 Task: Play online Dominion games in easy mode.
Action: Mouse moved to (110, 344)
Screenshot: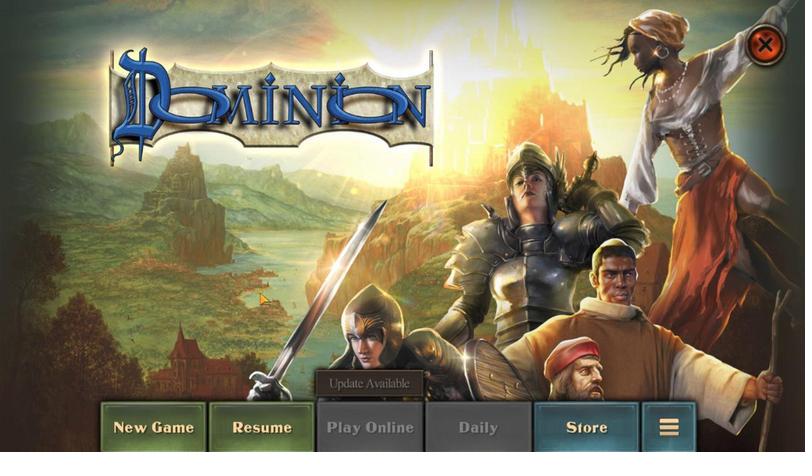 
Action: Mouse pressed left at (110, 344)
Screenshot: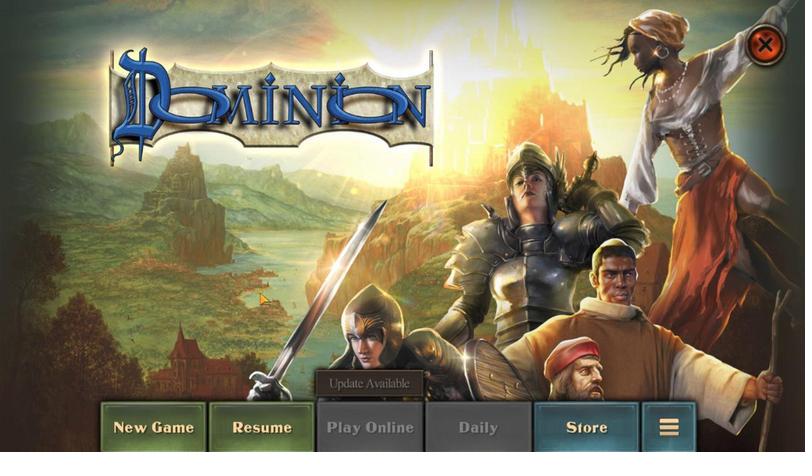 
Action: Mouse moved to (431, 336)
Screenshot: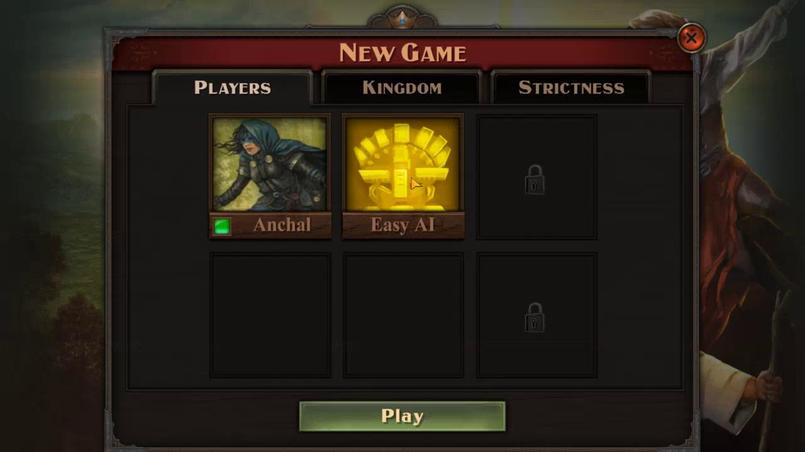 
Action: Mouse pressed left at (431, 336)
Screenshot: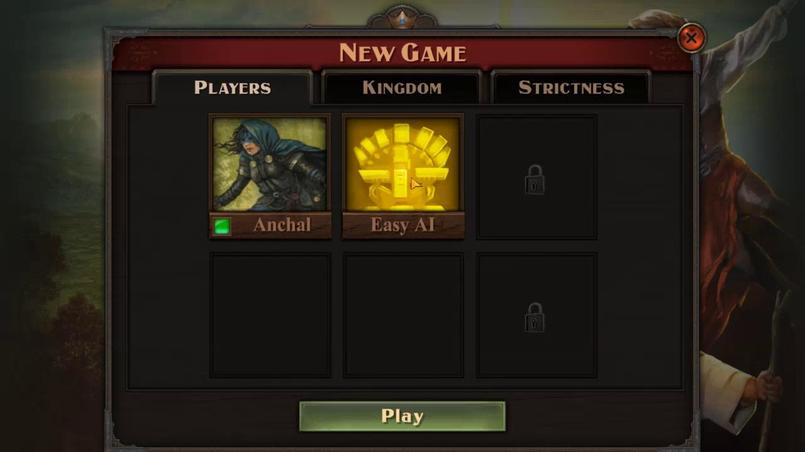 
Action: Mouse moved to (259, 339)
Screenshot: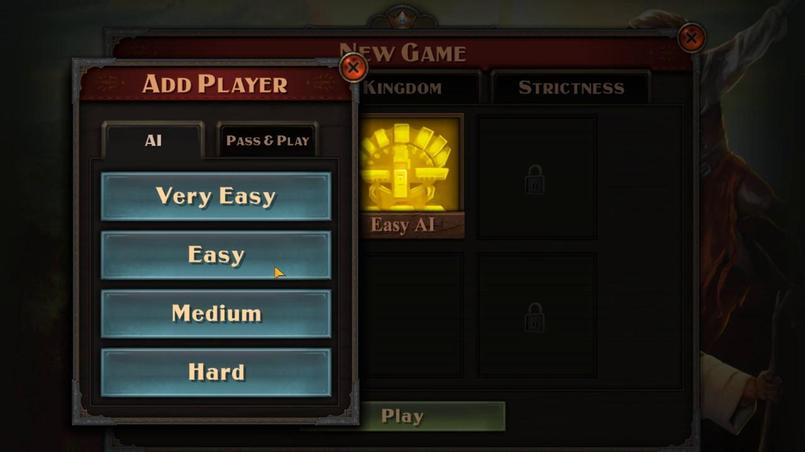 
Action: Mouse pressed left at (259, 339)
Screenshot: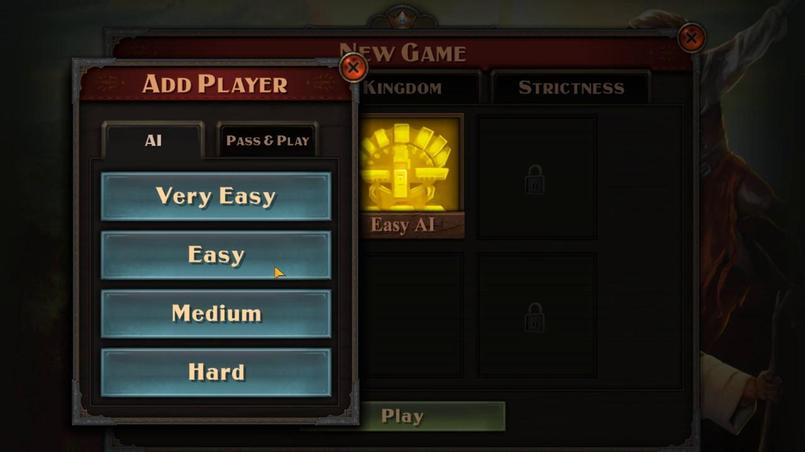 
Action: Mouse moved to (424, 343)
Screenshot: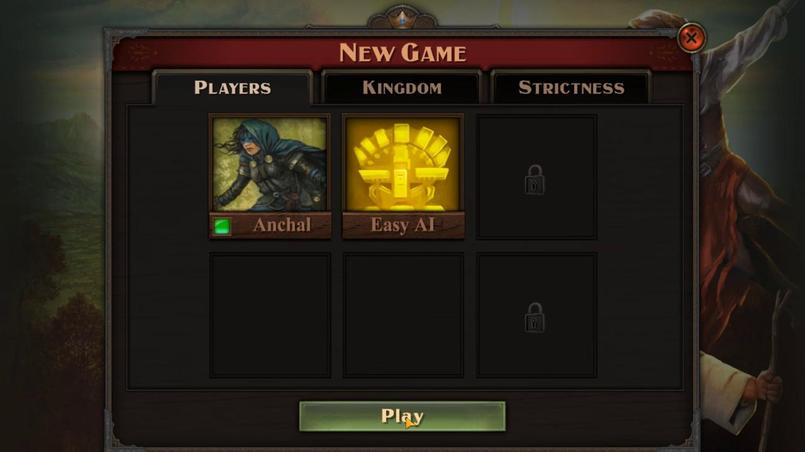 
Action: Mouse pressed left at (424, 343)
Screenshot: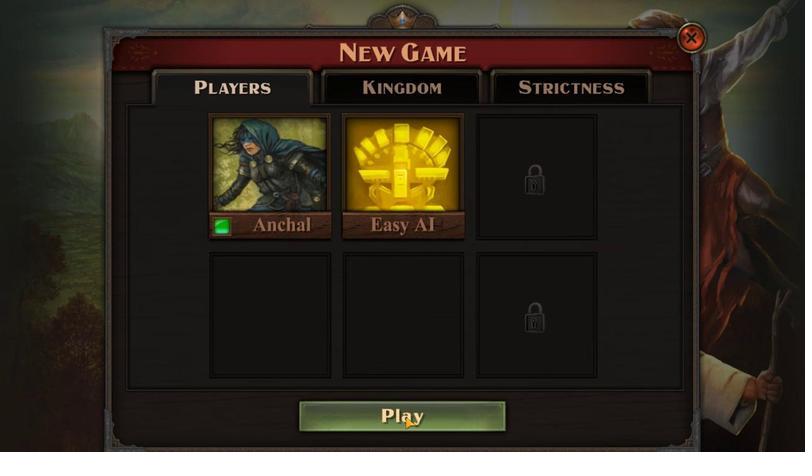 
Action: Mouse moved to (401, 342)
Screenshot: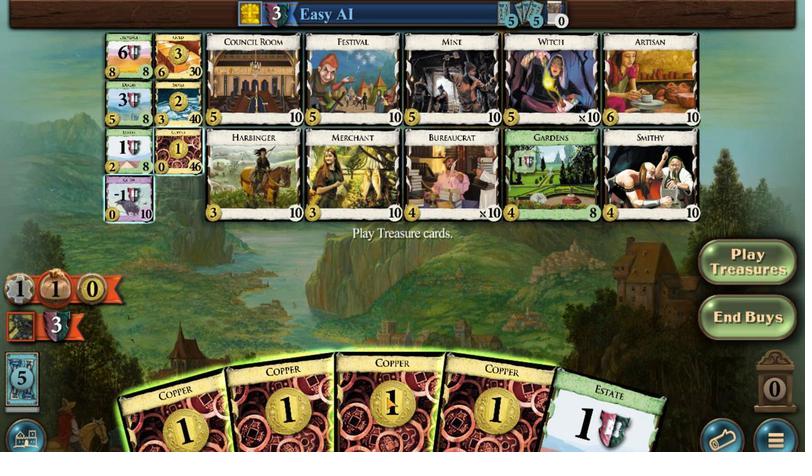 
Action: Mouse pressed left at (401, 342)
Screenshot: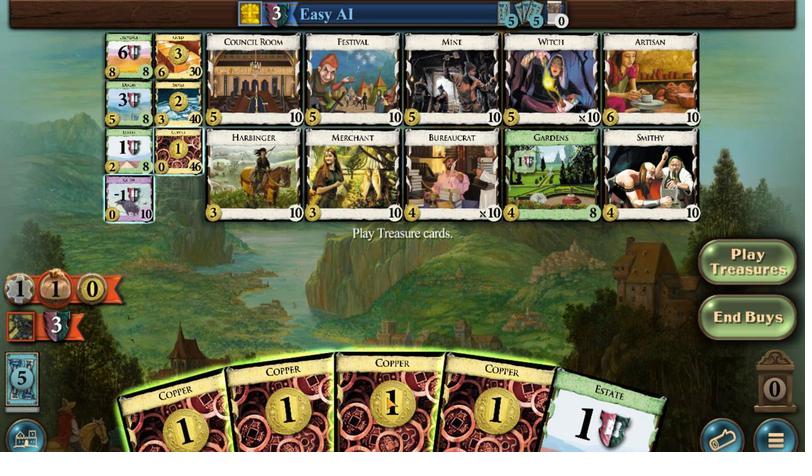 
Action: Mouse moved to (352, 342)
Screenshot: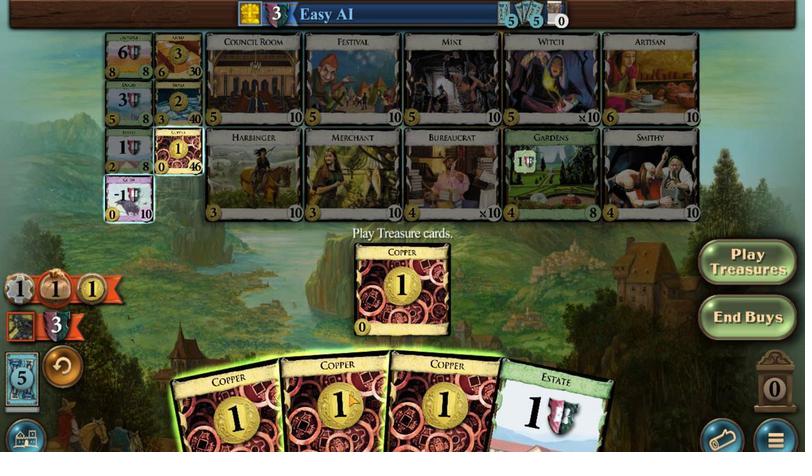 
Action: Mouse pressed left at (352, 342)
Screenshot: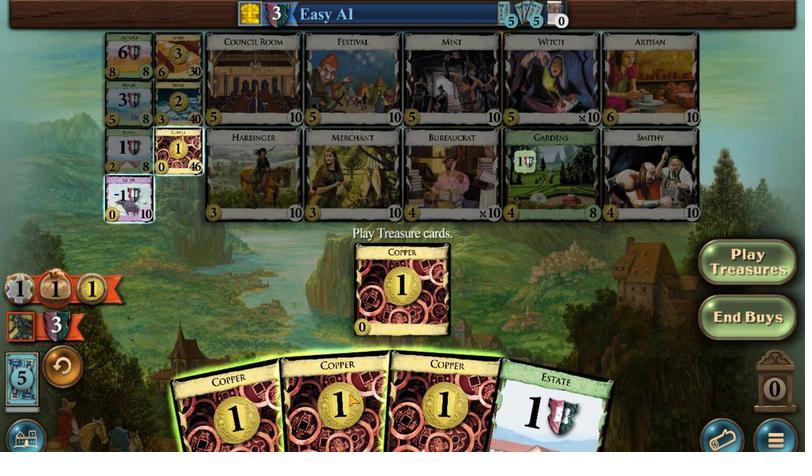 
Action: Mouse moved to (398, 342)
Screenshot: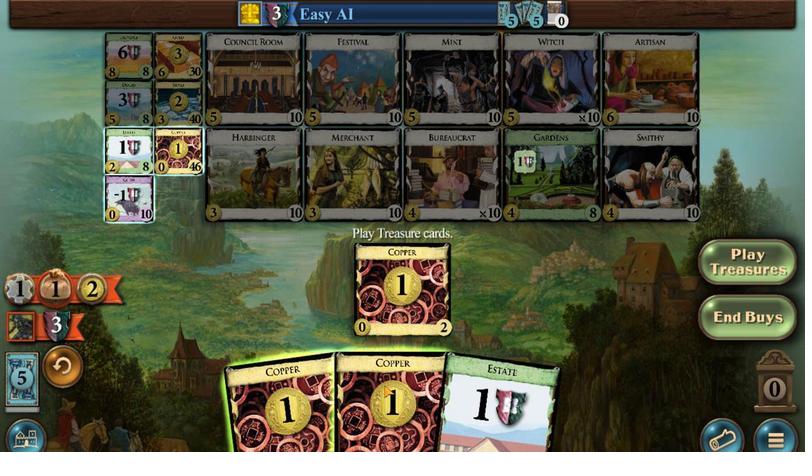 
Action: Mouse pressed left at (398, 342)
Screenshot: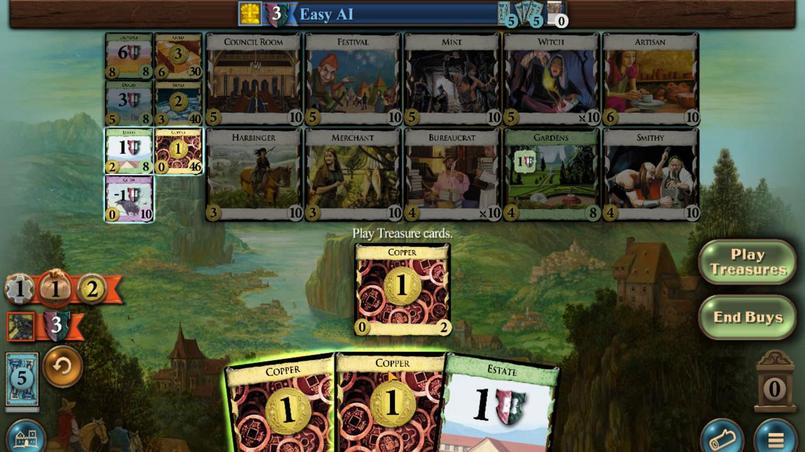 
Action: Mouse moved to (329, 344)
Screenshot: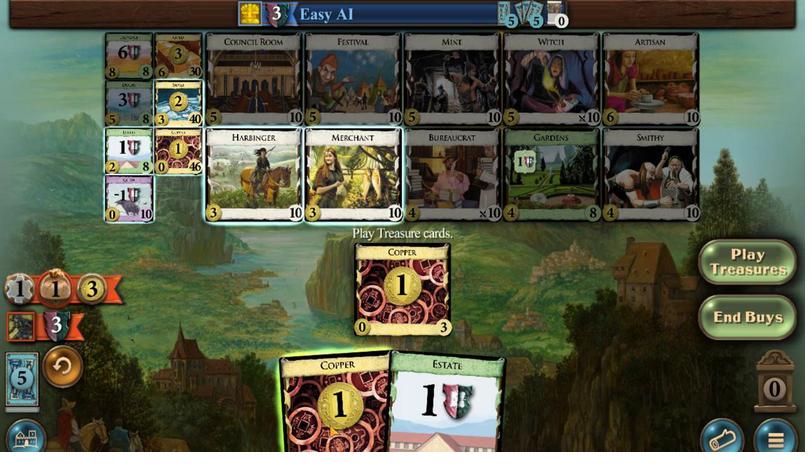 
Action: Mouse pressed left at (329, 344)
Screenshot: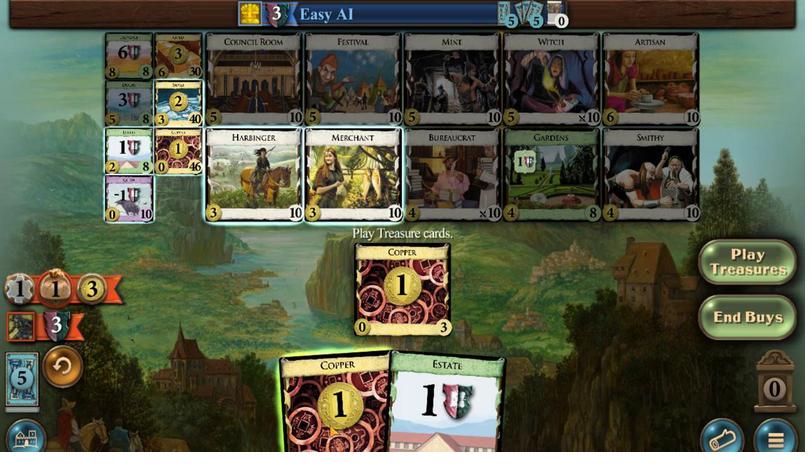
Action: Mouse moved to (137, 334)
Screenshot: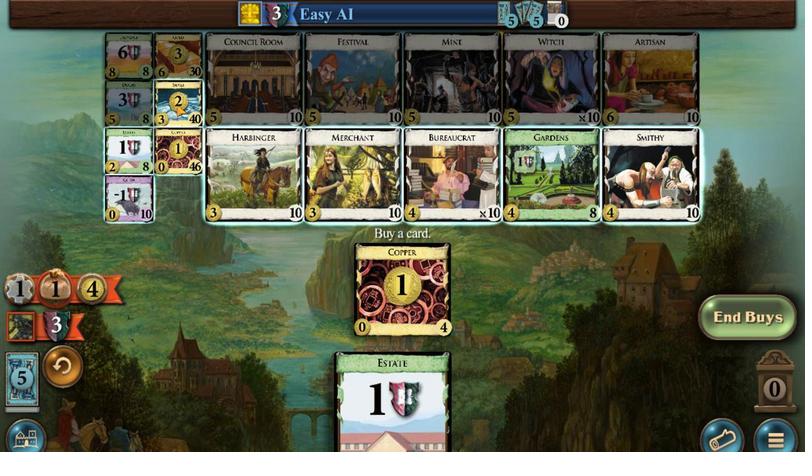 
Action: Mouse pressed left at (137, 334)
Screenshot: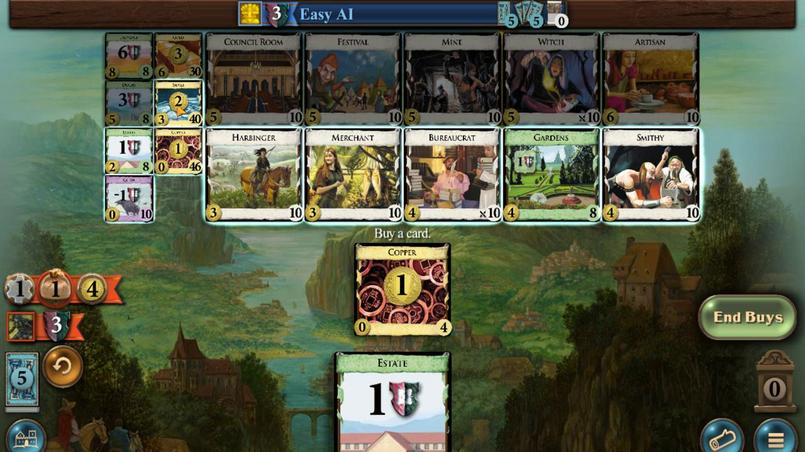
Action: Mouse moved to (390, 343)
Screenshot: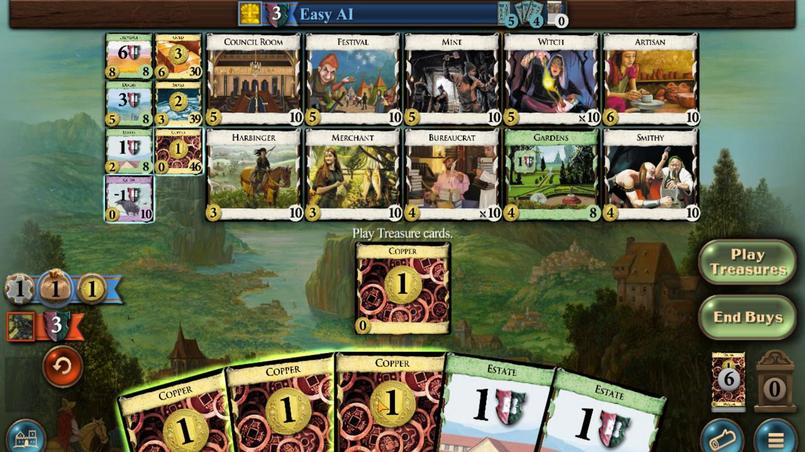 
Action: Mouse pressed left at (390, 343)
Screenshot: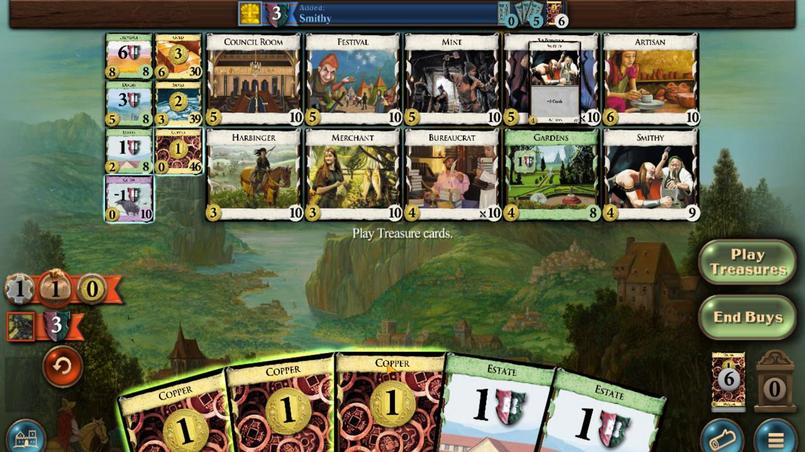 
Action: Mouse moved to (305, 343)
Screenshot: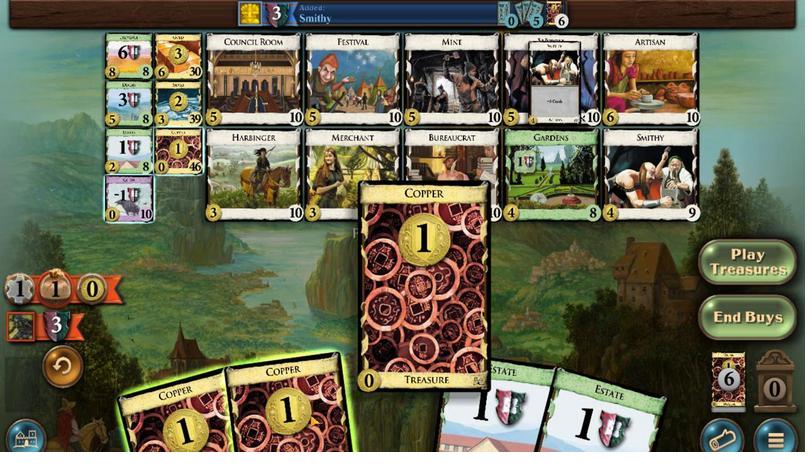
Action: Mouse pressed left at (305, 343)
Screenshot: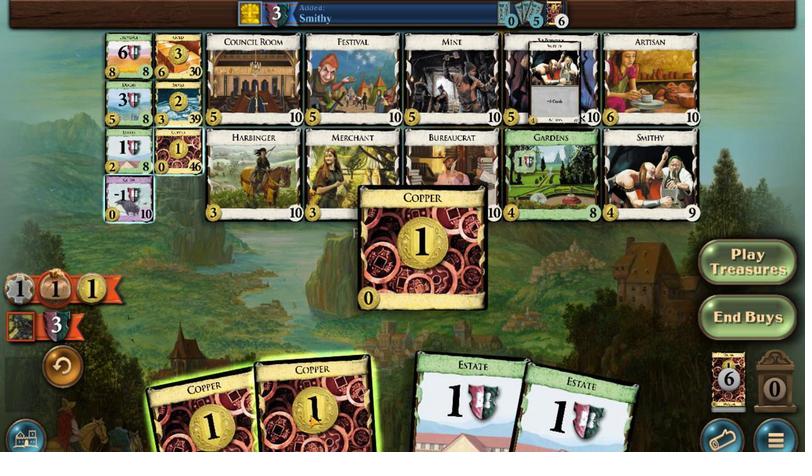 
Action: Mouse moved to (272, 344)
Screenshot: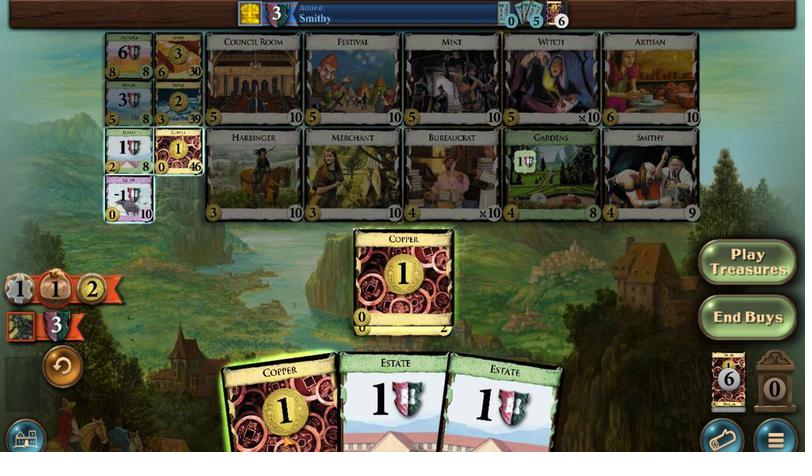 
Action: Mouse pressed left at (272, 344)
Screenshot: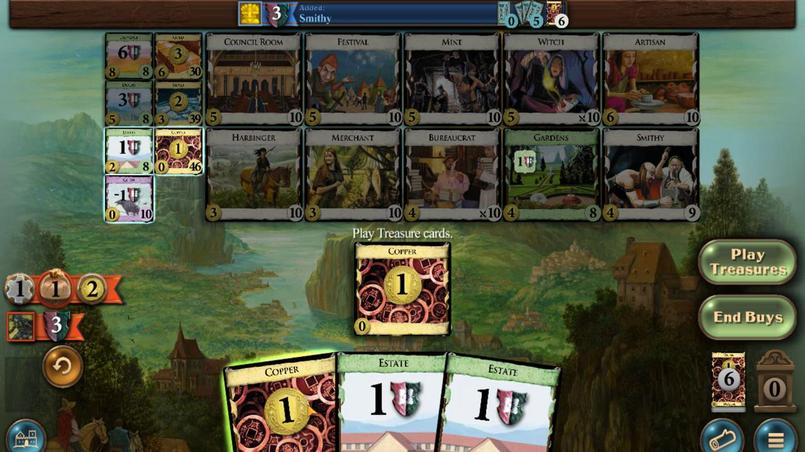
Action: Mouse moved to (138, 334)
Screenshot: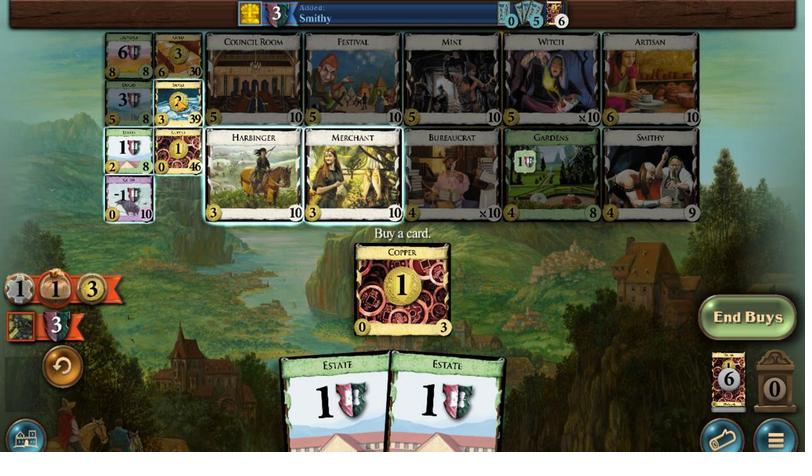 
Action: Mouse pressed left at (138, 334)
Screenshot: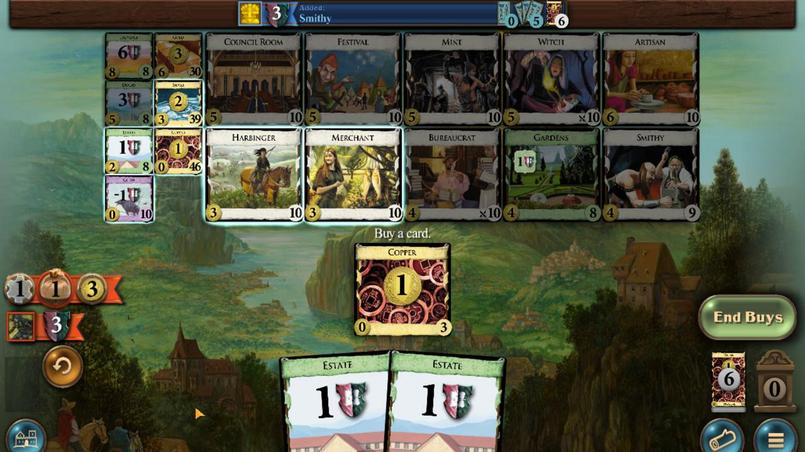 
Action: Mouse moved to (429, 343)
Screenshot: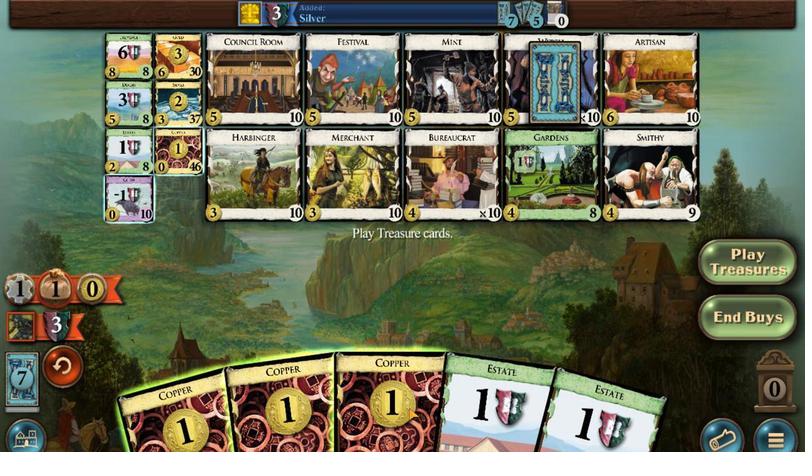 
Action: Mouse pressed left at (429, 343)
Screenshot: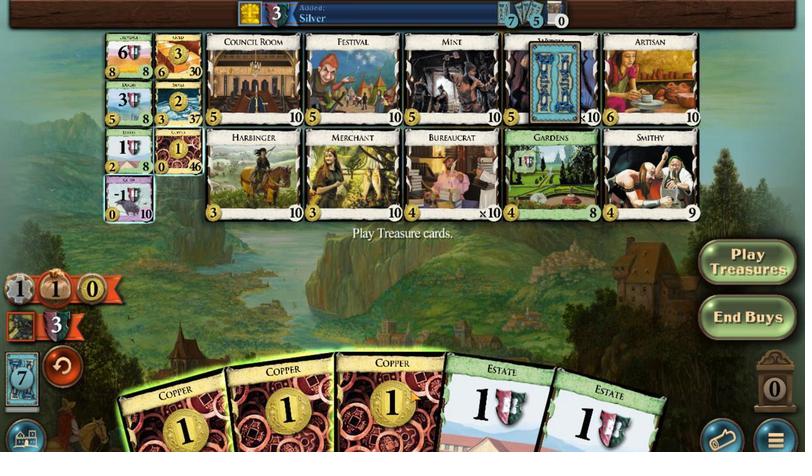 
Action: Mouse moved to (322, 343)
Screenshot: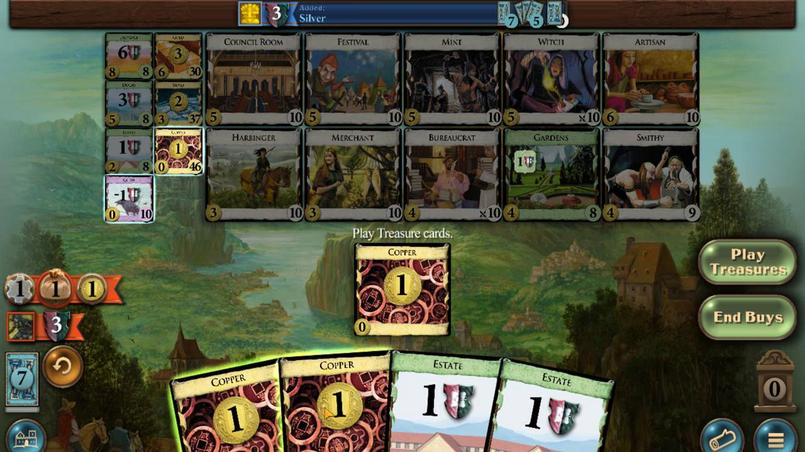 
Action: Mouse pressed left at (322, 343)
Screenshot: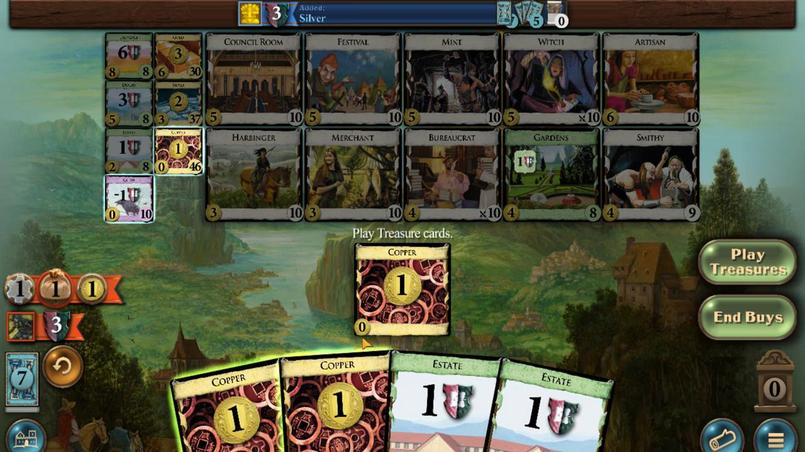 
Action: Mouse moved to (281, 343)
Screenshot: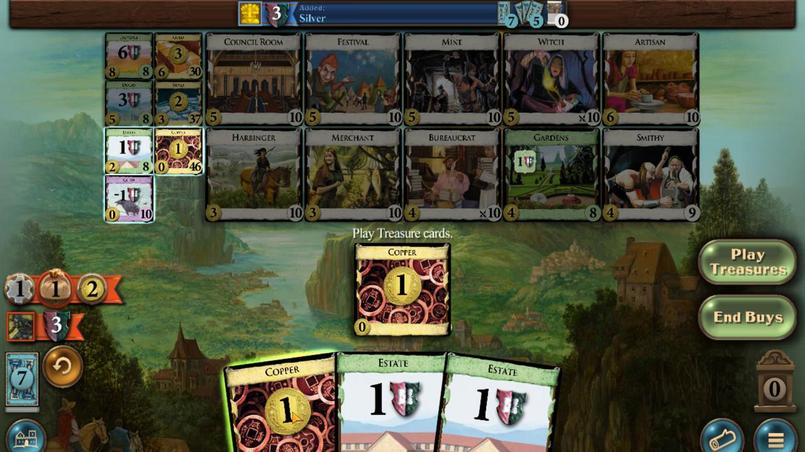 
Action: Mouse pressed left at (281, 343)
Screenshot: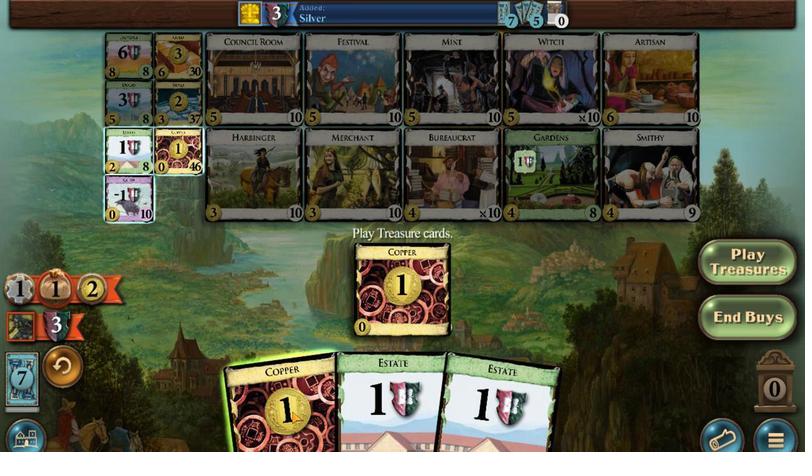 
Action: Mouse moved to (143, 333)
Screenshot: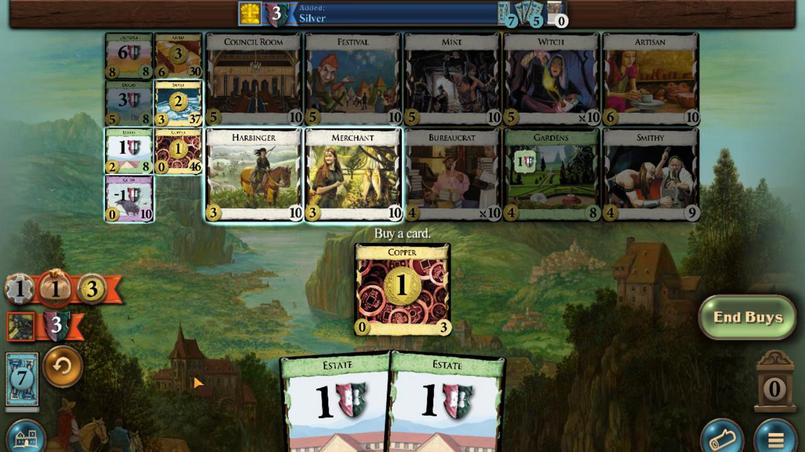 
Action: Mouse pressed left at (143, 333)
Screenshot: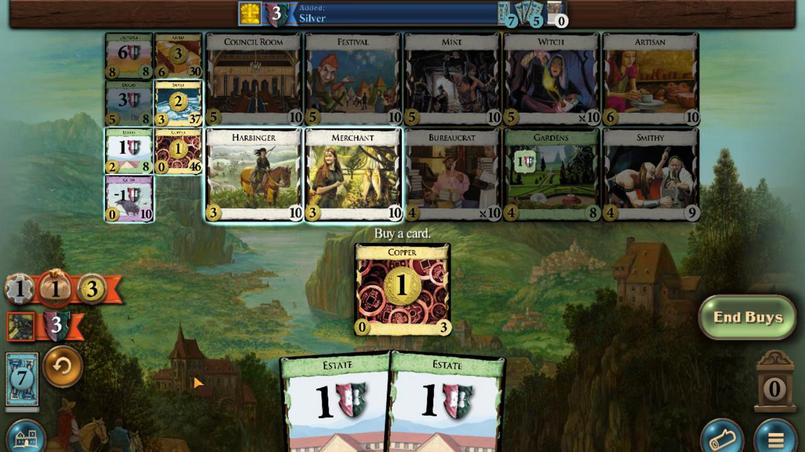 
Action: Mouse moved to (139, 334)
Screenshot: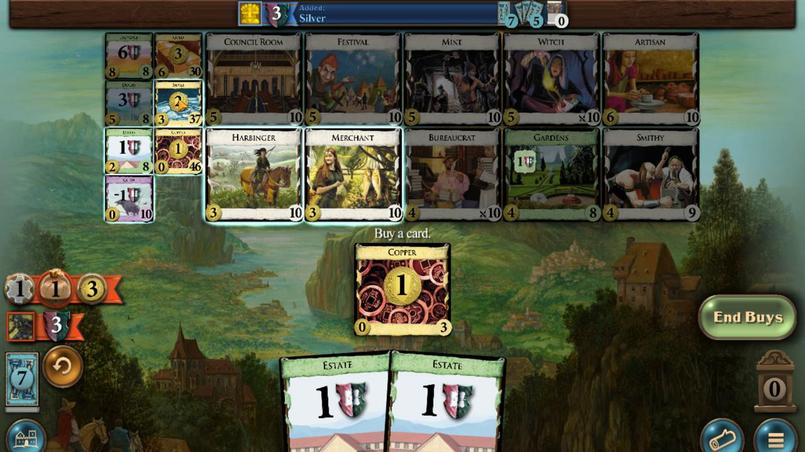 
Action: Mouse pressed left at (139, 334)
Screenshot: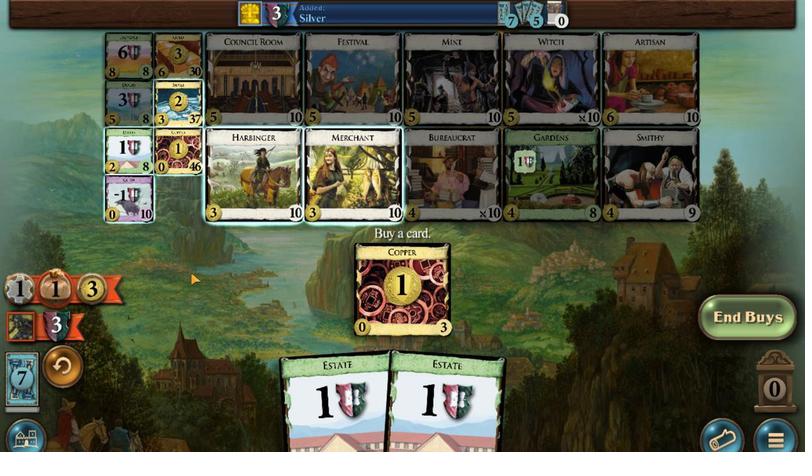 
Action: Mouse moved to (503, 344)
Screenshot: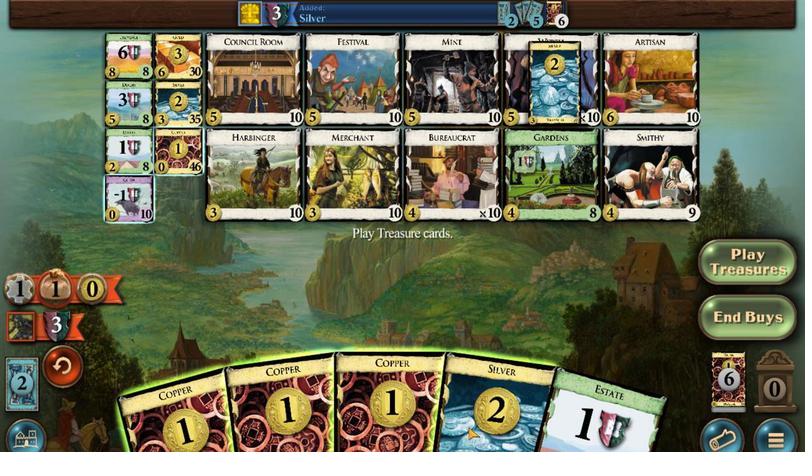
Action: Mouse pressed left at (503, 344)
Screenshot: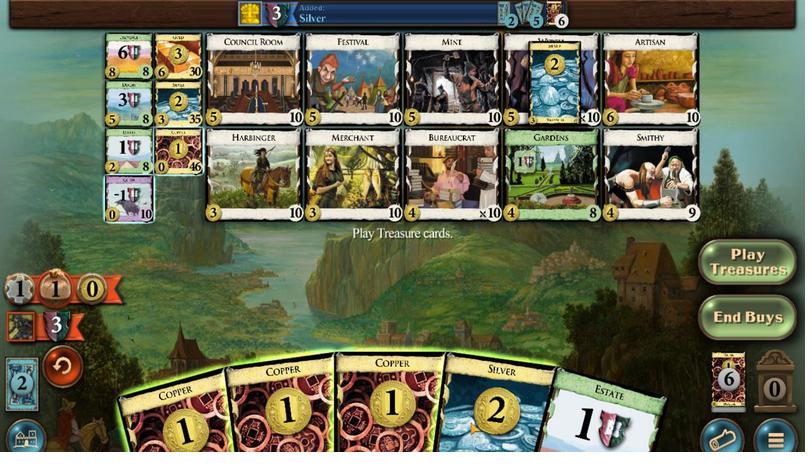 
Action: Mouse moved to (442, 344)
Screenshot: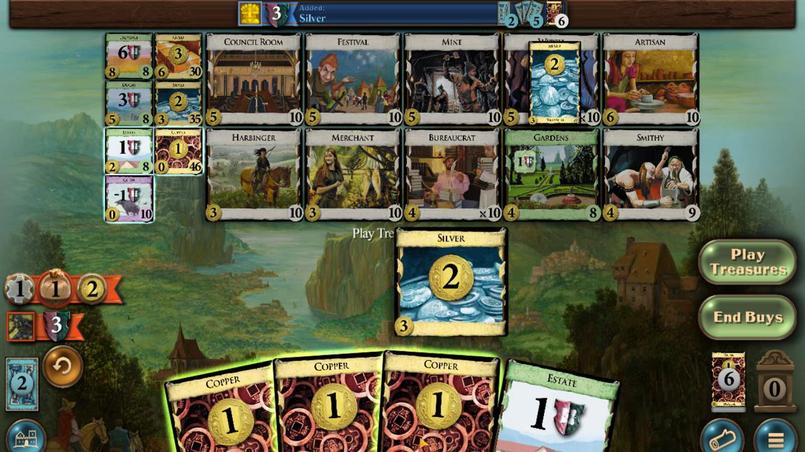 
Action: Mouse pressed left at (442, 344)
Screenshot: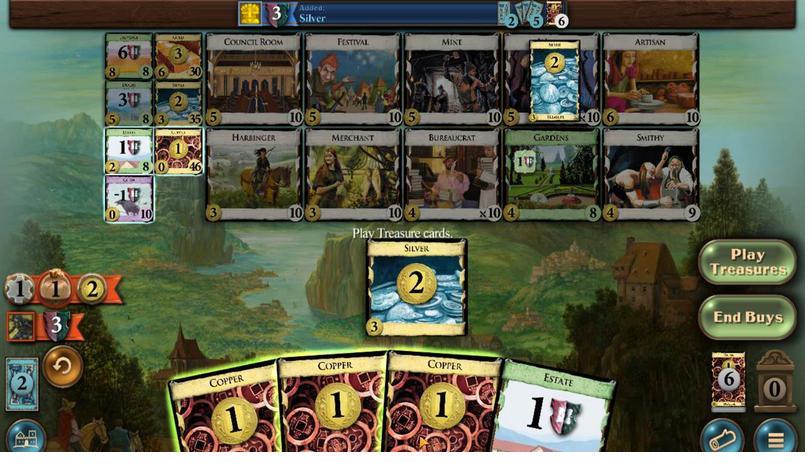 
Action: Mouse moved to (401, 344)
Screenshot: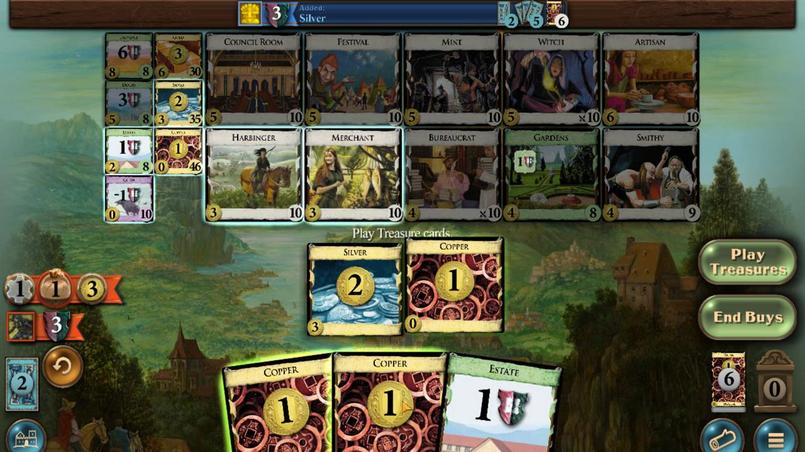 
Action: Mouse pressed left at (401, 344)
Screenshot: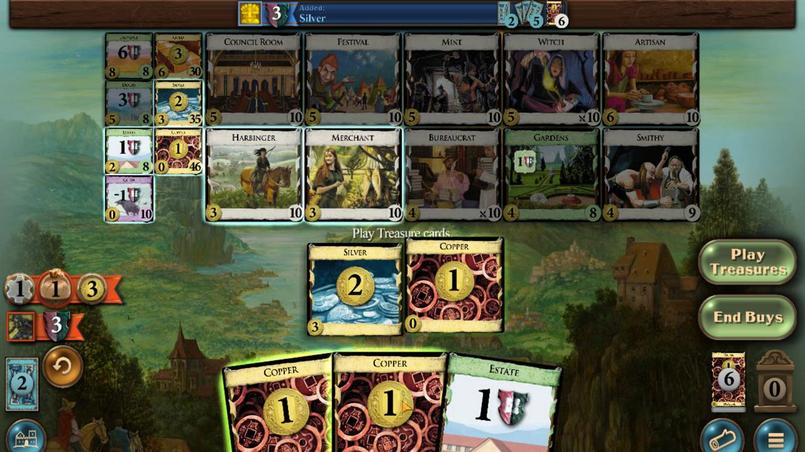 
Action: Mouse moved to (360, 344)
Screenshot: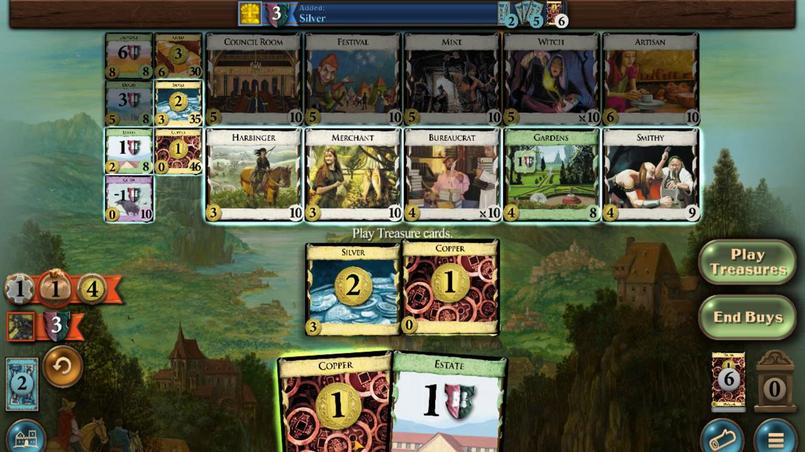 
Action: Mouse pressed left at (360, 344)
Screenshot: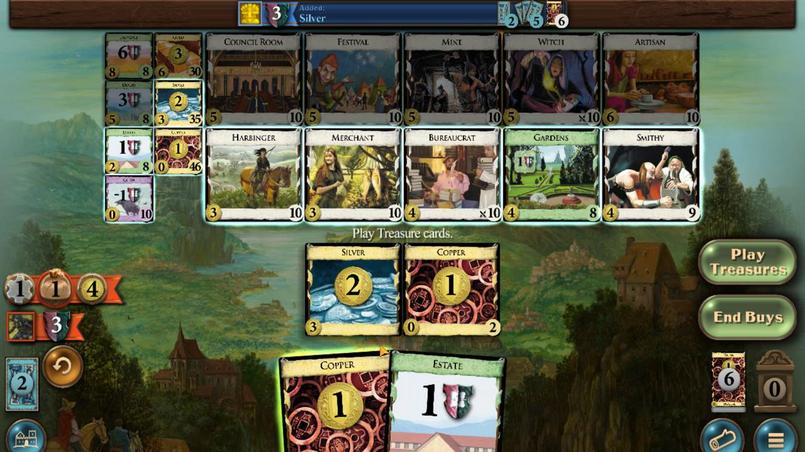 
Action: Mouse moved to (347, 332)
Screenshot: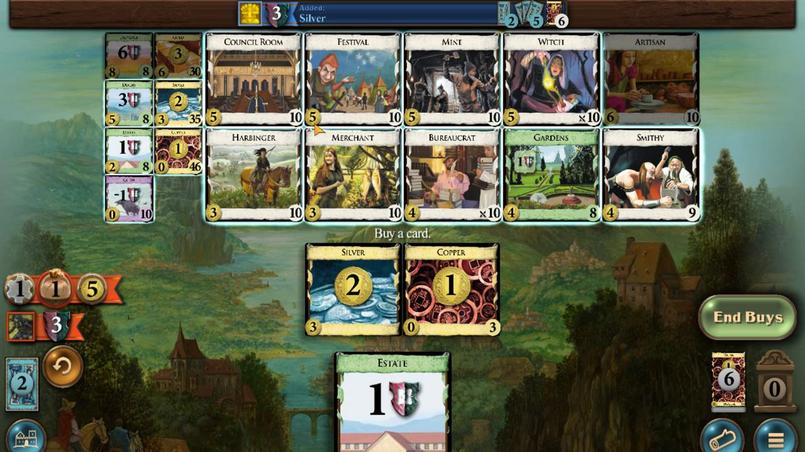 
Action: Mouse pressed left at (347, 332)
Screenshot: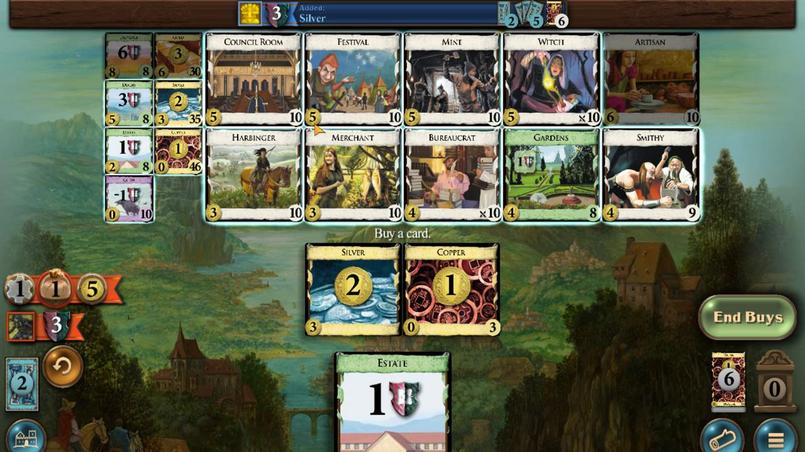 
Action: Mouse moved to (165, 344)
Screenshot: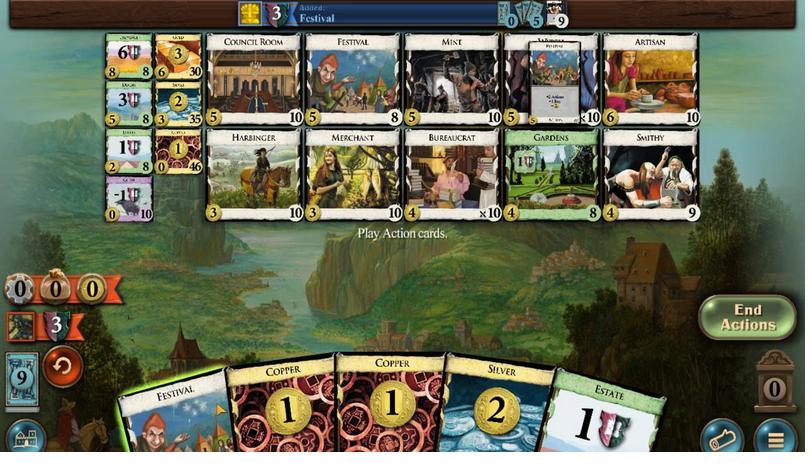 
Action: Mouse pressed left at (165, 344)
Screenshot: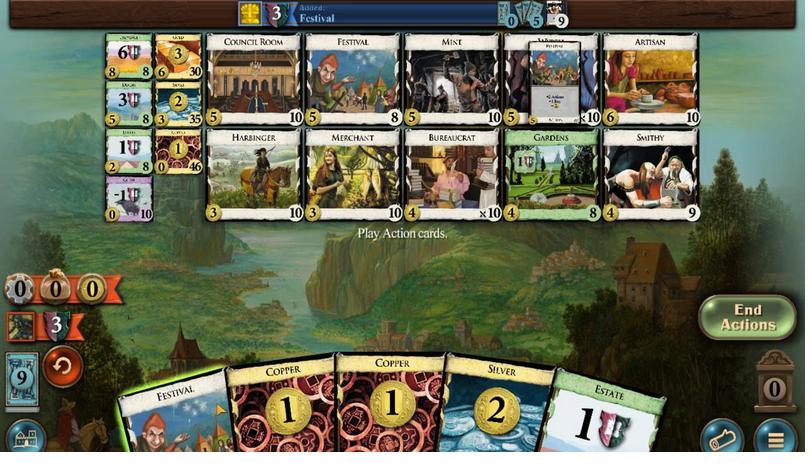 
Action: Mouse moved to (435, 343)
Screenshot: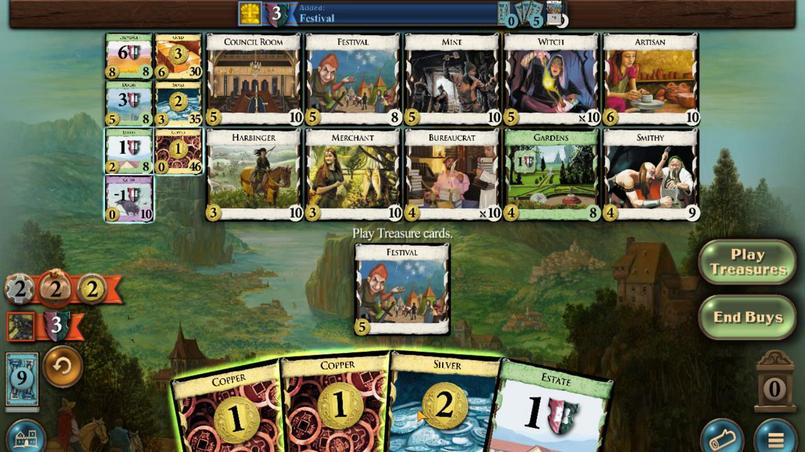 
Action: Mouse pressed left at (435, 343)
Screenshot: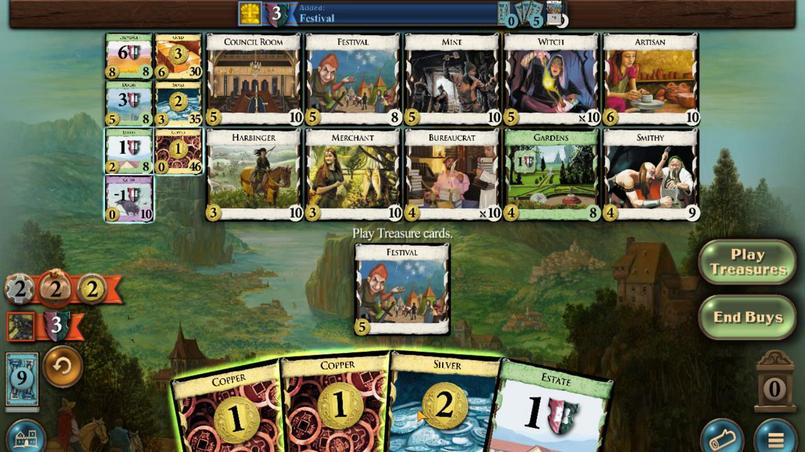 
Action: Mouse moved to (400, 343)
Screenshot: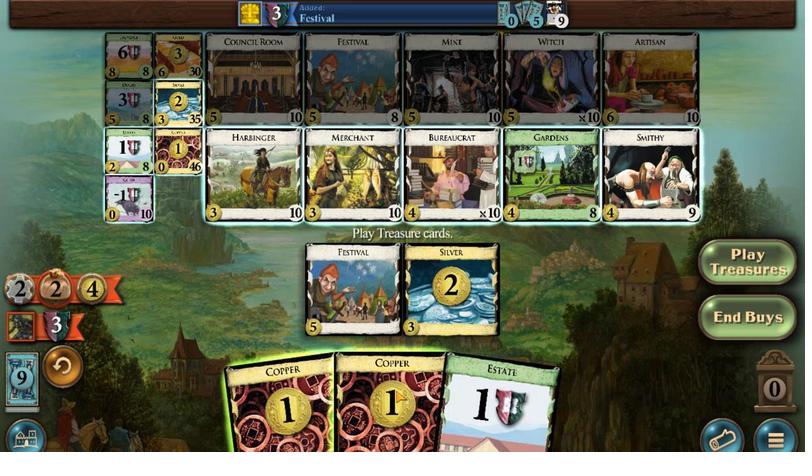 
Action: Mouse pressed left at (400, 343)
Screenshot: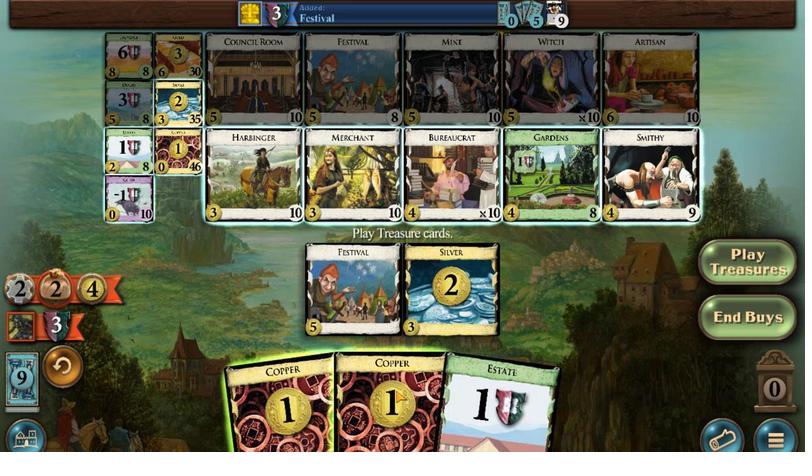 
Action: Mouse moved to (307, 344)
Screenshot: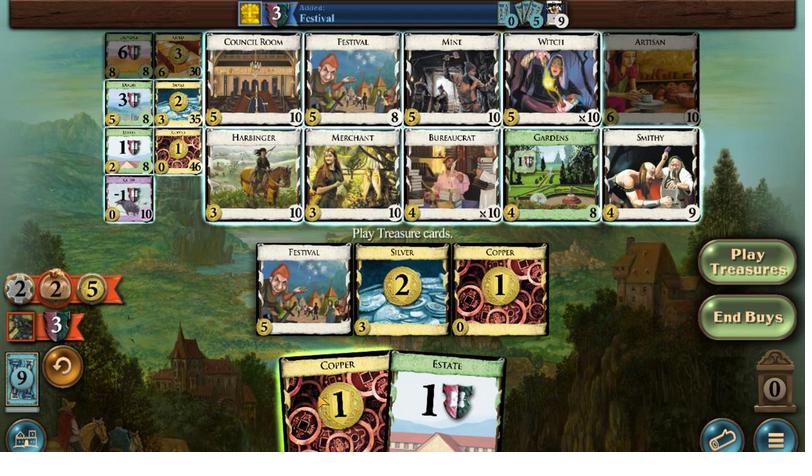 
Action: Mouse pressed left at (307, 344)
Screenshot: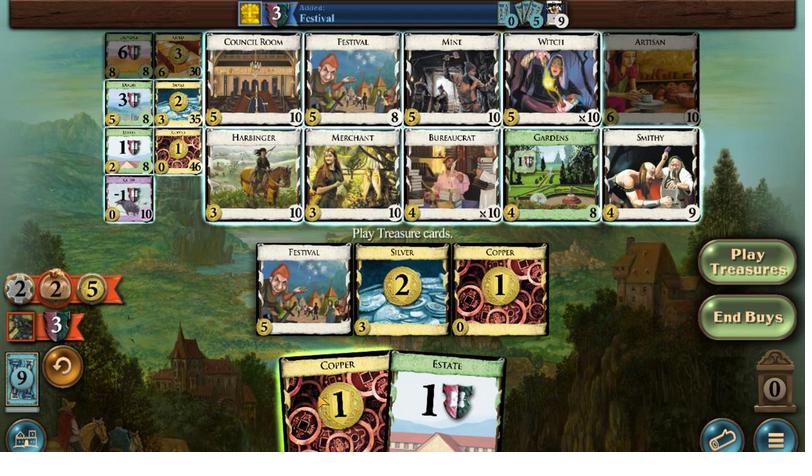 
Action: Mouse moved to (133, 332)
Screenshot: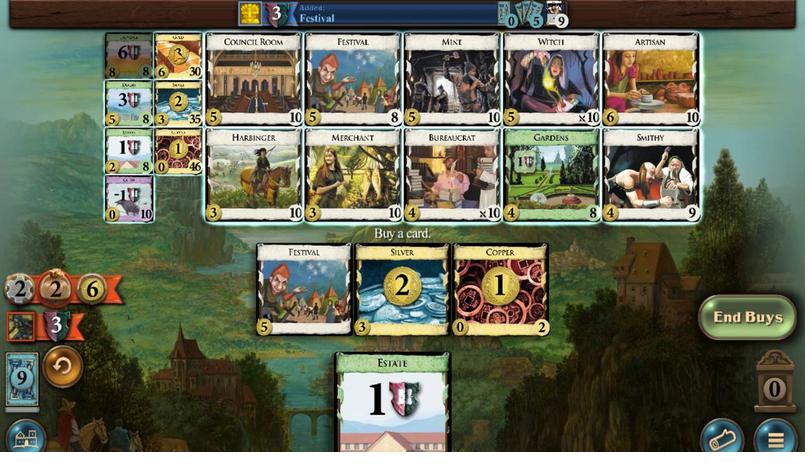 
Action: Mouse pressed left at (133, 332)
Screenshot: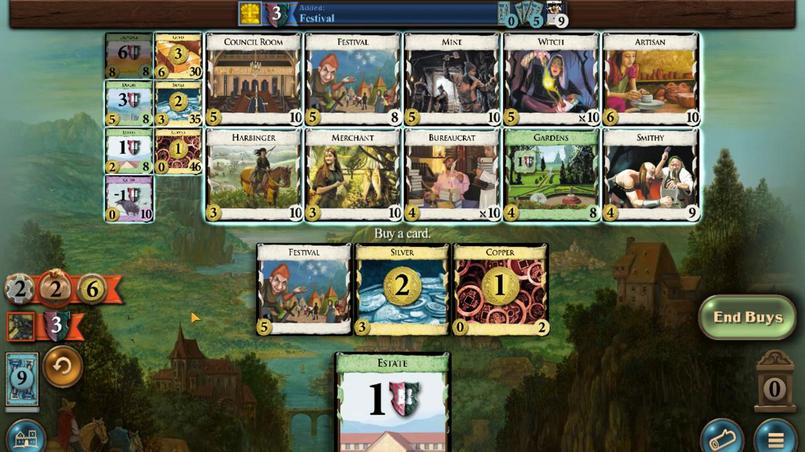 
Action: Mouse moved to (135, 333)
Screenshot: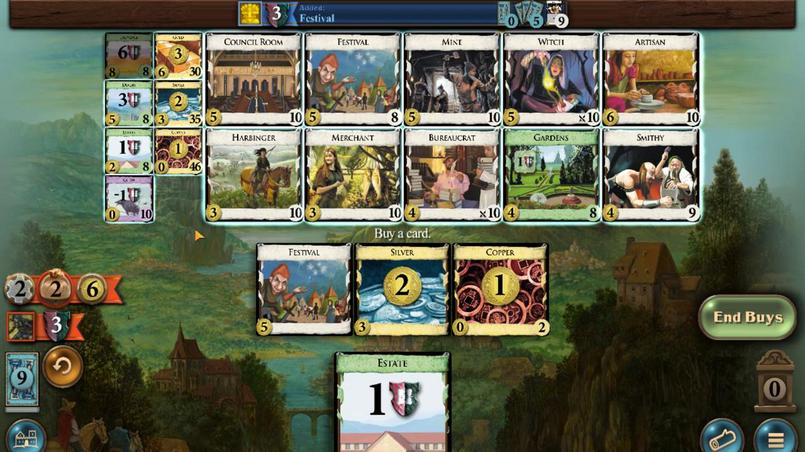 
Action: Mouse pressed left at (135, 333)
Screenshot: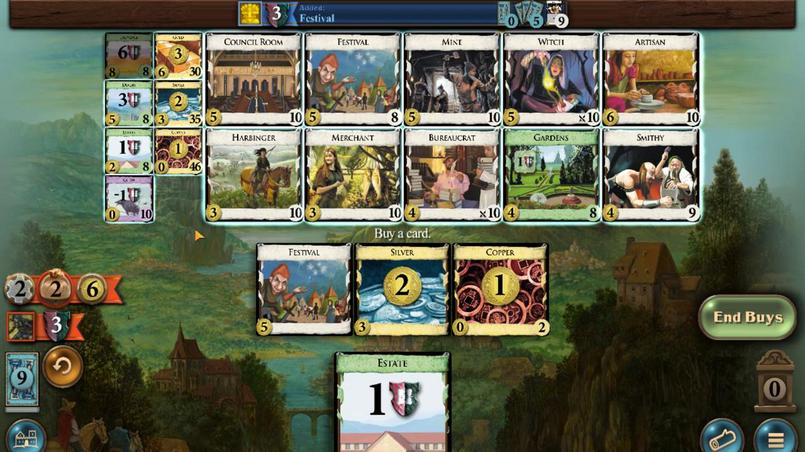 
Action: Mouse moved to (81, 335)
Screenshot: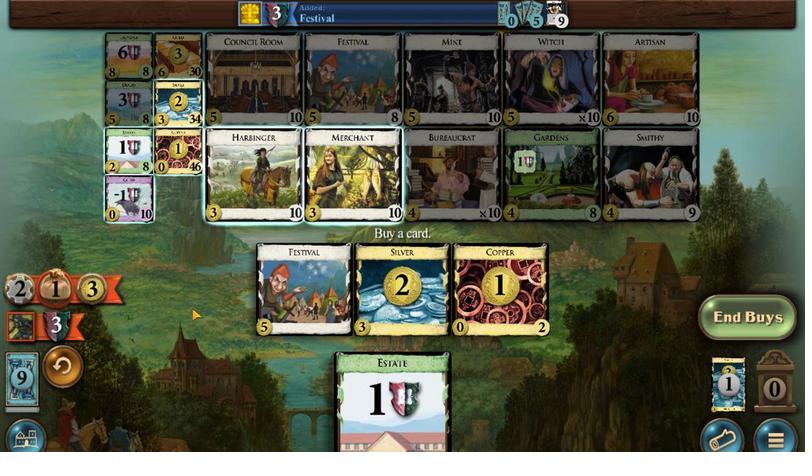 
Action: Mouse pressed left at (81, 335)
Screenshot: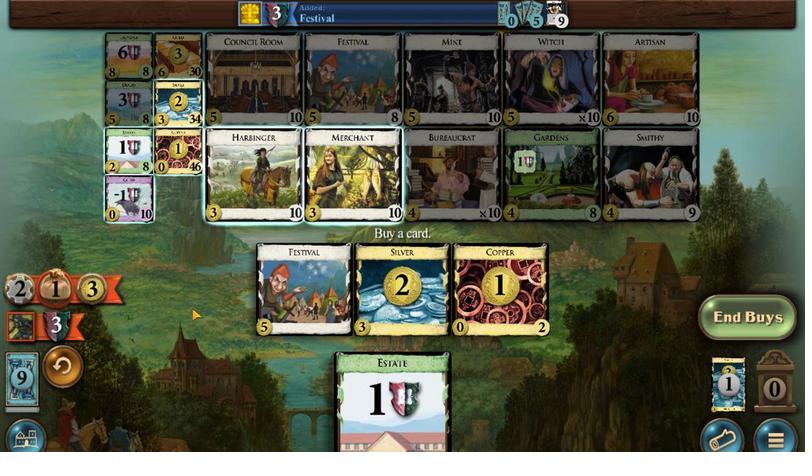 
Action: Mouse moved to (518, 344)
Screenshot: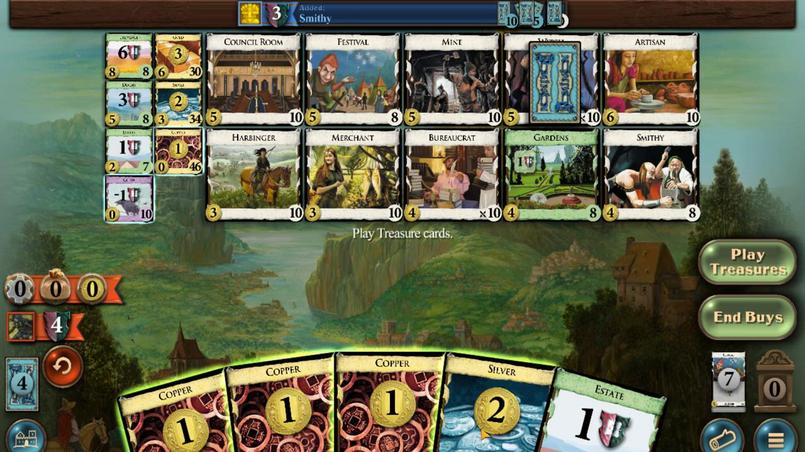 
Action: Mouse pressed left at (518, 344)
Screenshot: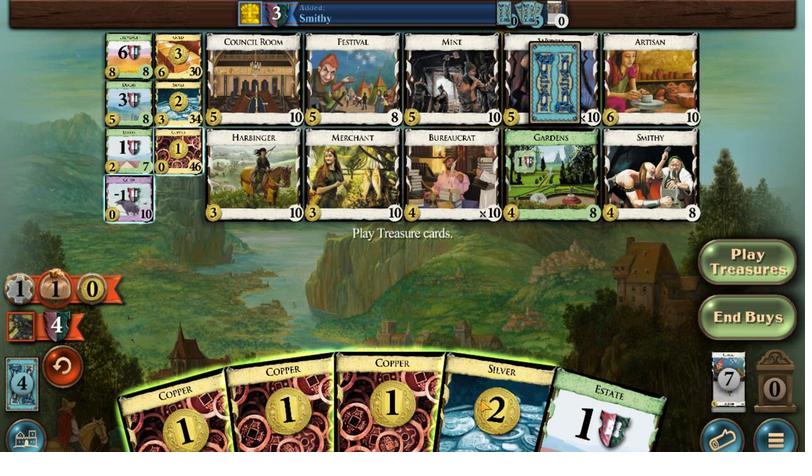 
Action: Mouse moved to (439, 344)
Screenshot: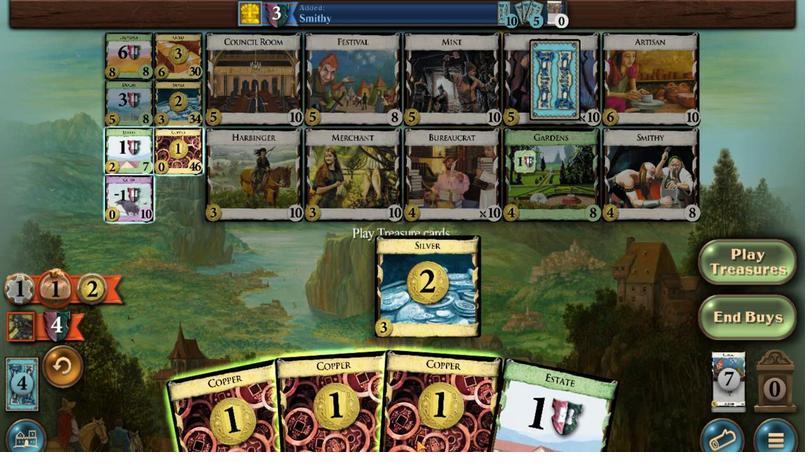 
Action: Mouse pressed left at (439, 344)
Screenshot: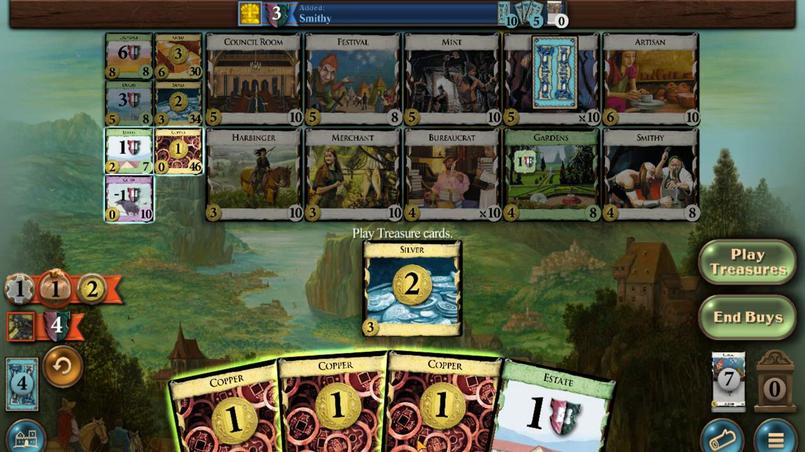
Action: Mouse moved to (388, 343)
Screenshot: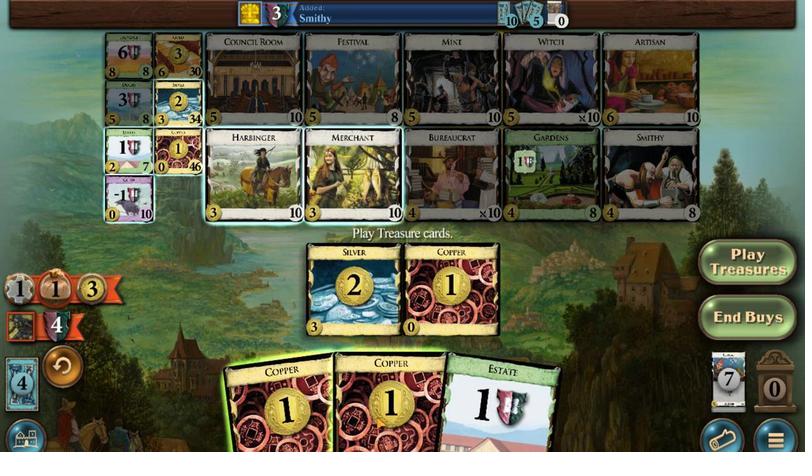 
Action: Mouse pressed left at (388, 343)
Screenshot: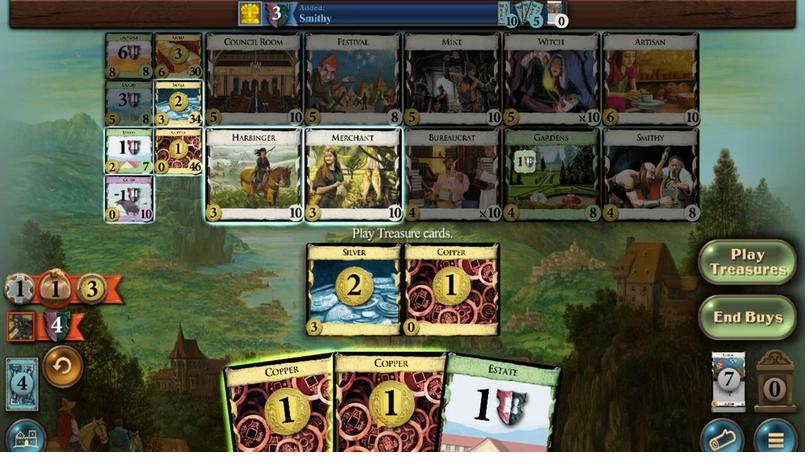 
Action: Mouse moved to (328, 344)
Screenshot: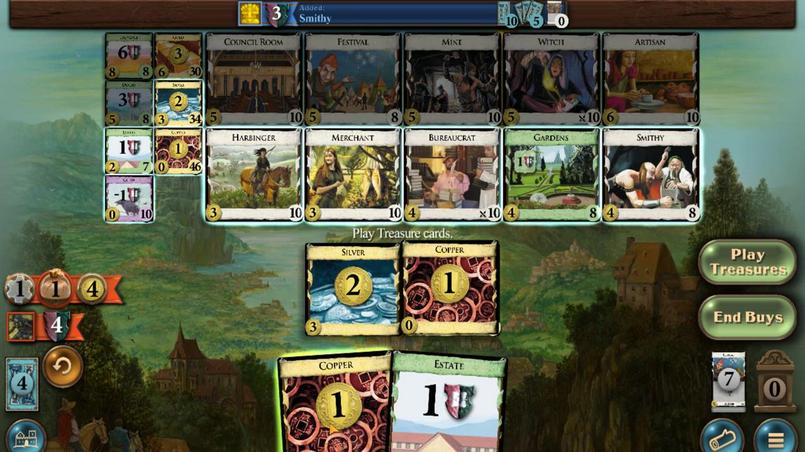 
Action: Mouse pressed left at (328, 344)
Screenshot: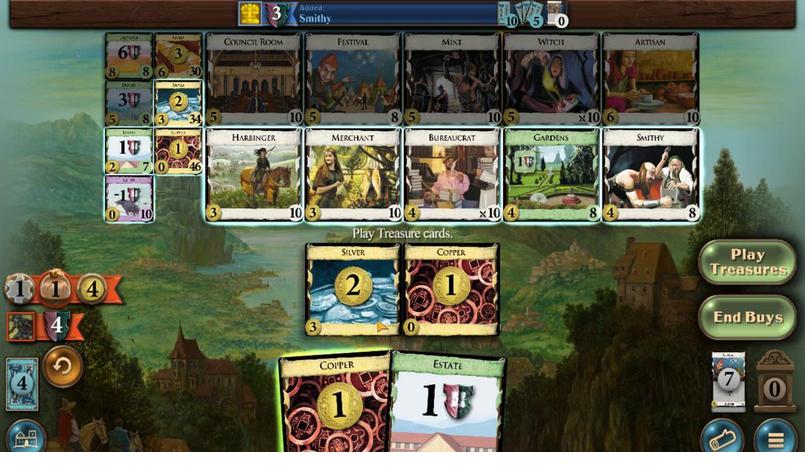 
Action: Mouse moved to (349, 332)
Screenshot: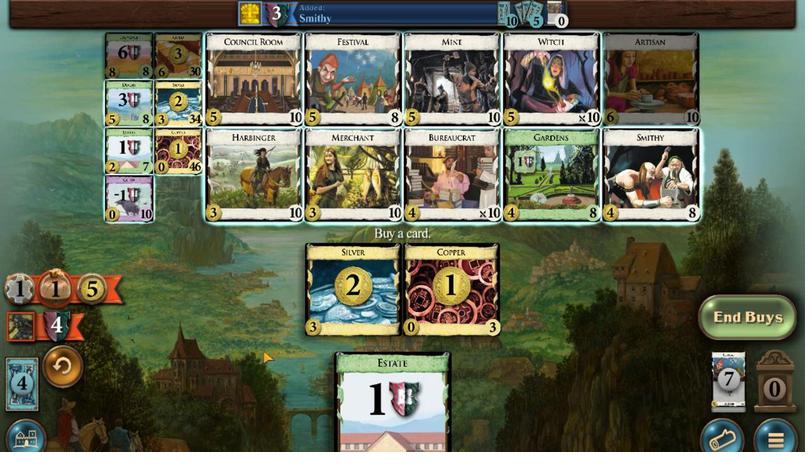 
Action: Mouse pressed left at (349, 332)
Screenshot: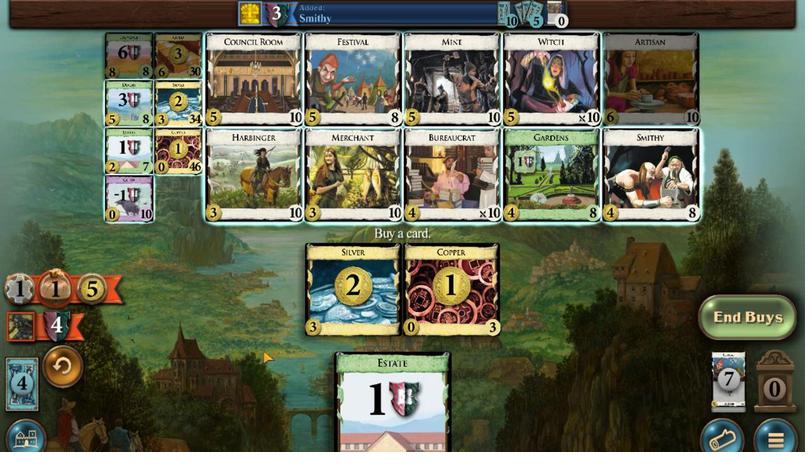 
Action: Mouse moved to (156, 344)
Screenshot: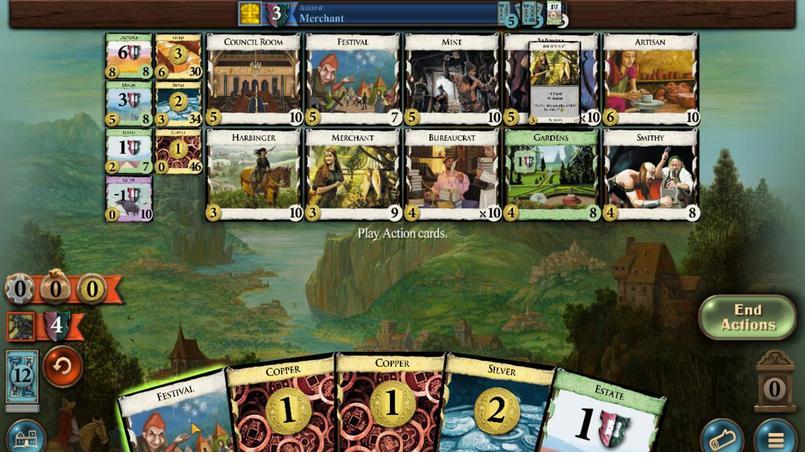 
Action: Mouse pressed left at (156, 344)
Screenshot: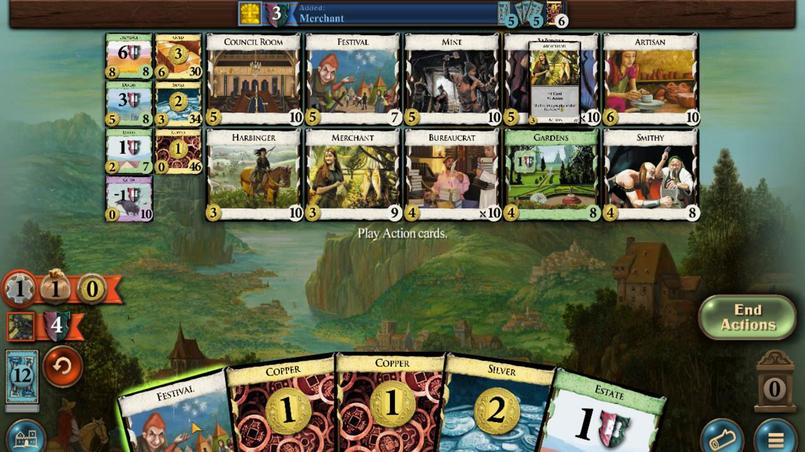 
Action: Mouse moved to (327, 344)
Screenshot: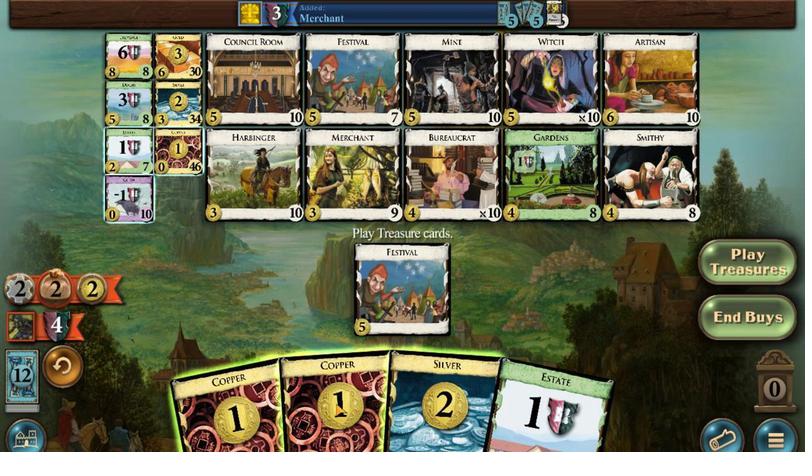 
Action: Mouse pressed left at (327, 344)
Screenshot: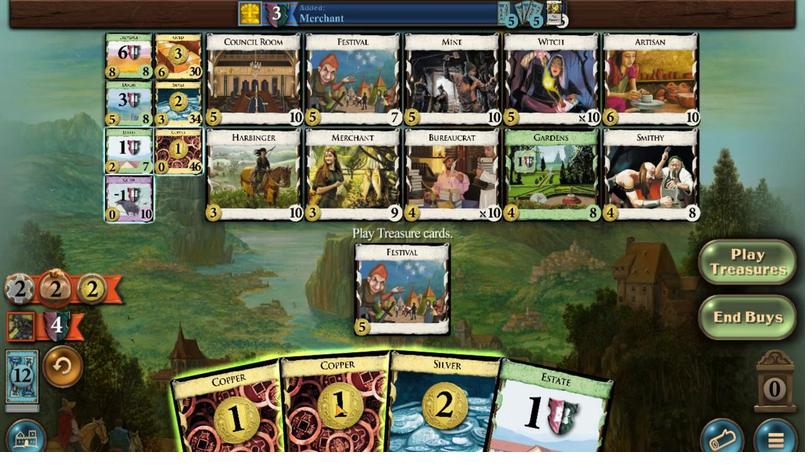 
Action: Mouse moved to (351, 343)
Screenshot: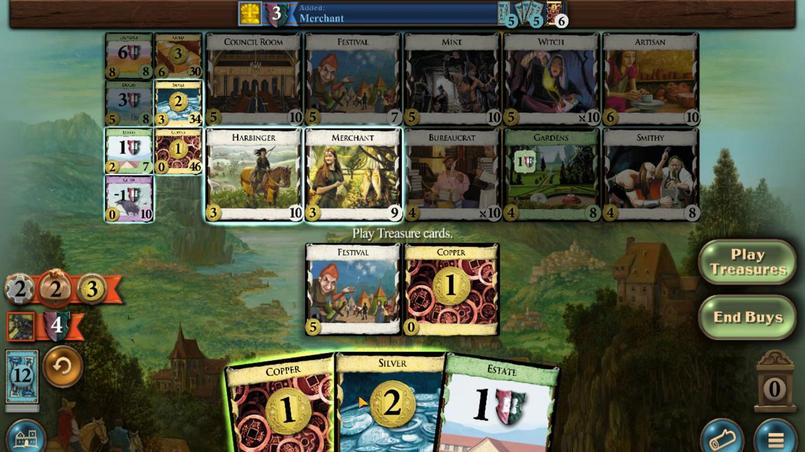 
Action: Mouse pressed left at (351, 343)
Screenshot: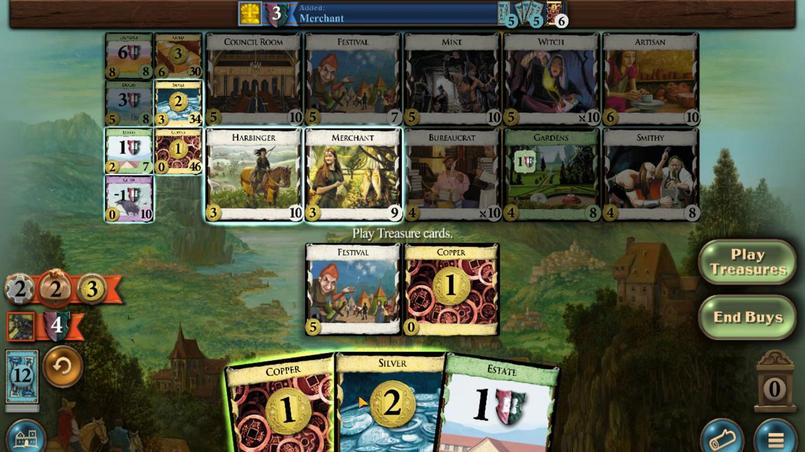
Action: Mouse moved to (239, 333)
Screenshot: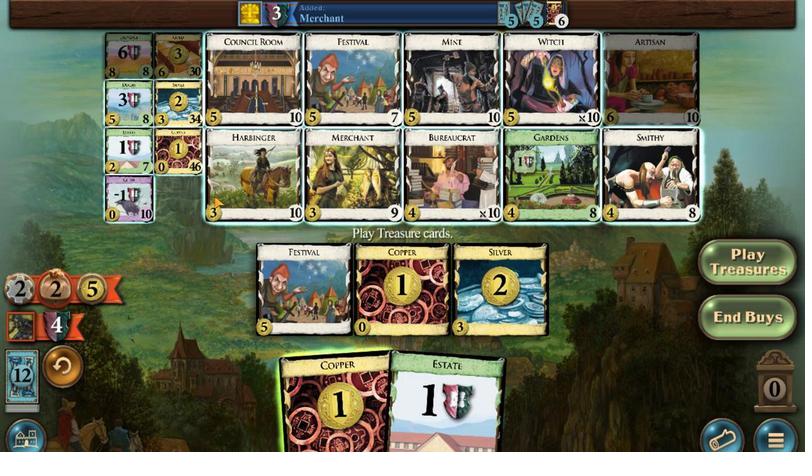 
Action: Mouse pressed left at (239, 333)
Screenshot: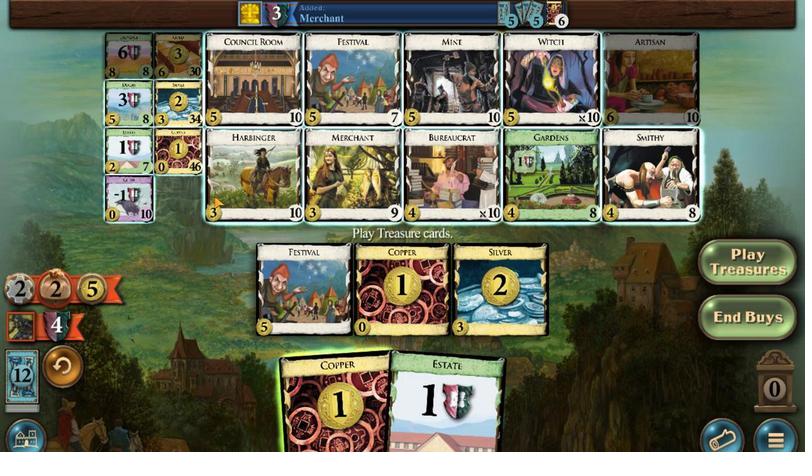 
Action: Mouse moved to (132, 335)
Screenshot: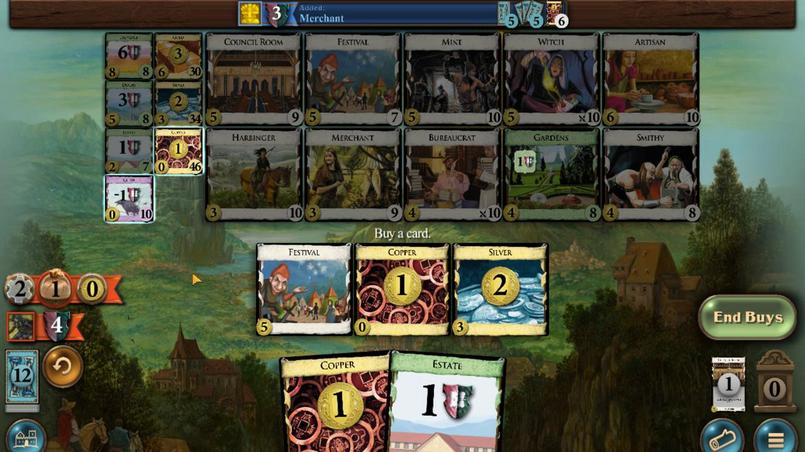 
Action: Mouse pressed left at (132, 335)
Screenshot: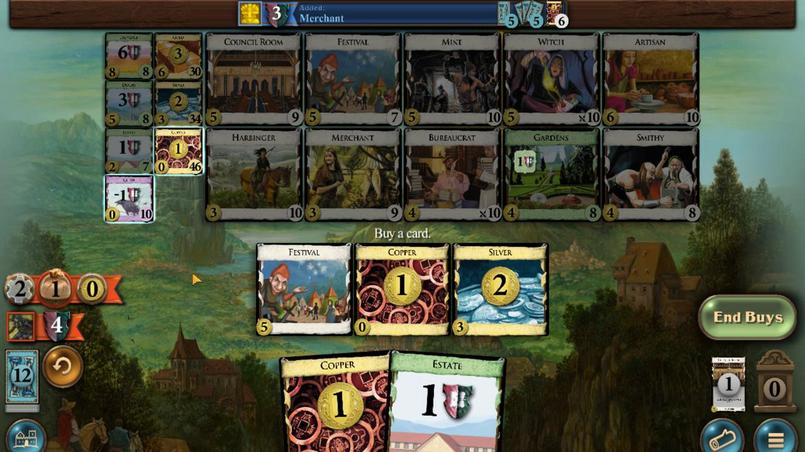 
Action: Mouse moved to (503, 343)
Screenshot: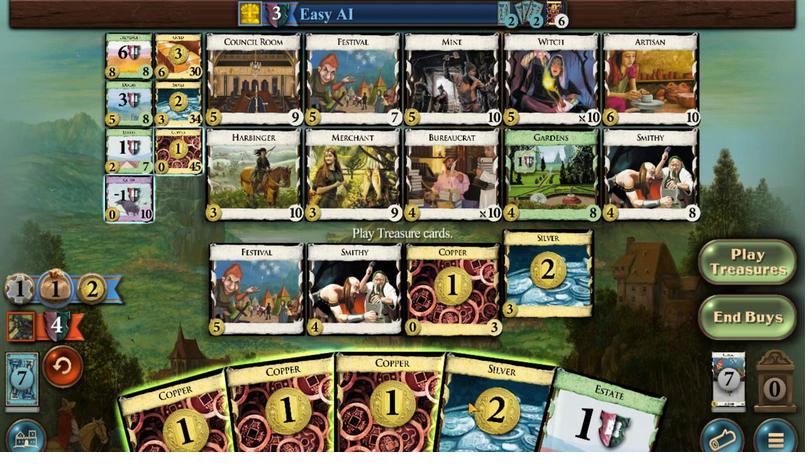 
Action: Mouse pressed left at (503, 343)
Screenshot: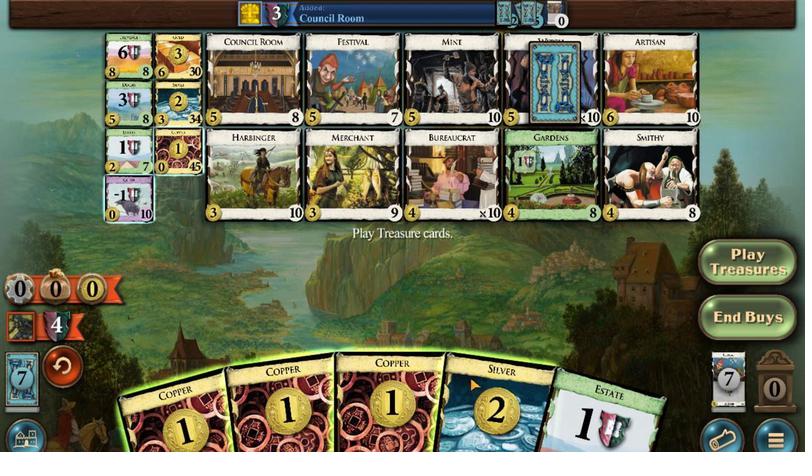 
Action: Mouse moved to (448, 344)
Screenshot: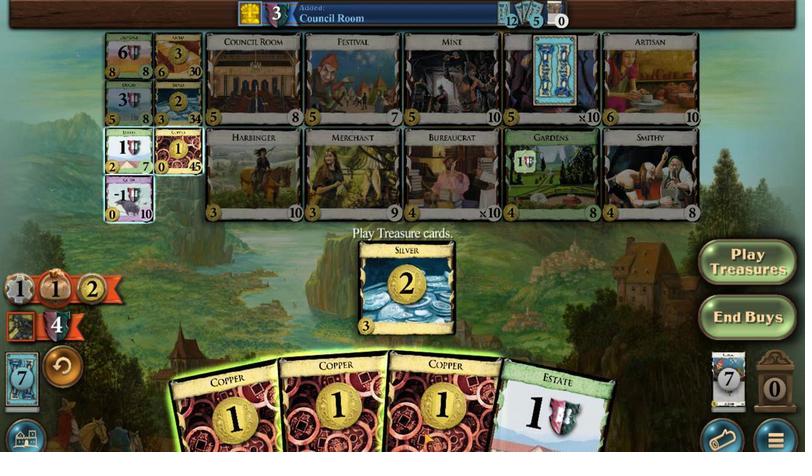 
Action: Mouse pressed left at (448, 344)
Screenshot: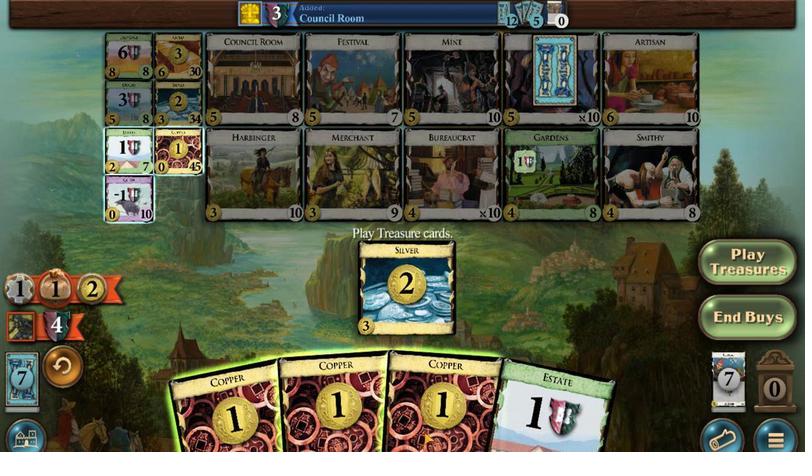 
Action: Mouse moved to (398, 344)
Screenshot: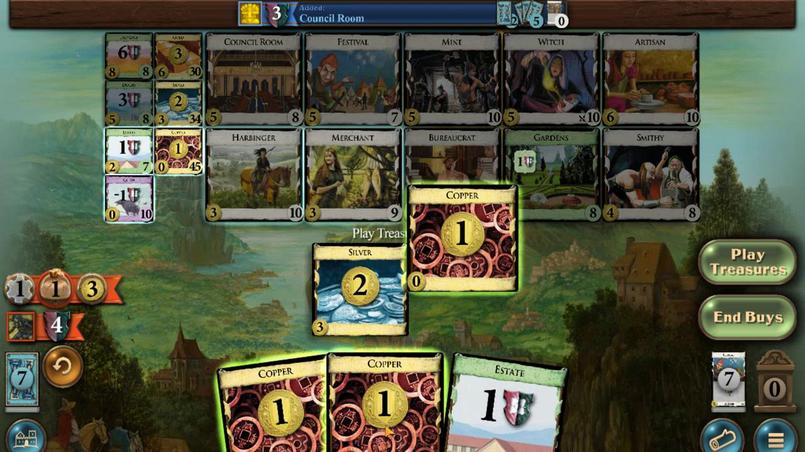 
Action: Mouse pressed left at (398, 344)
Screenshot: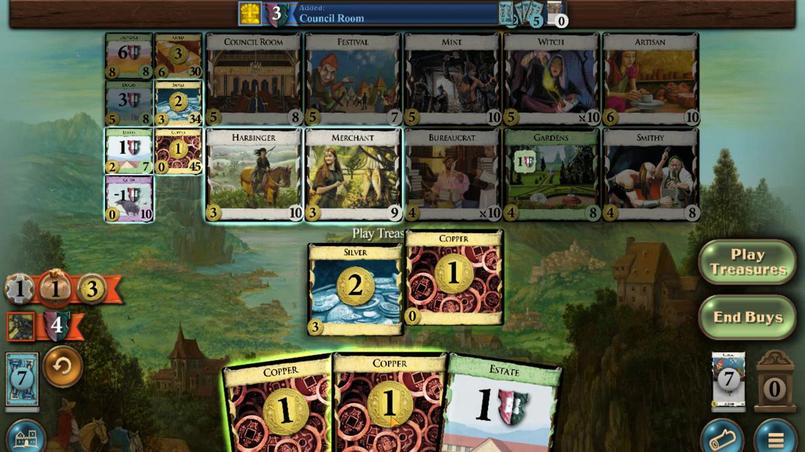 
Action: Mouse moved to (337, 344)
Screenshot: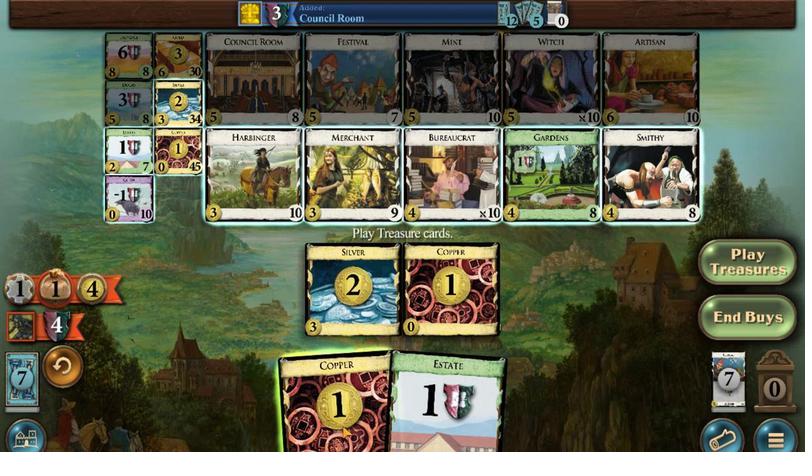 
Action: Mouse pressed left at (337, 344)
Screenshot: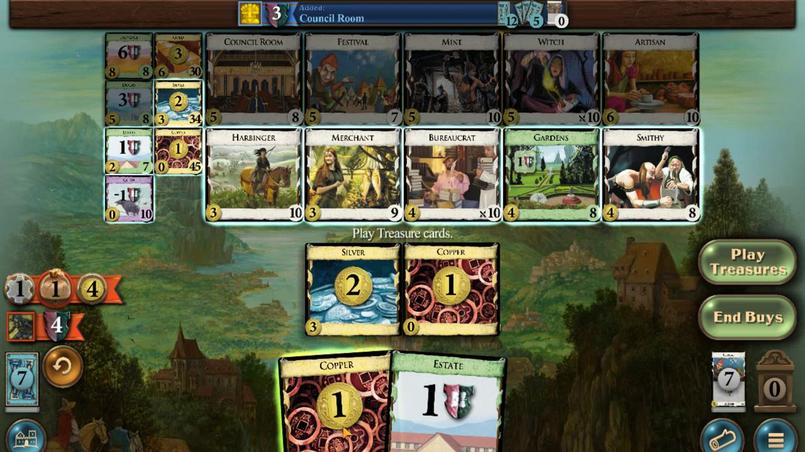 
Action: Mouse moved to (250, 333)
Screenshot: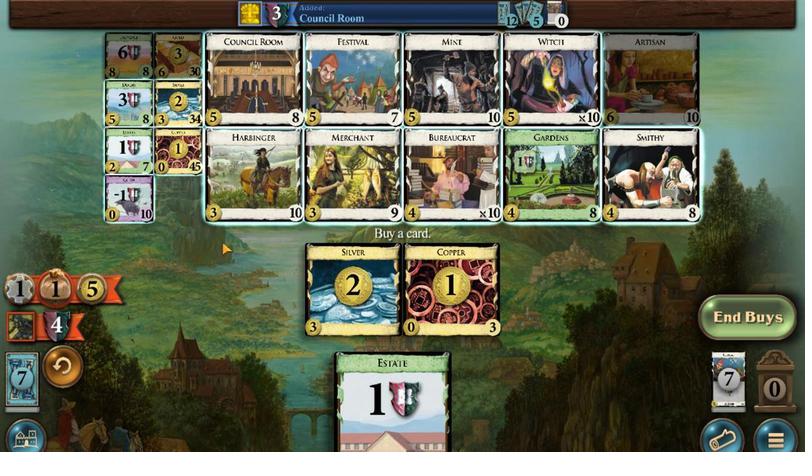 
Action: Mouse pressed left at (250, 333)
Screenshot: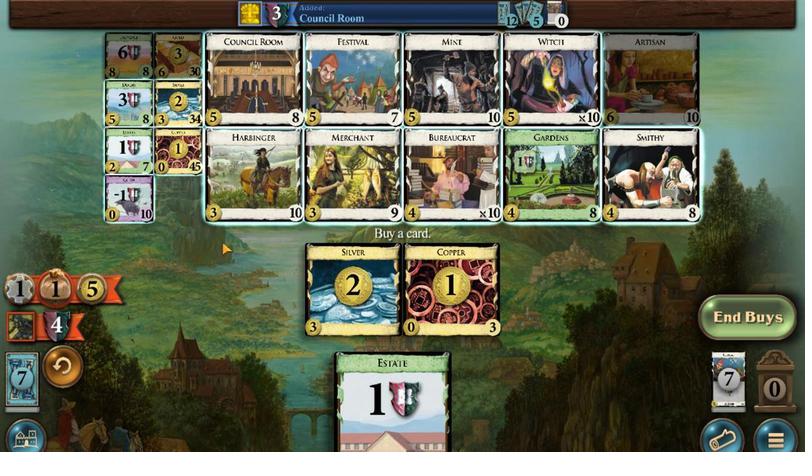 
Action: Mouse moved to (85, 343)
Screenshot: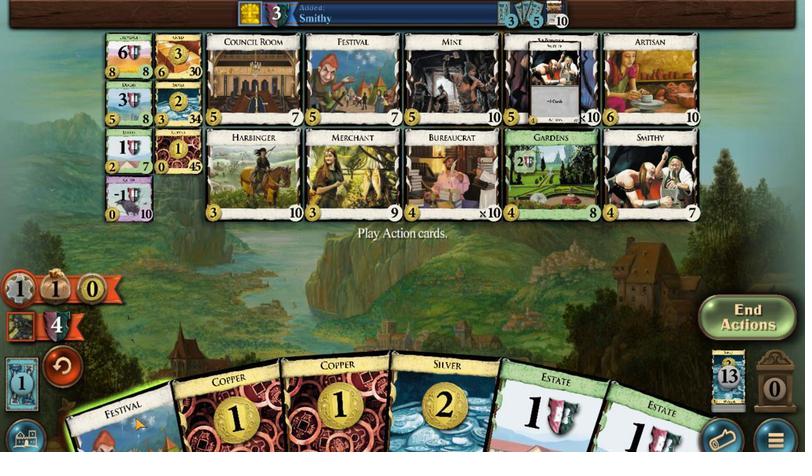 
Action: Mouse pressed left at (85, 343)
Screenshot: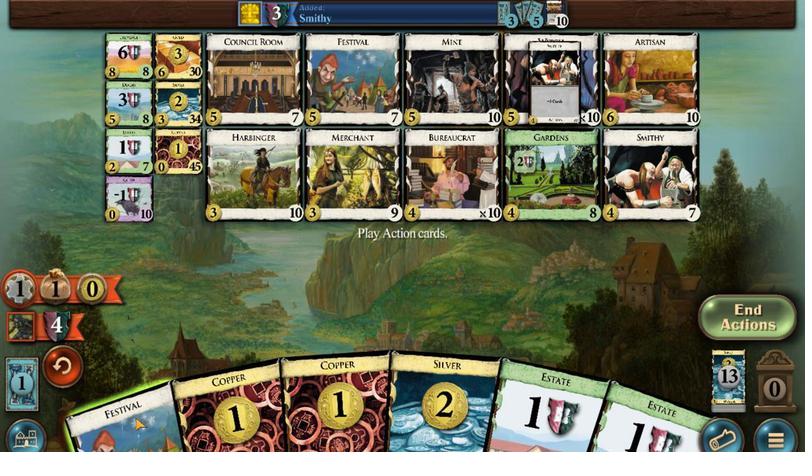 
Action: Mouse moved to (377, 342)
Screenshot: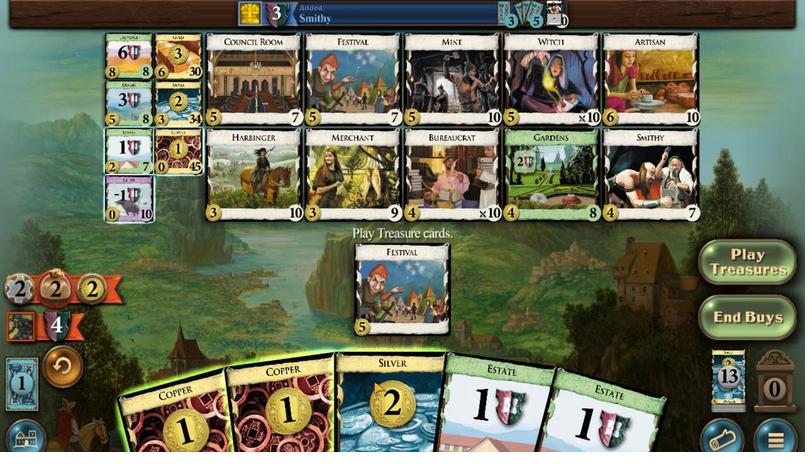 
Action: Mouse pressed left at (377, 342)
Screenshot: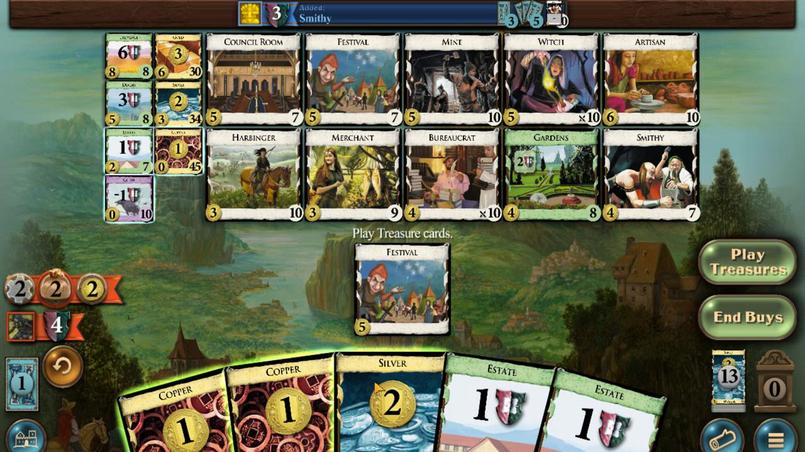 
Action: Mouse moved to (340, 342)
Screenshot: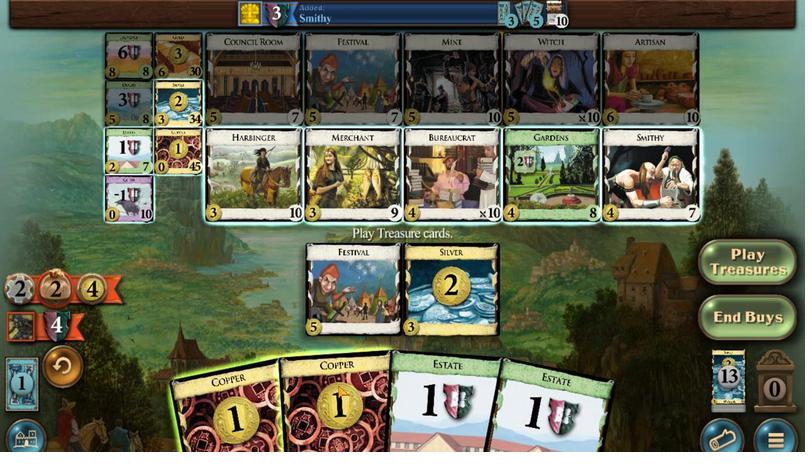 
Action: Mouse pressed left at (340, 342)
Screenshot: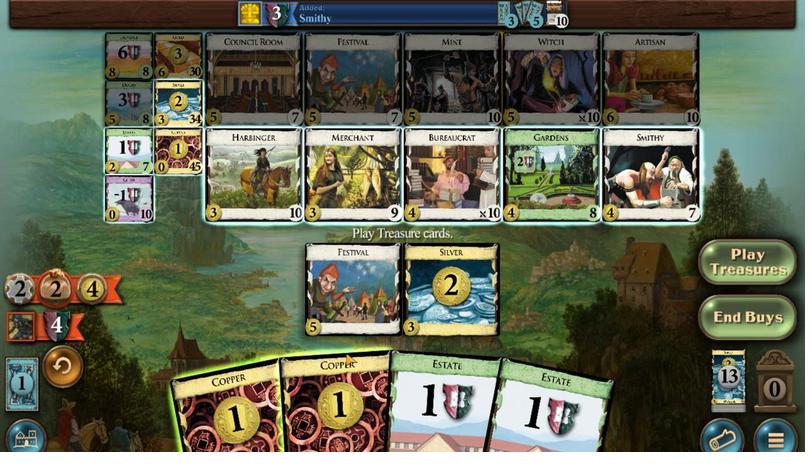 
Action: Mouse moved to (242, 332)
Screenshot: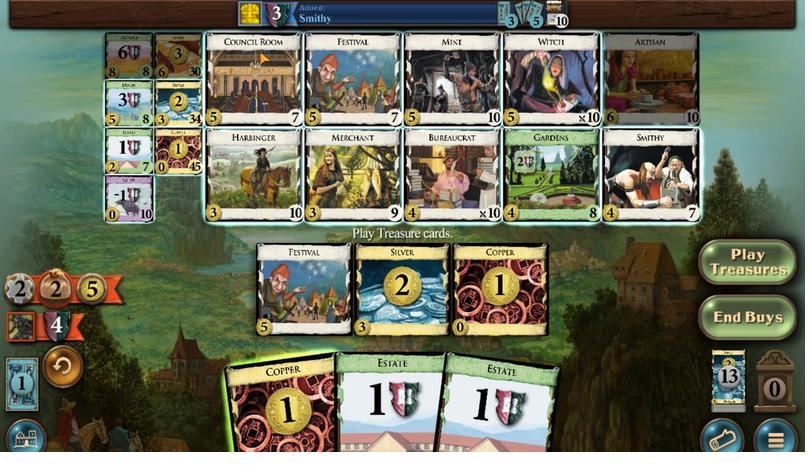 
Action: Mouse pressed left at (242, 332)
Screenshot: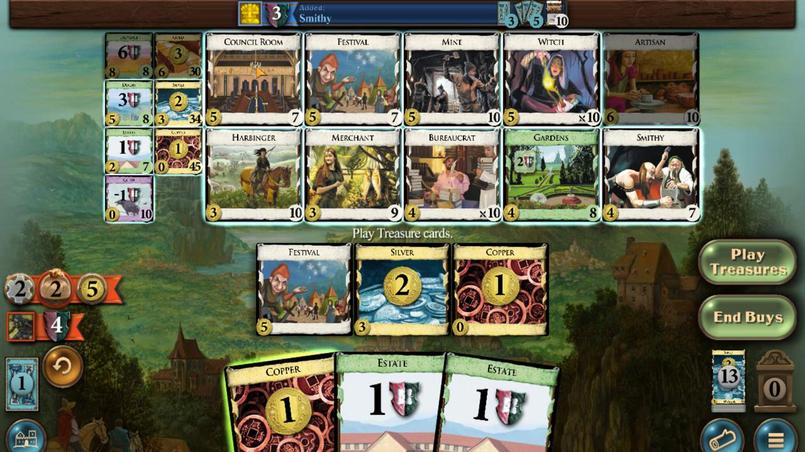 
Action: Mouse moved to (120, 335)
Screenshot: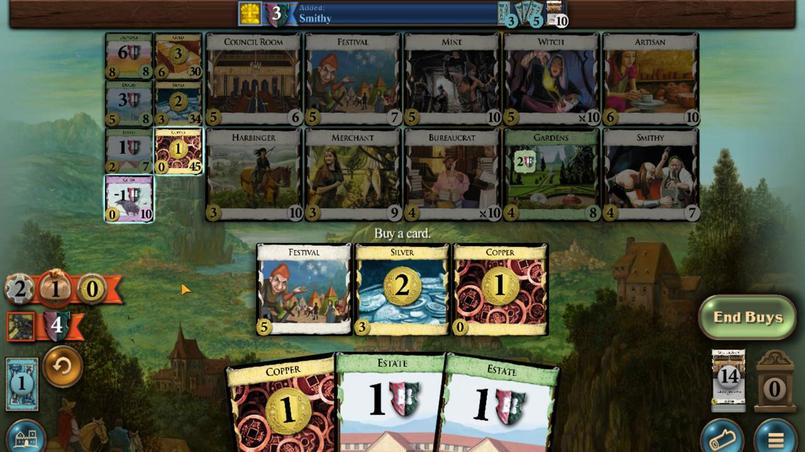 
Action: Mouse pressed left at (120, 335)
Screenshot: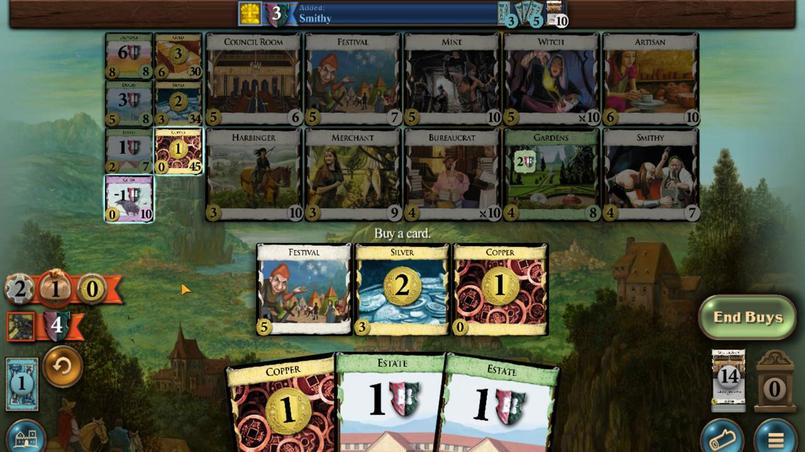 
Action: Mouse moved to (391, 342)
Screenshot: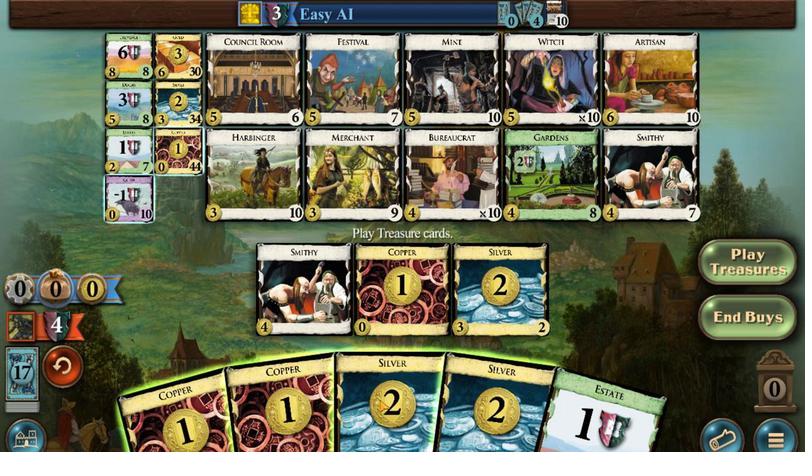 
Action: Mouse pressed left at (391, 342)
Screenshot: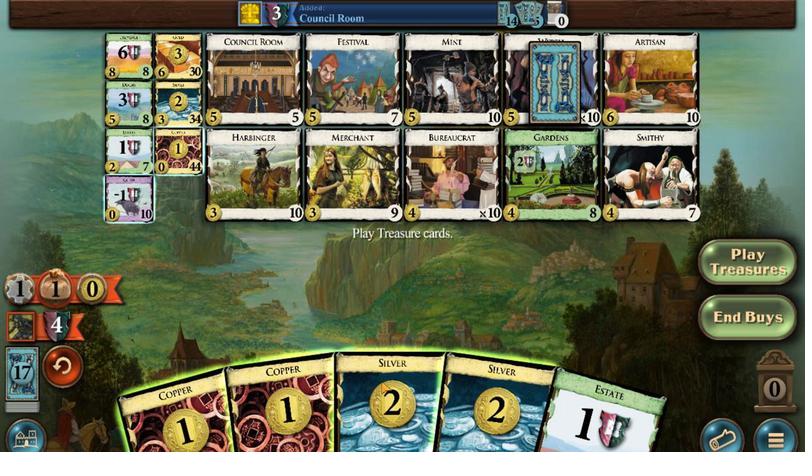 
Action: Mouse moved to (473, 344)
Screenshot: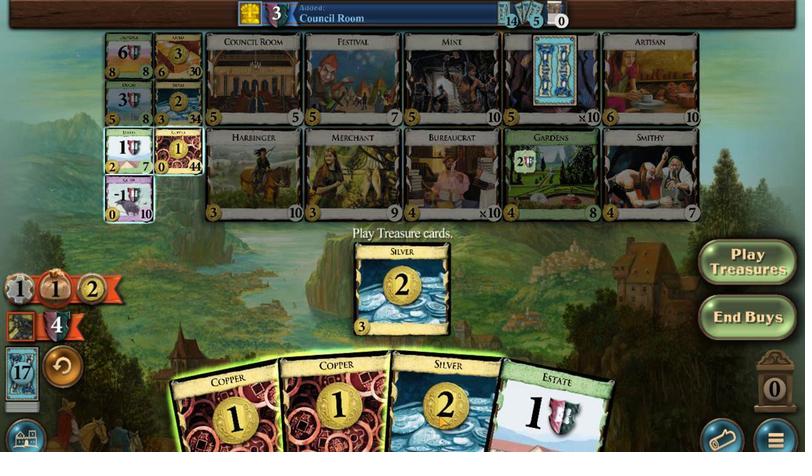 
Action: Mouse pressed left at (473, 344)
Screenshot: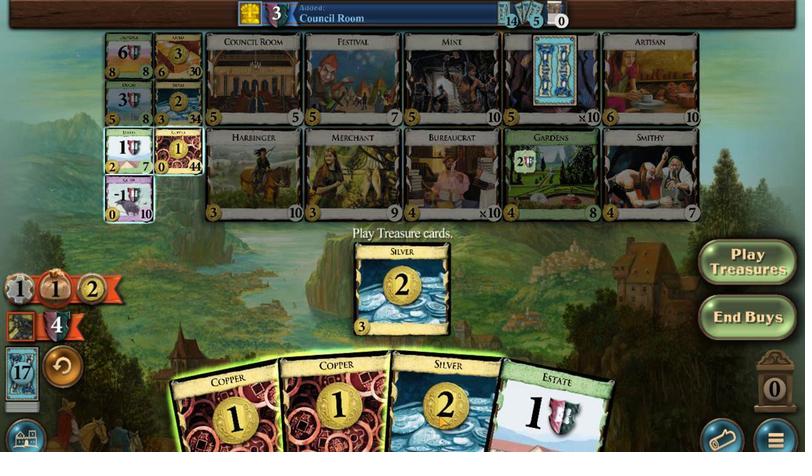 
Action: Mouse moved to (369, 344)
Screenshot: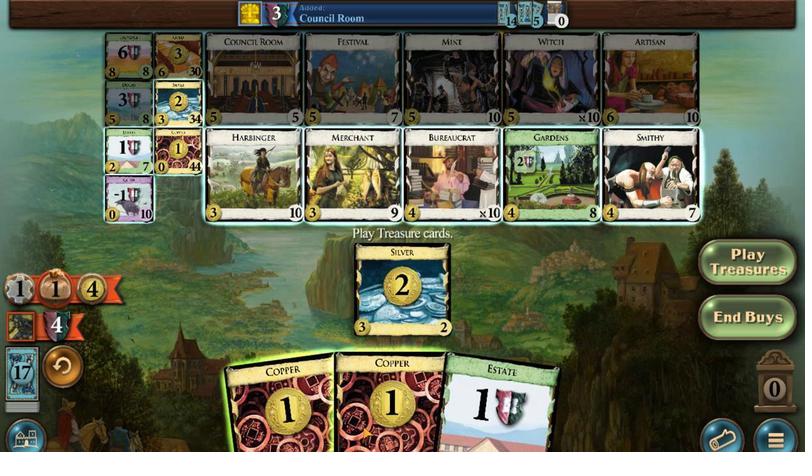 
Action: Mouse pressed left at (369, 344)
Screenshot: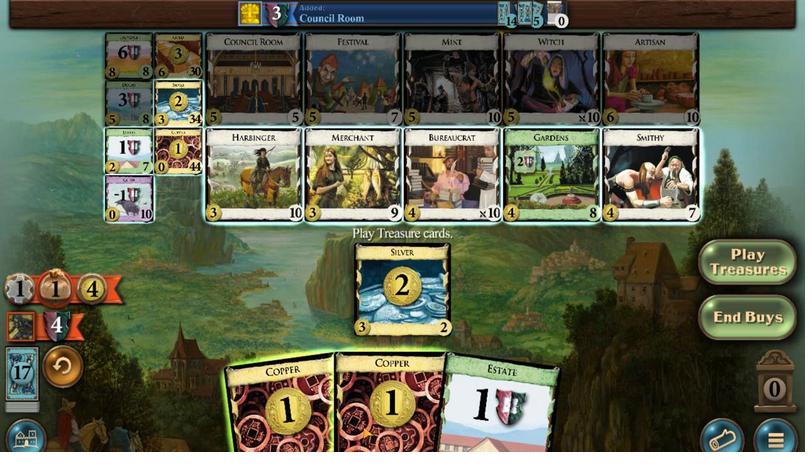 
Action: Mouse moved to (247, 332)
Screenshot: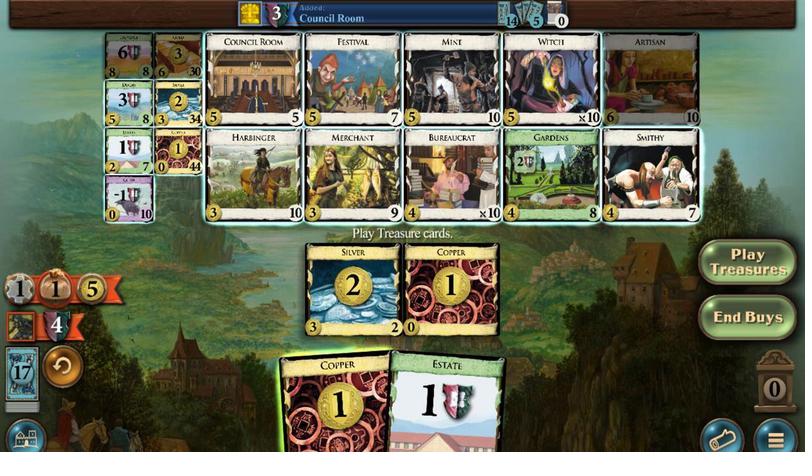 
Action: Mouse pressed left at (247, 332)
Screenshot: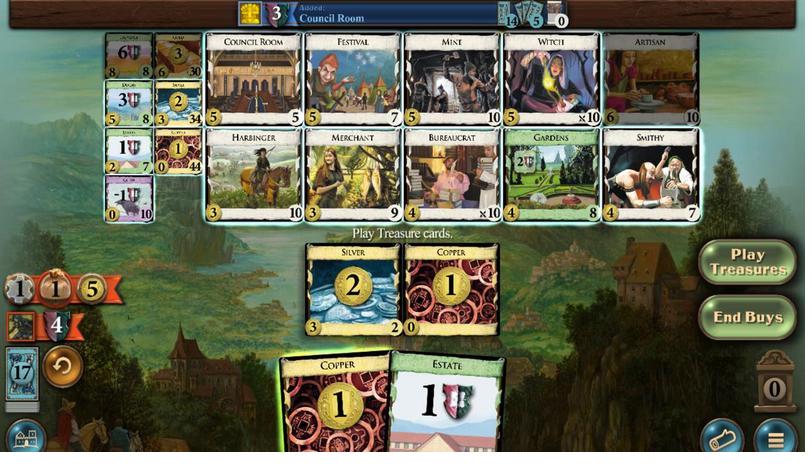 
Action: Mouse moved to (128, 343)
Screenshot: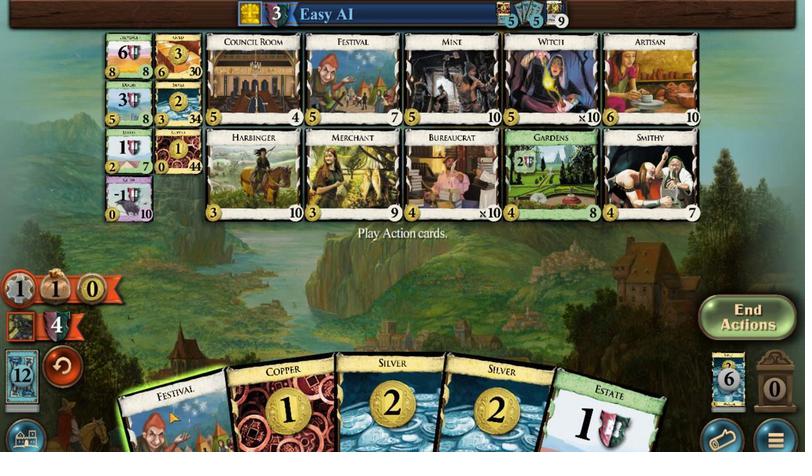 
Action: Mouse pressed left at (128, 343)
Screenshot: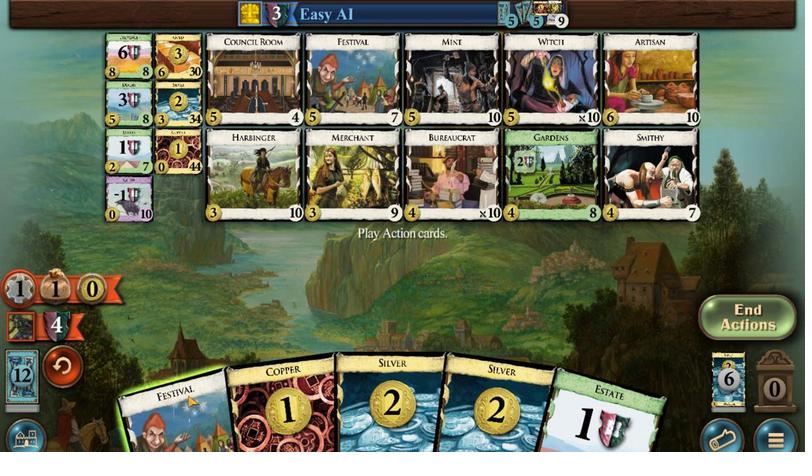 
Action: Mouse moved to (333, 342)
Screenshot: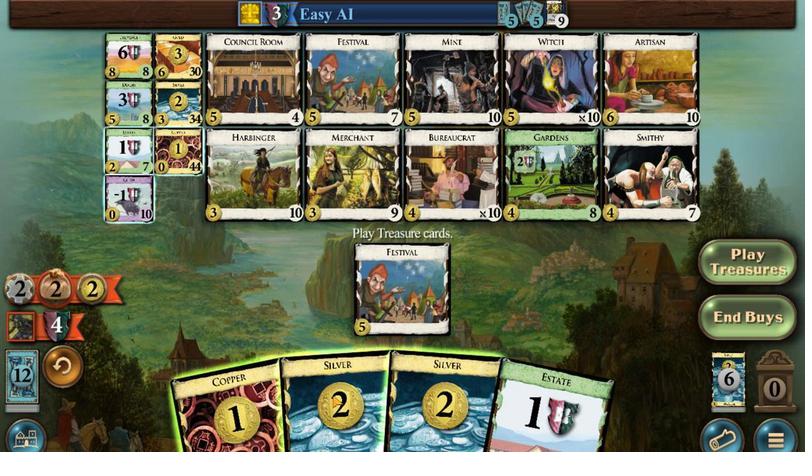 
Action: Mouse pressed left at (333, 342)
Screenshot: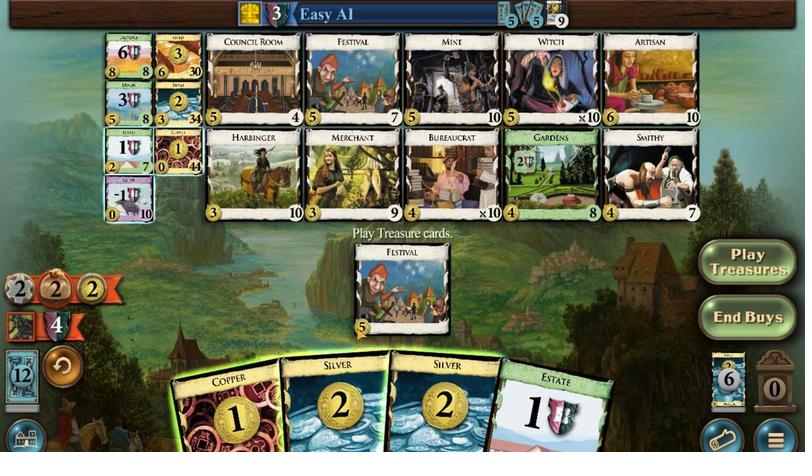 
Action: Mouse moved to (420, 343)
Screenshot: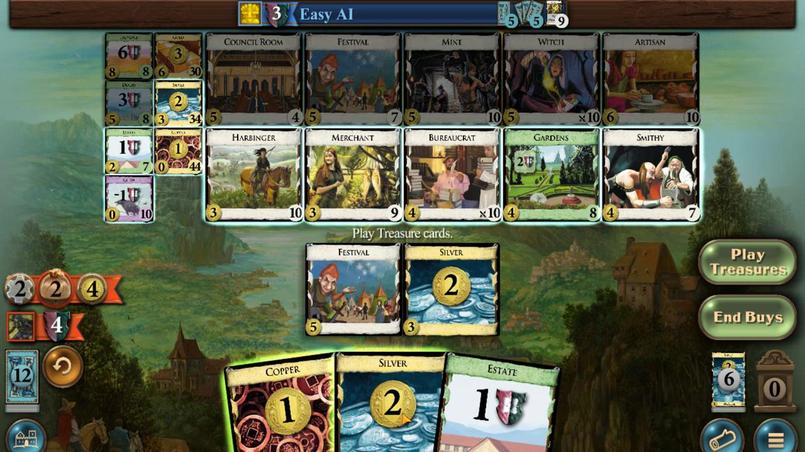 
Action: Mouse pressed left at (420, 343)
Screenshot: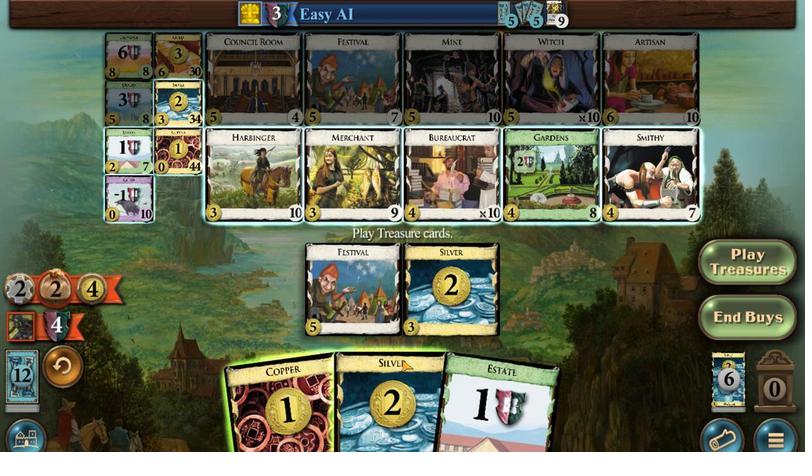
Action: Mouse moved to (362, 332)
Screenshot: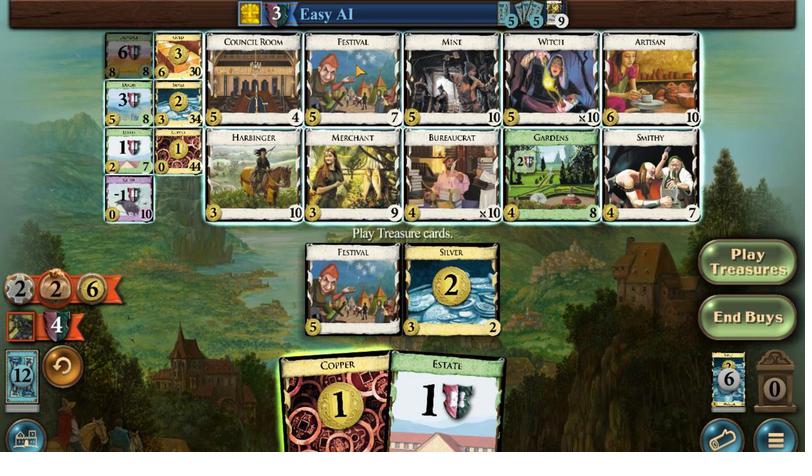 
Action: Mouse pressed left at (362, 332)
Screenshot: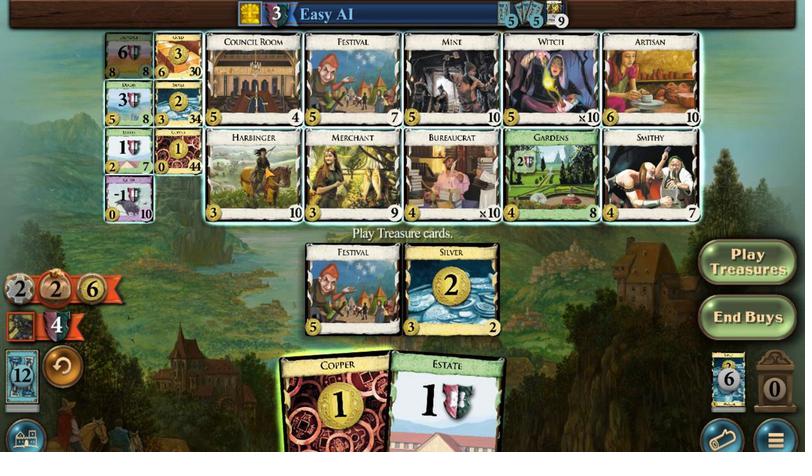 
Action: Mouse moved to (146, 335)
Screenshot: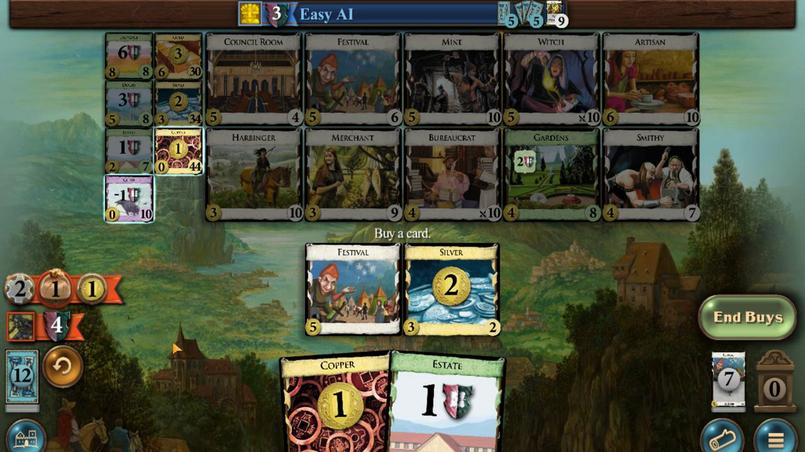 
Action: Mouse pressed left at (146, 335)
Screenshot: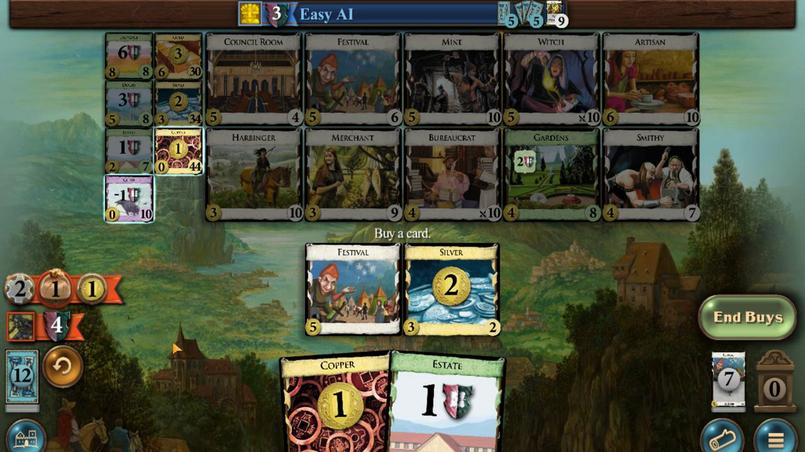 
Action: Mouse moved to (412, 343)
Screenshot: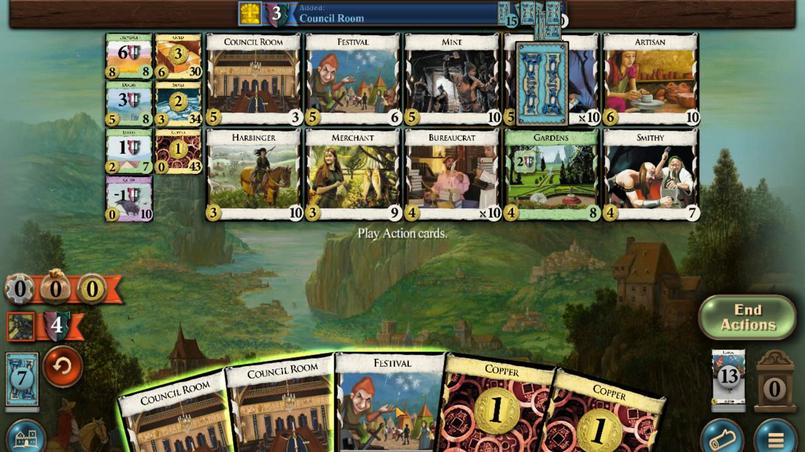 
Action: Mouse pressed left at (412, 343)
Screenshot: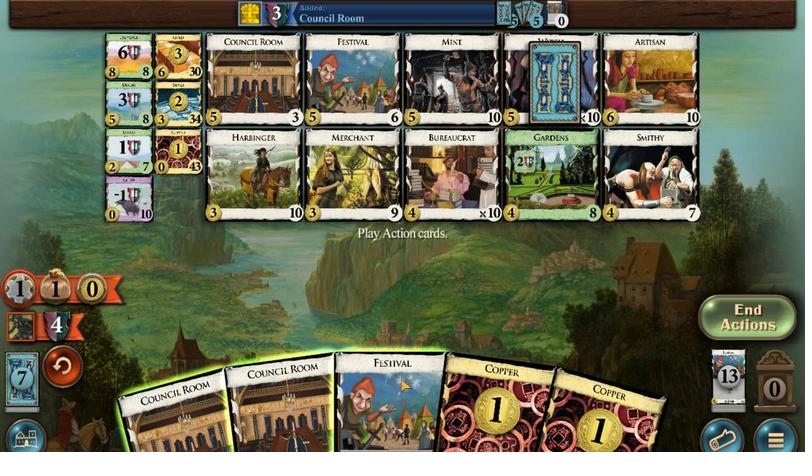 
Action: Mouse moved to (295, 344)
Screenshot: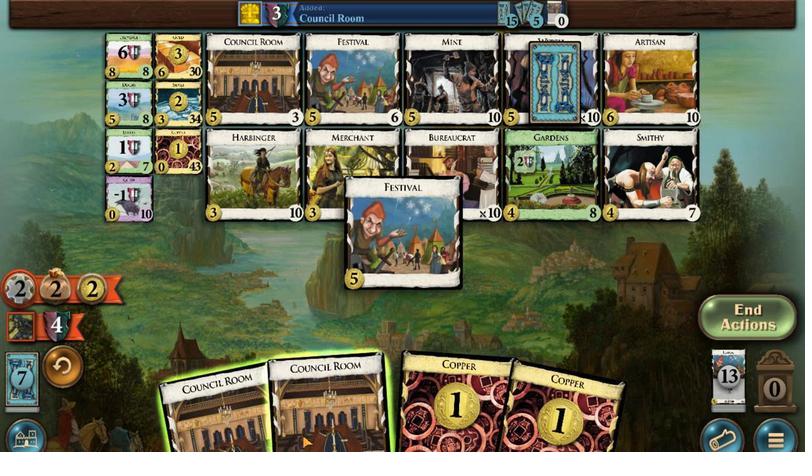 
Action: Mouse pressed left at (295, 344)
Screenshot: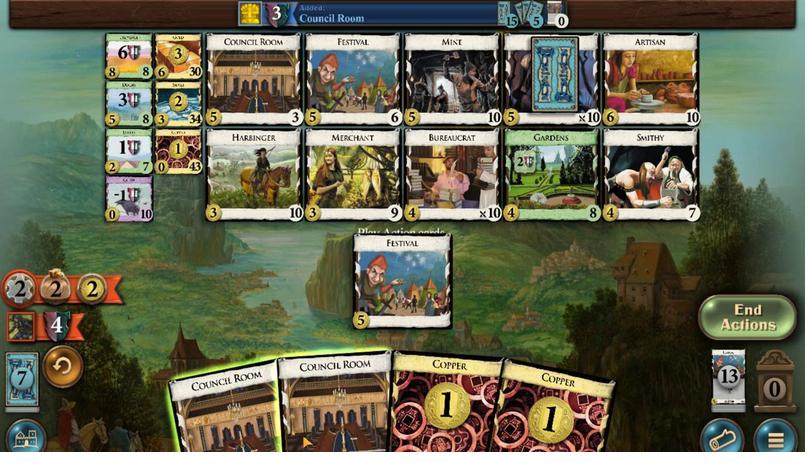 
Action: Mouse moved to (71, 344)
Screenshot: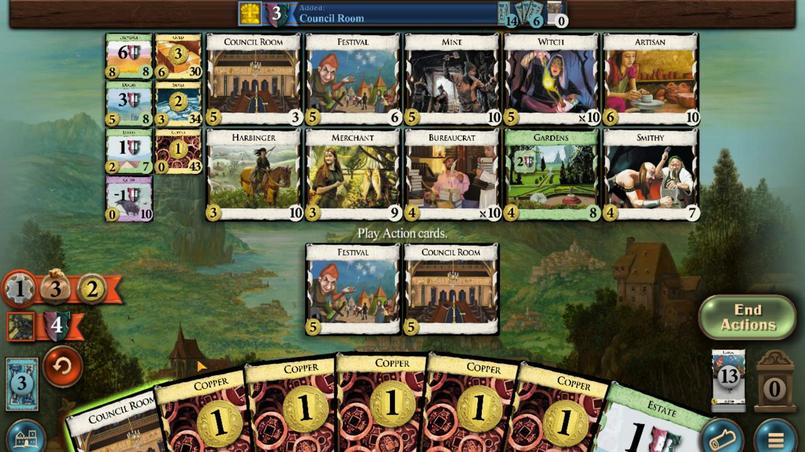 
Action: Mouse pressed left at (71, 344)
Screenshot: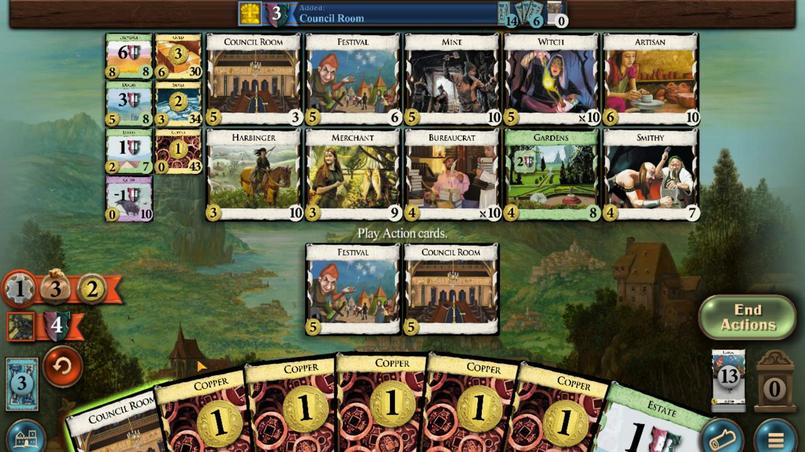 
Action: Mouse moved to (340, 342)
Screenshot: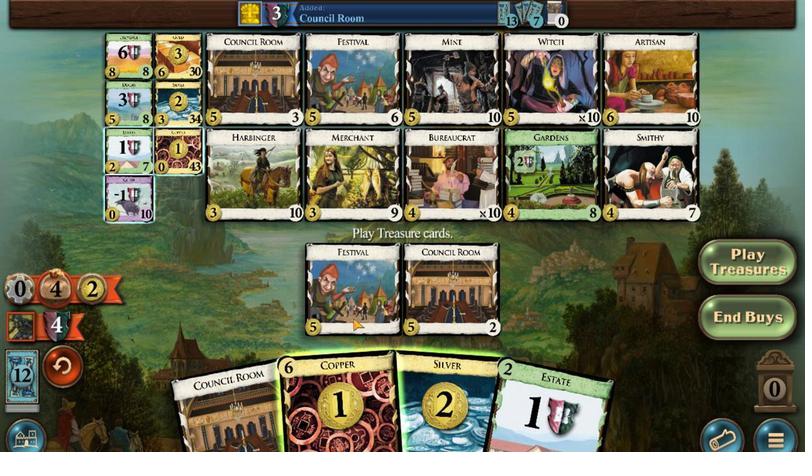 
Action: Mouse pressed left at (340, 342)
Screenshot: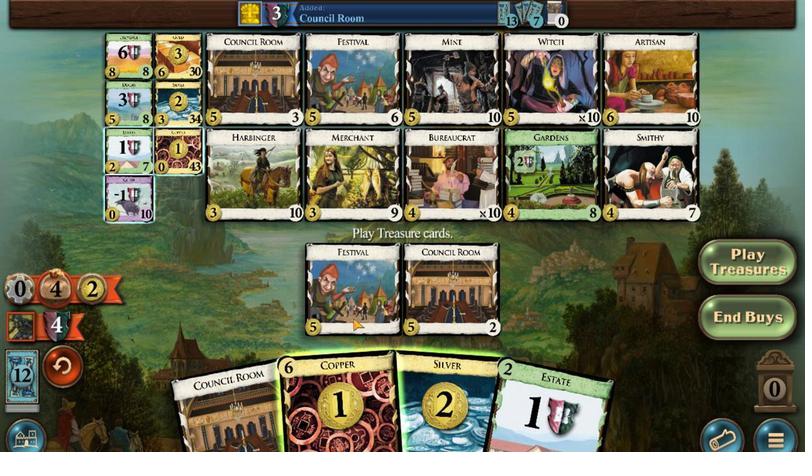 
Action: Mouse moved to (341, 342)
Screenshot: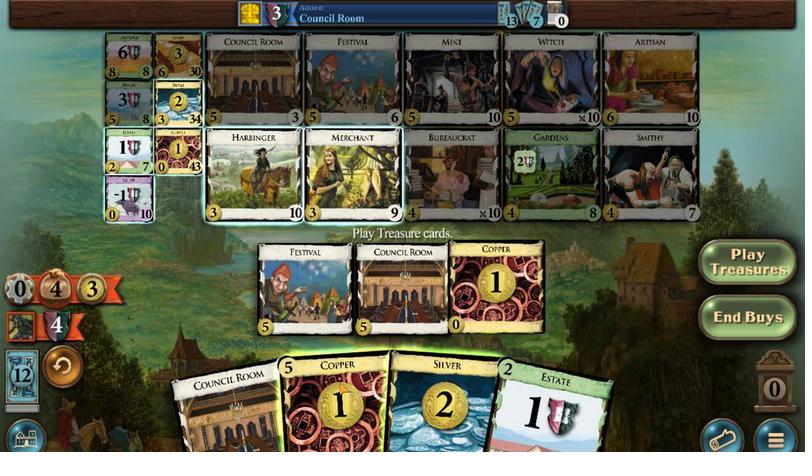 
Action: Mouse pressed left at (341, 342)
Screenshot: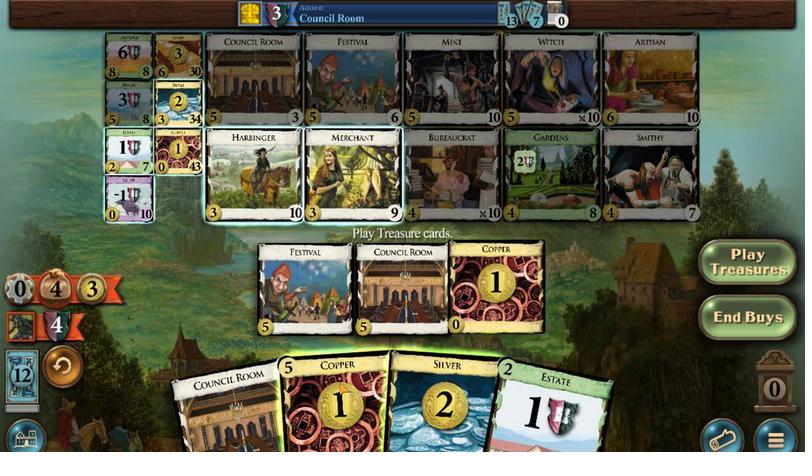 
Action: Mouse moved to (332, 342)
Screenshot: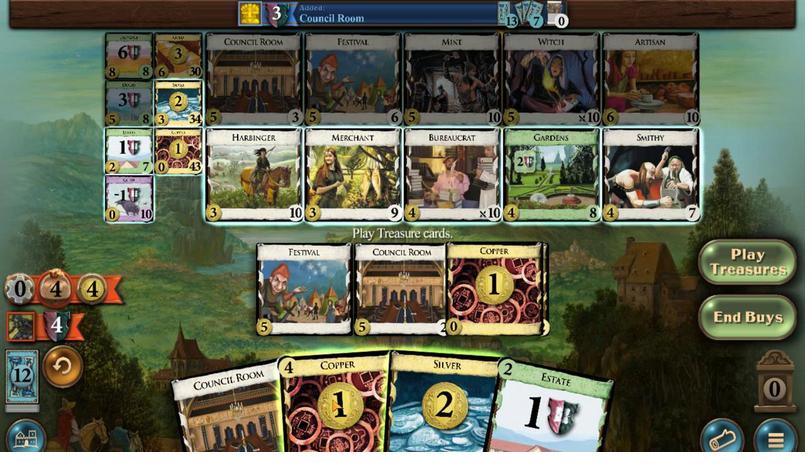 
Action: Mouse pressed left at (332, 342)
Screenshot: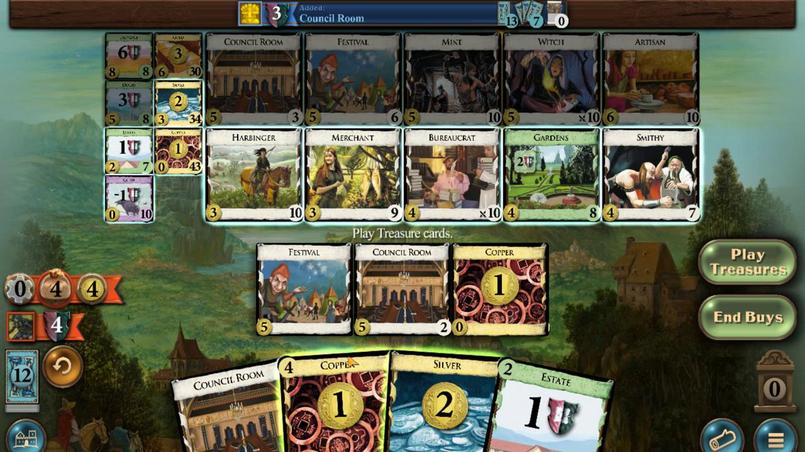 
Action: Mouse moved to (346, 343)
Screenshot: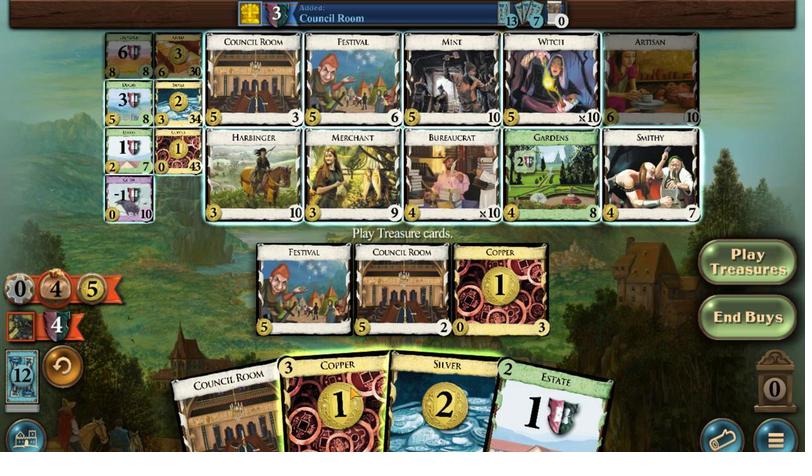 
Action: Mouse pressed left at (346, 343)
Screenshot: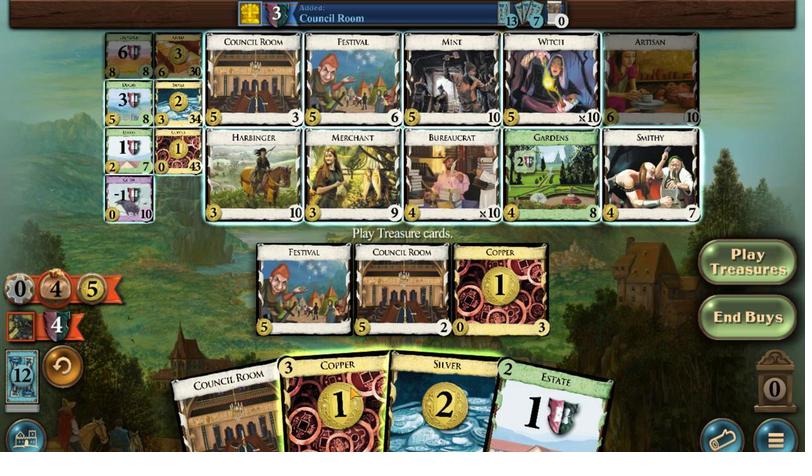 
Action: Mouse moved to (354, 344)
Screenshot: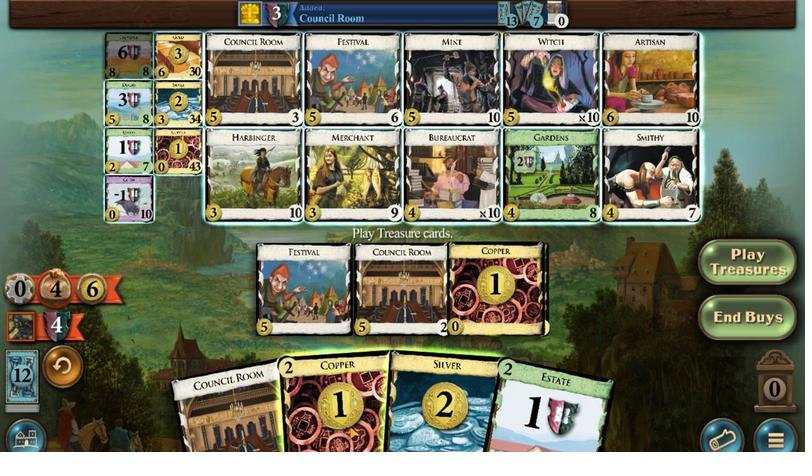 
Action: Mouse pressed left at (354, 344)
Screenshot: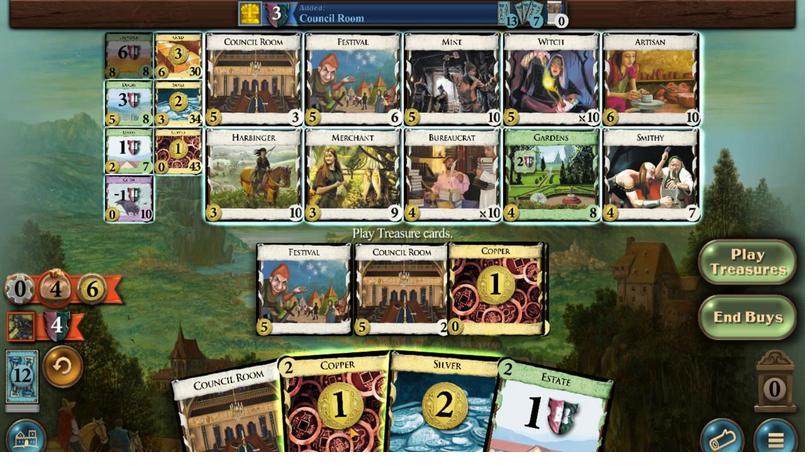 
Action: Mouse moved to (345, 343)
Screenshot: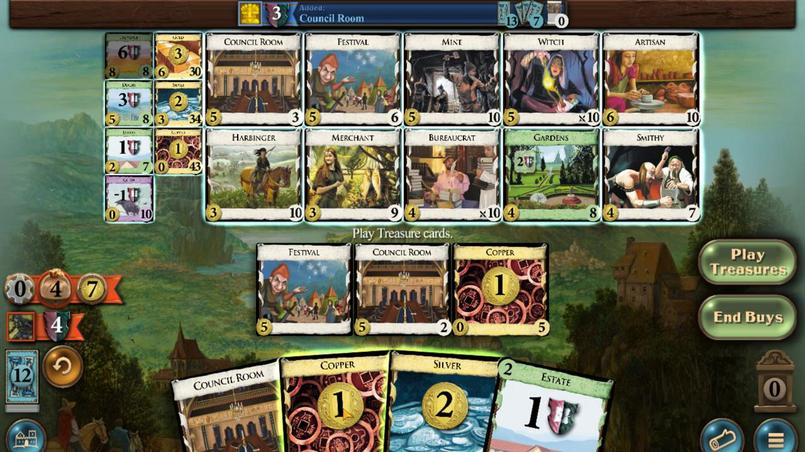 
Action: Mouse pressed left at (345, 343)
Screenshot: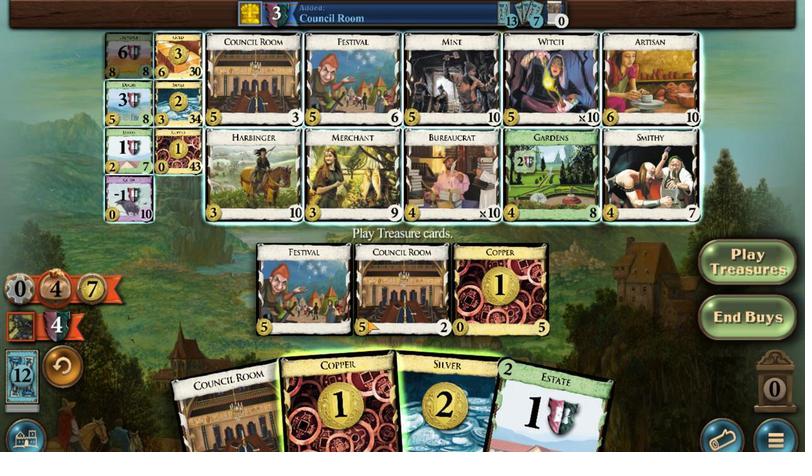 
Action: Mouse moved to (72, 332)
Screenshot: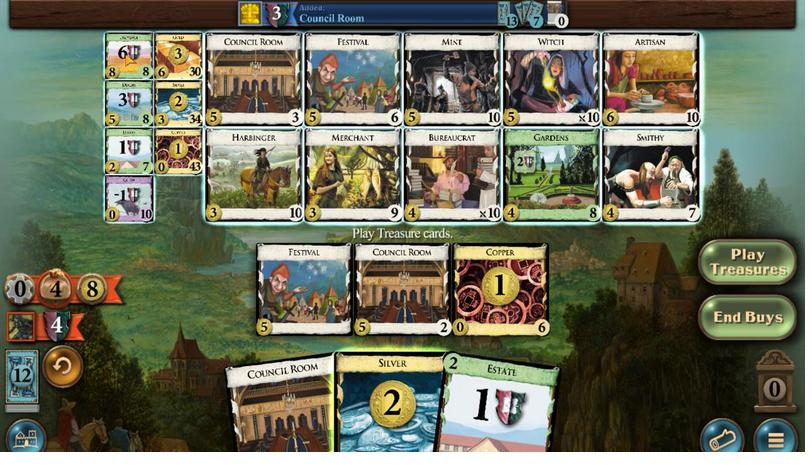 
Action: Mouse pressed left at (72, 332)
Screenshot: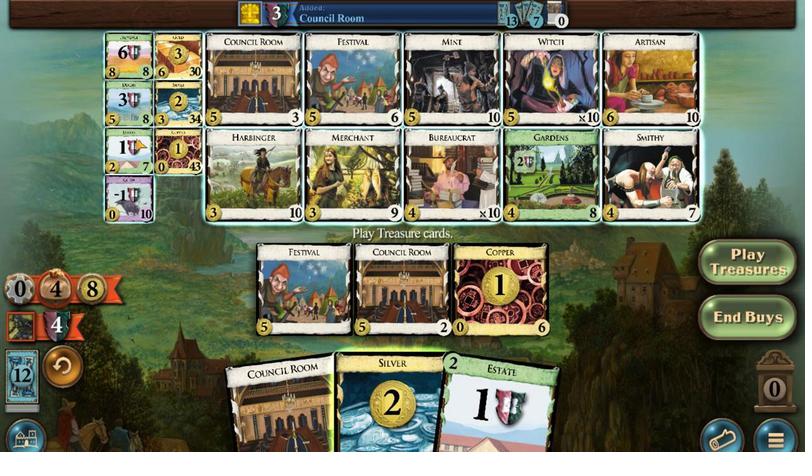 
Action: Mouse moved to (136, 335)
Screenshot: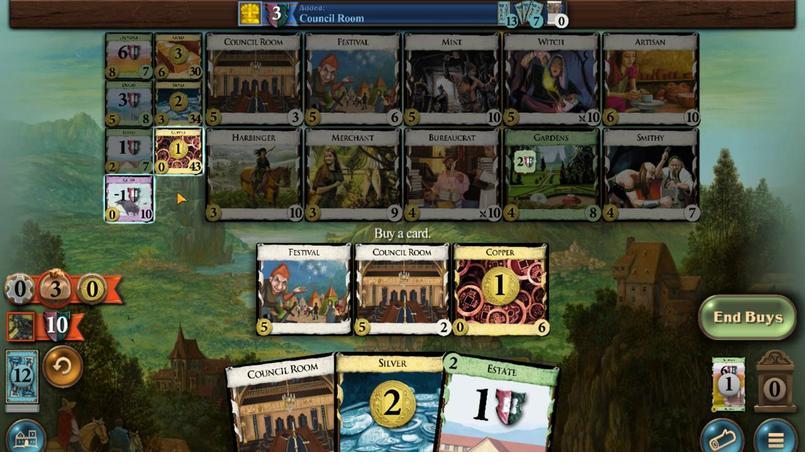 
Action: Mouse pressed left at (136, 335)
Screenshot: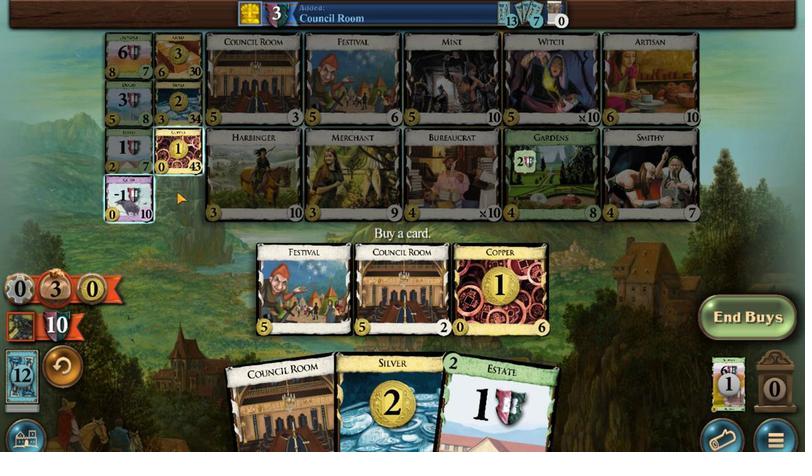 
Action: Mouse moved to (164, 335)
Screenshot: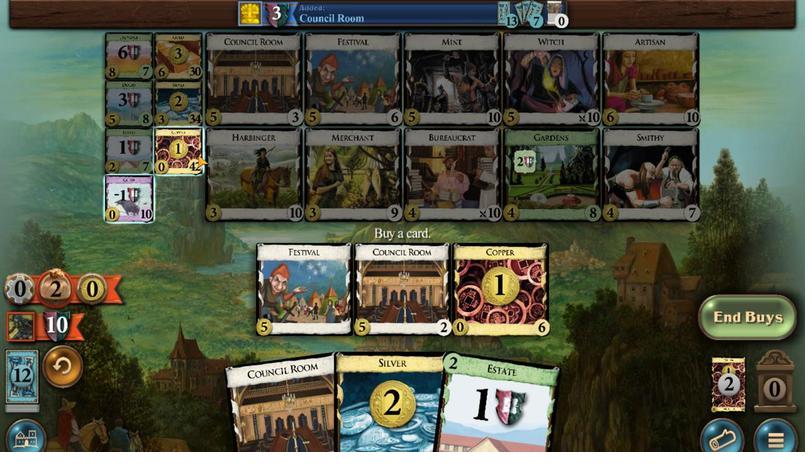 
Action: Mouse pressed left at (164, 335)
Screenshot: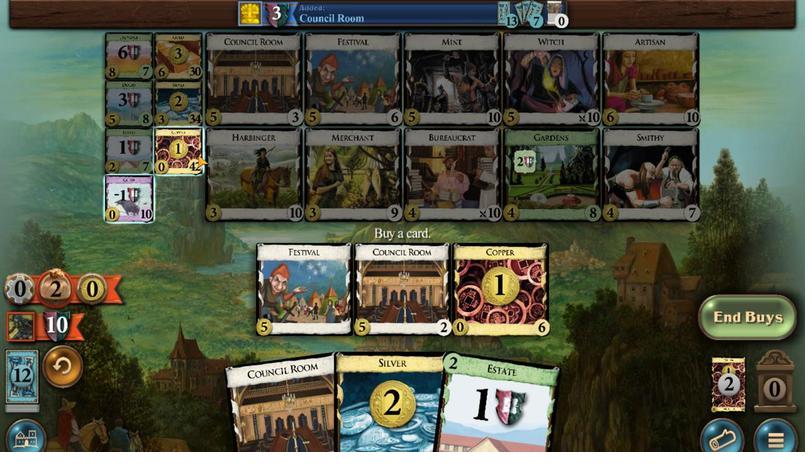
Action: Mouse moved to (135, 335)
Screenshot: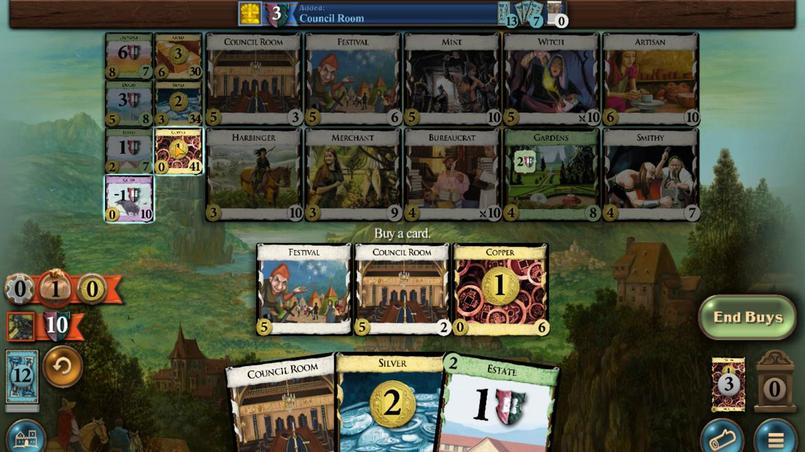 
Action: Mouse pressed left at (135, 335)
Screenshot: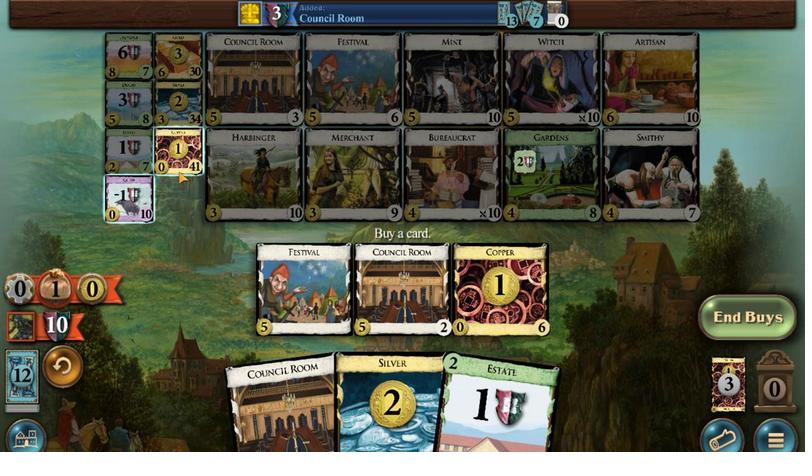 
Action: Mouse moved to (103, 343)
Screenshot: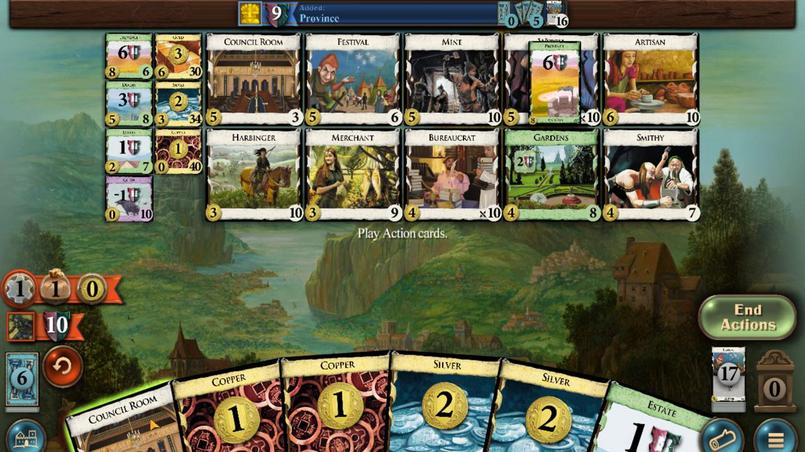 
Action: Mouse pressed left at (103, 343)
Screenshot: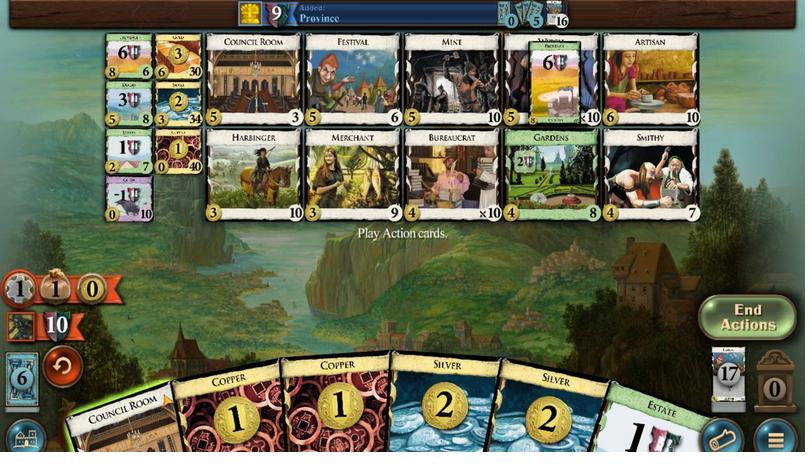 
Action: Mouse moved to (413, 343)
Screenshot: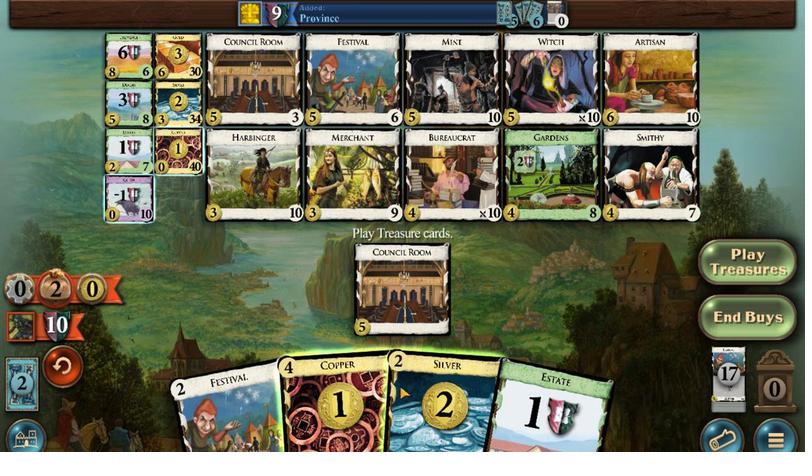 
Action: Mouse pressed left at (413, 343)
Screenshot: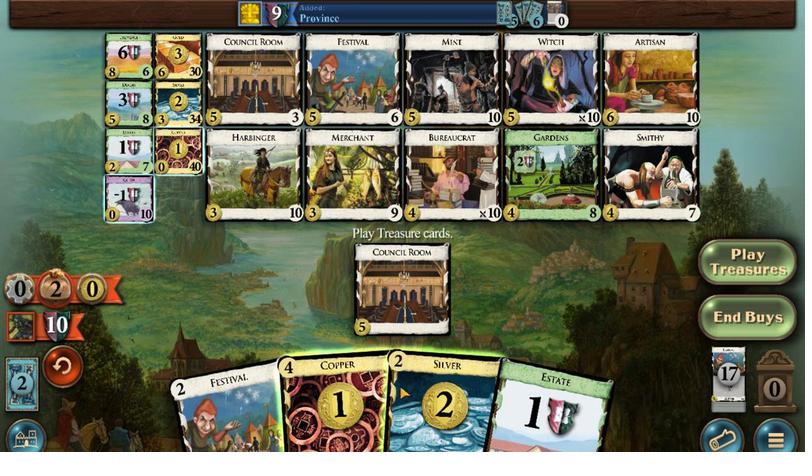 
Action: Mouse moved to (455, 344)
Screenshot: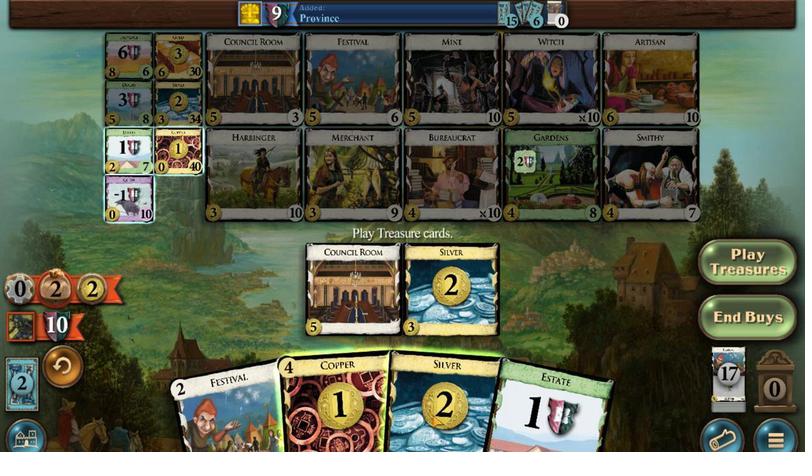 
Action: Mouse pressed left at (455, 344)
Screenshot: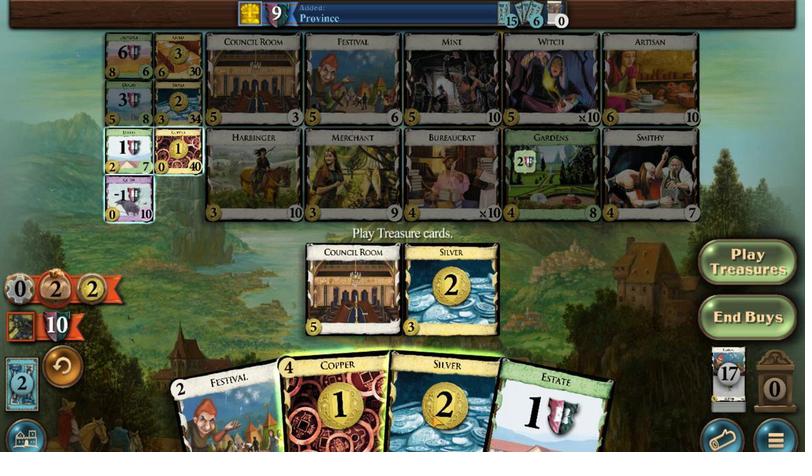 
Action: Mouse moved to (399, 342)
Screenshot: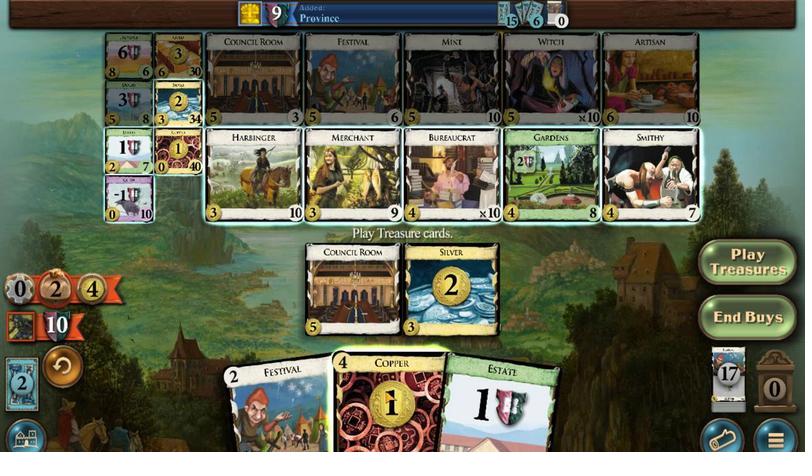 
Action: Mouse pressed left at (399, 342)
Screenshot: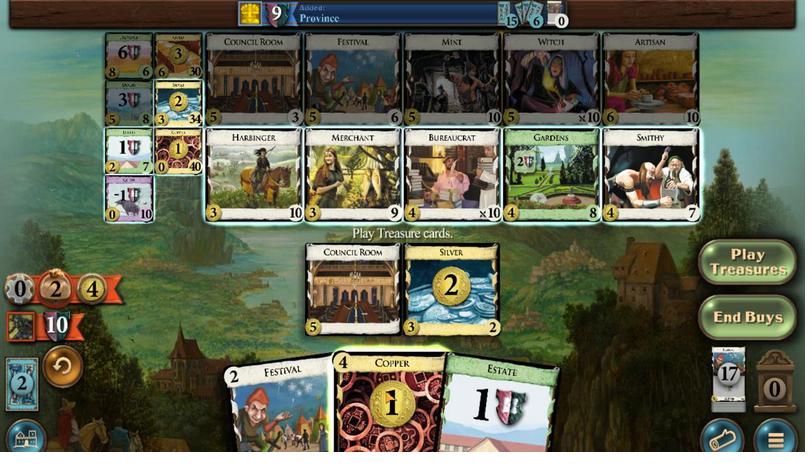 
Action: Mouse moved to (91, 333)
Screenshot: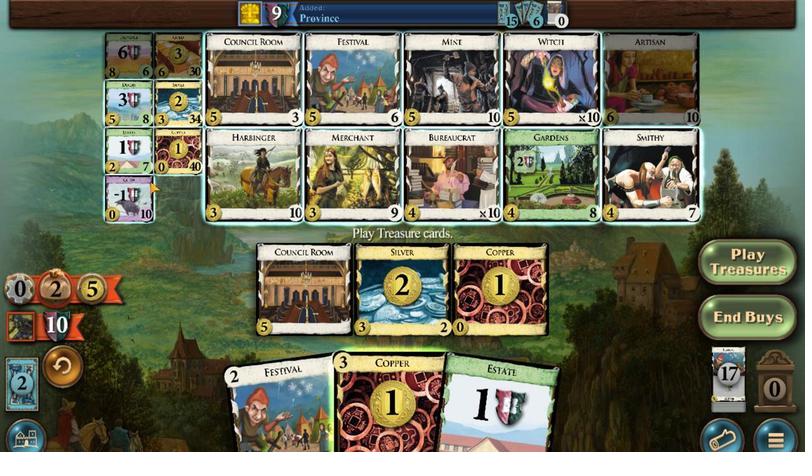 
Action: Mouse pressed left at (91, 333)
Screenshot: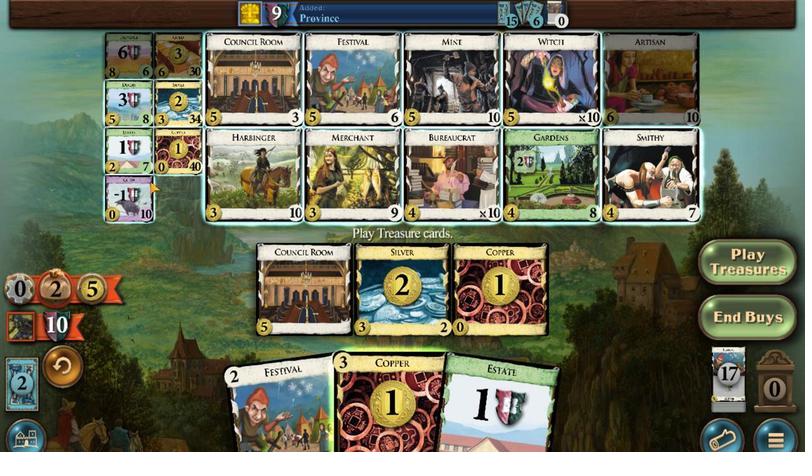 
Action: Mouse moved to (142, 335)
Screenshot: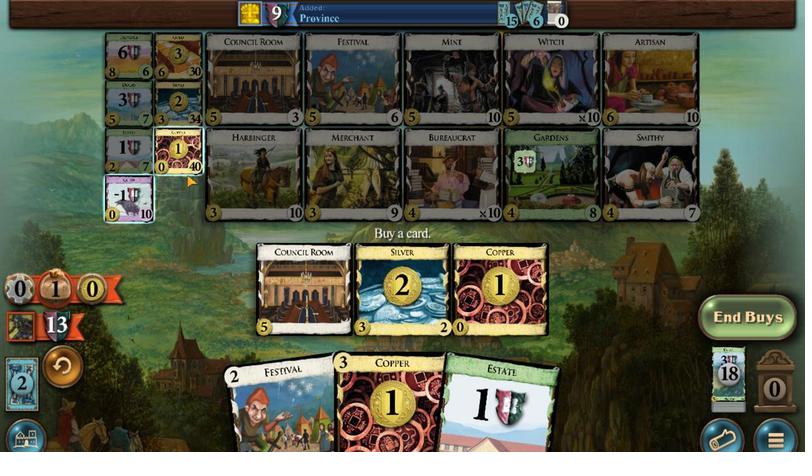 
Action: Mouse pressed left at (142, 335)
Screenshot: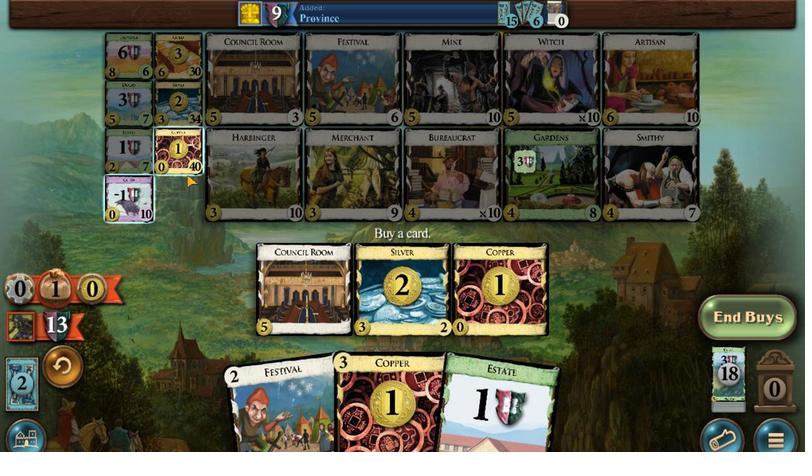 
Action: Mouse moved to (119, 343)
Screenshot: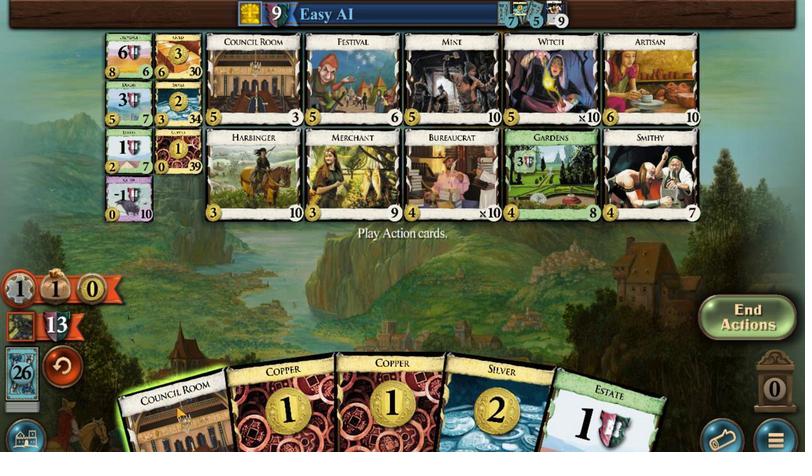 
Action: Mouse pressed left at (119, 343)
Screenshot: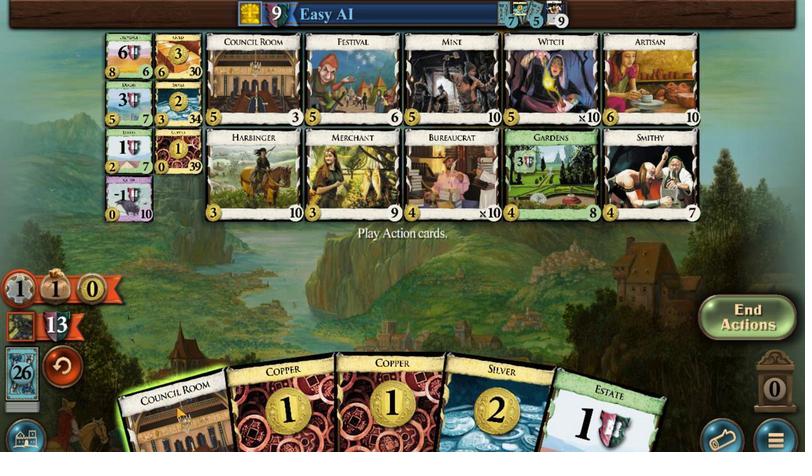 
Action: Mouse moved to (485, 343)
Screenshot: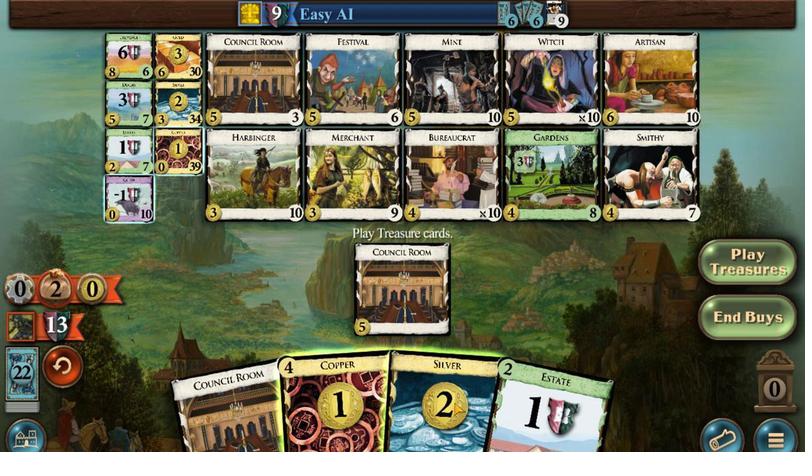 
Action: Mouse pressed left at (485, 343)
Screenshot: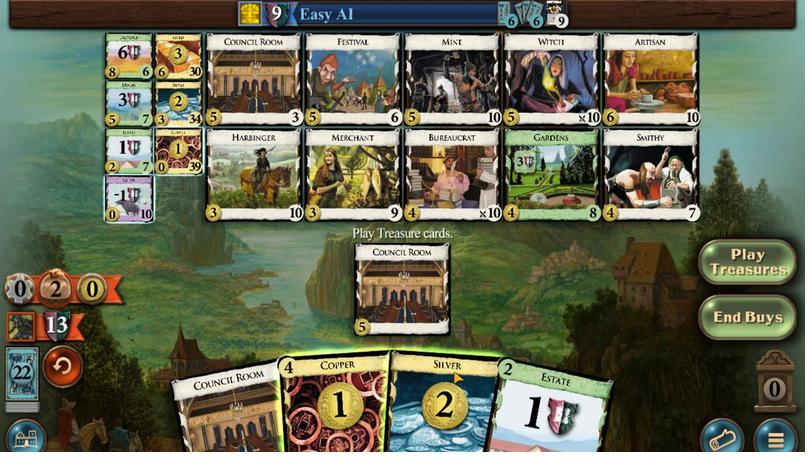 
Action: Mouse moved to (424, 343)
Screenshot: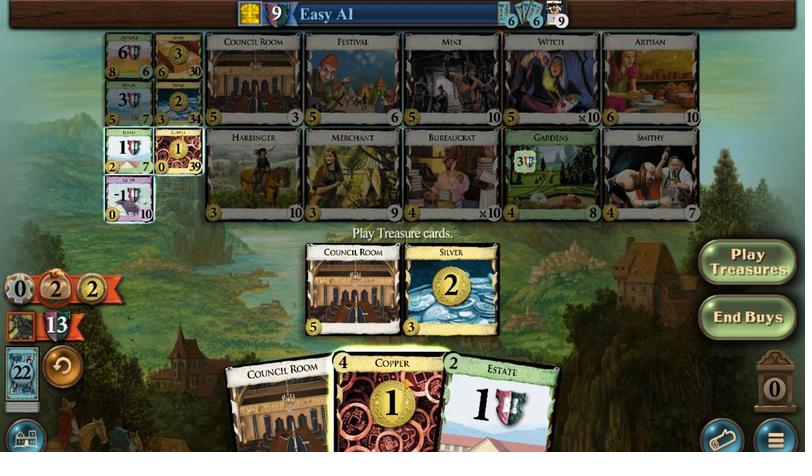 
Action: Mouse pressed left at (424, 343)
Screenshot: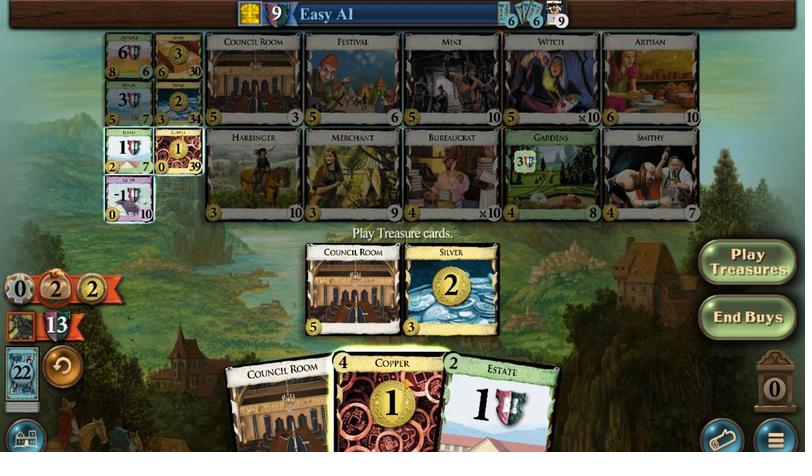 
Action: Mouse moved to (391, 343)
Screenshot: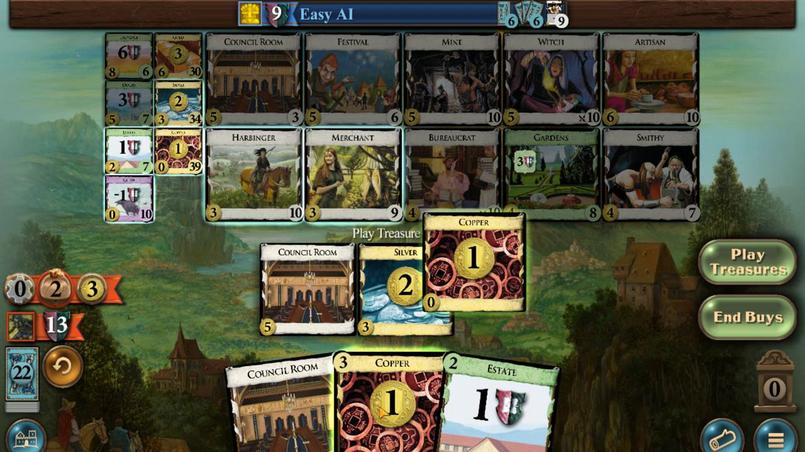 
Action: Mouse pressed left at (391, 343)
Screenshot: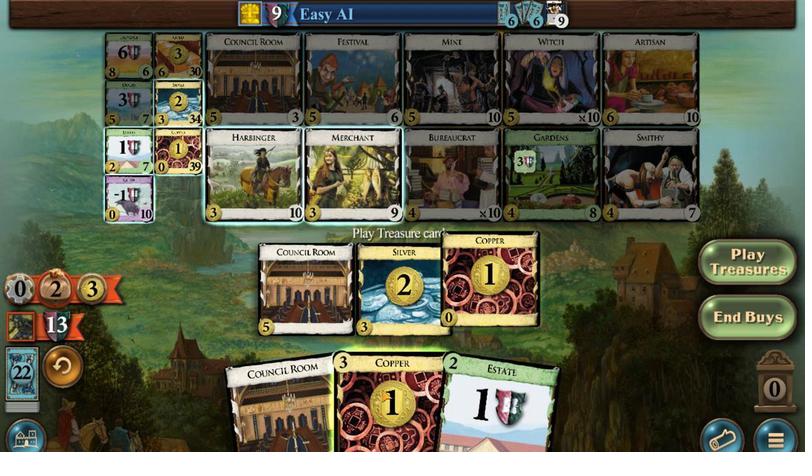 
Action: Mouse moved to (625, 335)
Screenshot: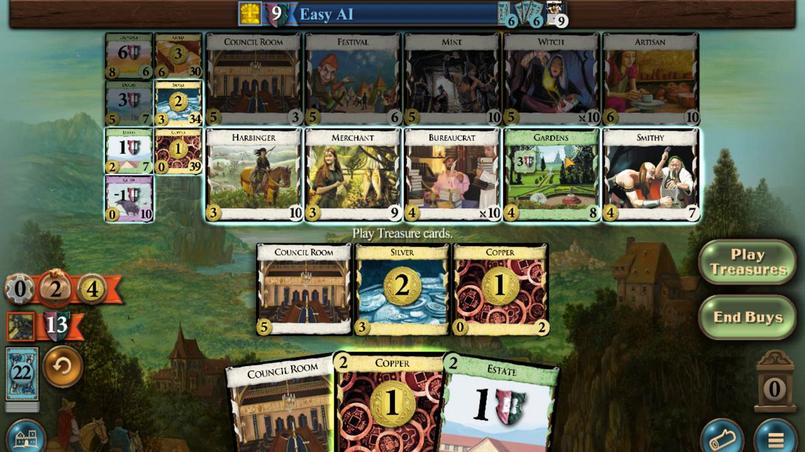 
Action: Mouse pressed left at (625, 335)
Screenshot: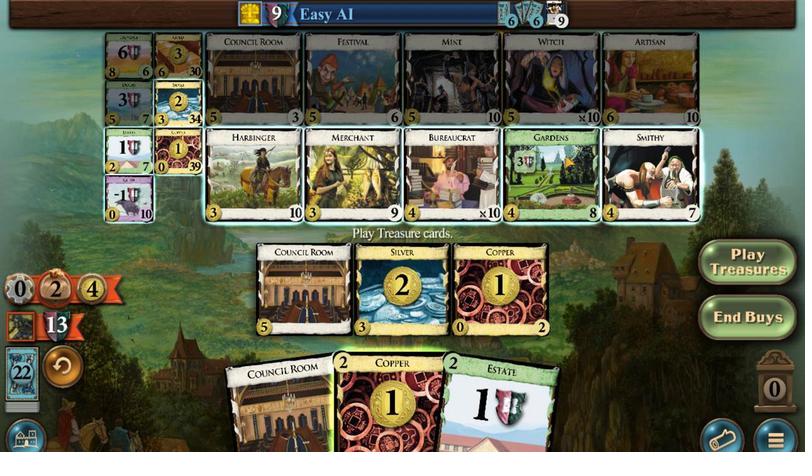 
Action: Mouse moved to (142, 334)
Screenshot: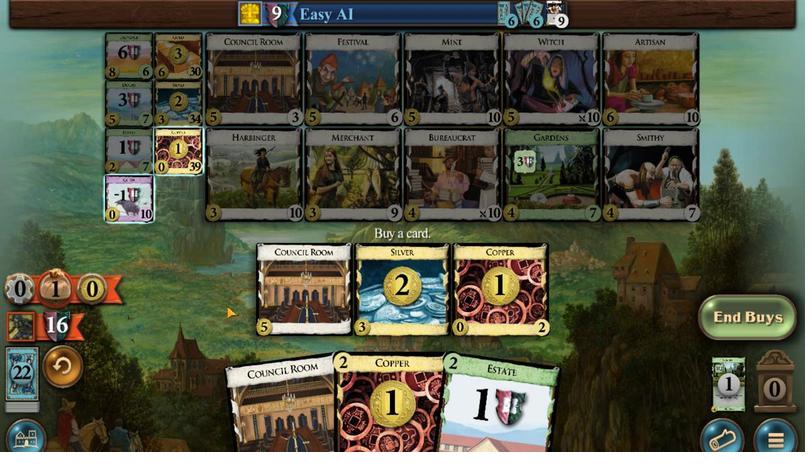 
Action: Mouse pressed left at (142, 334)
Screenshot: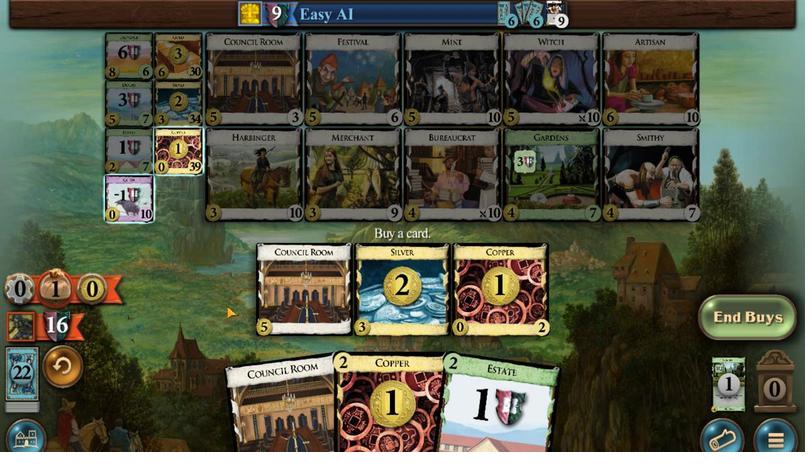 
Action: Mouse moved to (179, 343)
Screenshot: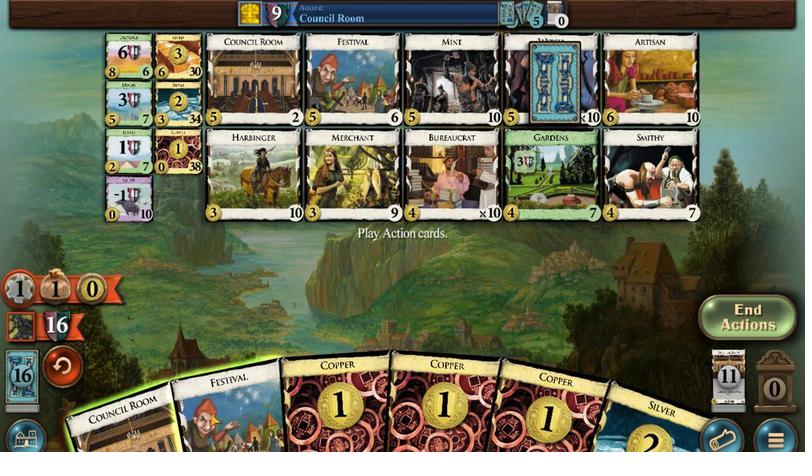 
Action: Mouse pressed left at (179, 343)
Screenshot: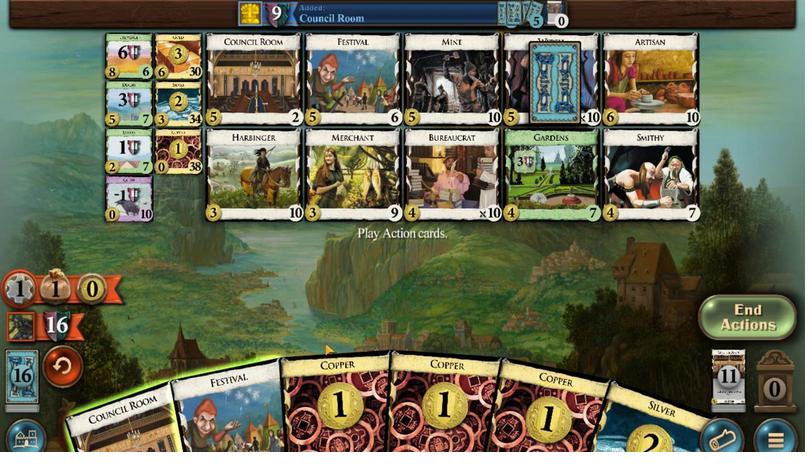 
Action: Mouse moved to (167, 344)
Screenshot: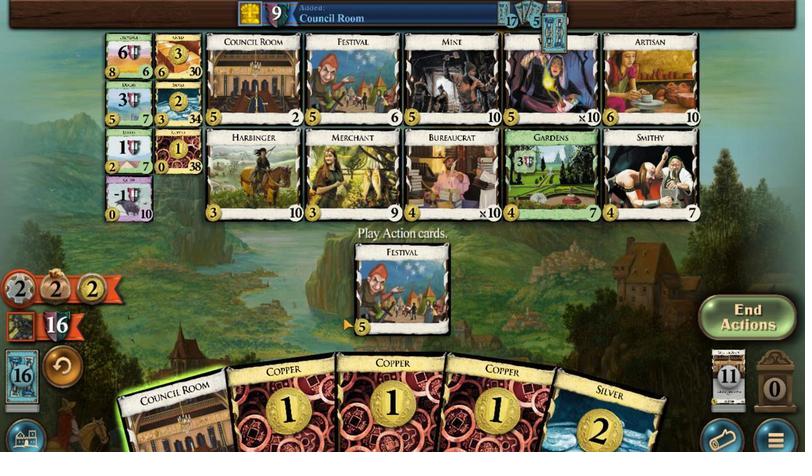 
Action: Mouse pressed left at (167, 344)
Screenshot: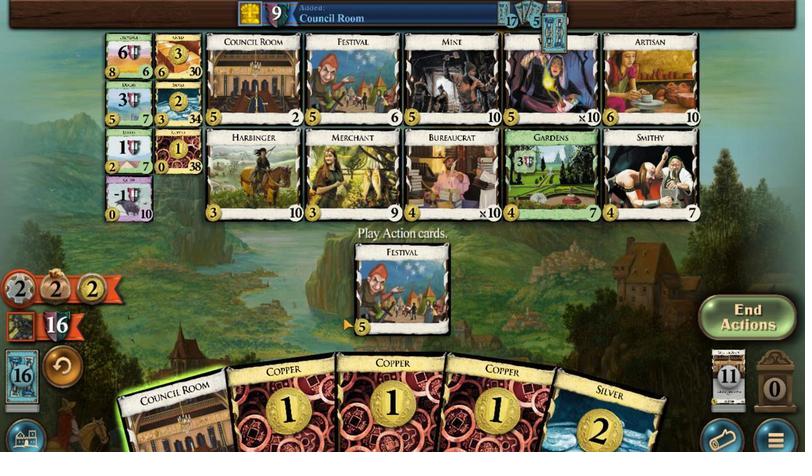 
Action: Mouse moved to (247, 343)
Screenshot: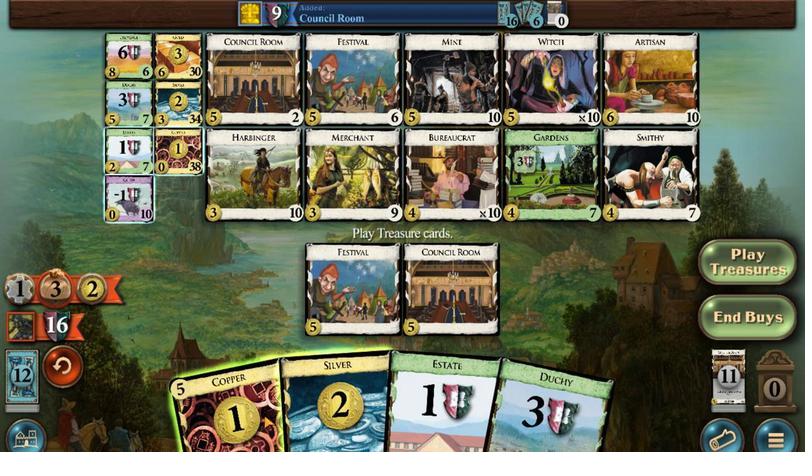 
Action: Mouse pressed left at (247, 343)
Screenshot: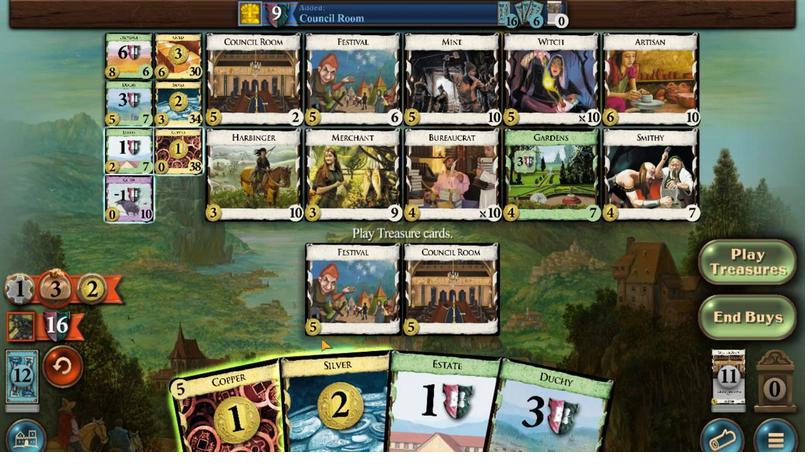 
Action: Mouse moved to (252, 342)
Screenshot: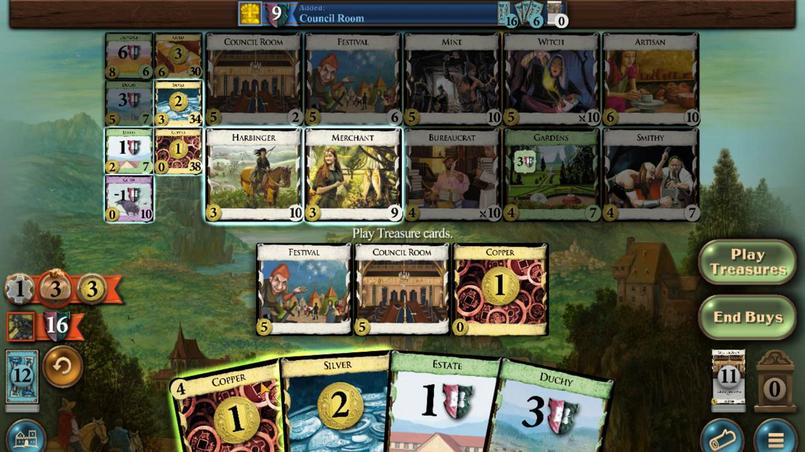 
Action: Mouse pressed left at (252, 342)
Screenshot: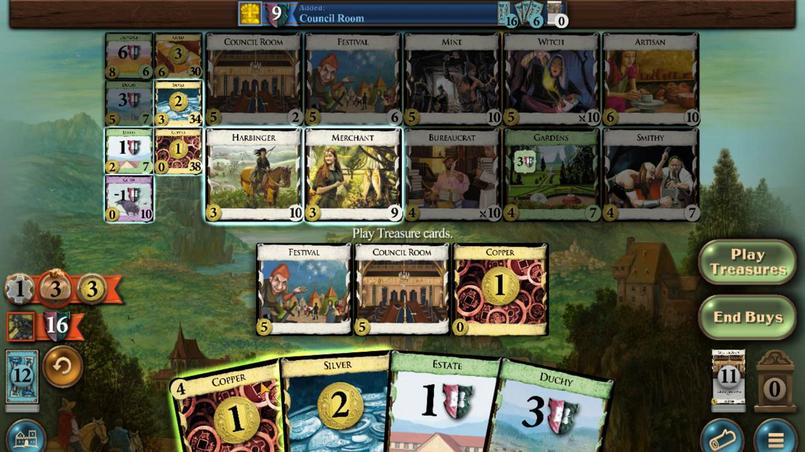 
Action: Mouse moved to (299, 342)
Screenshot: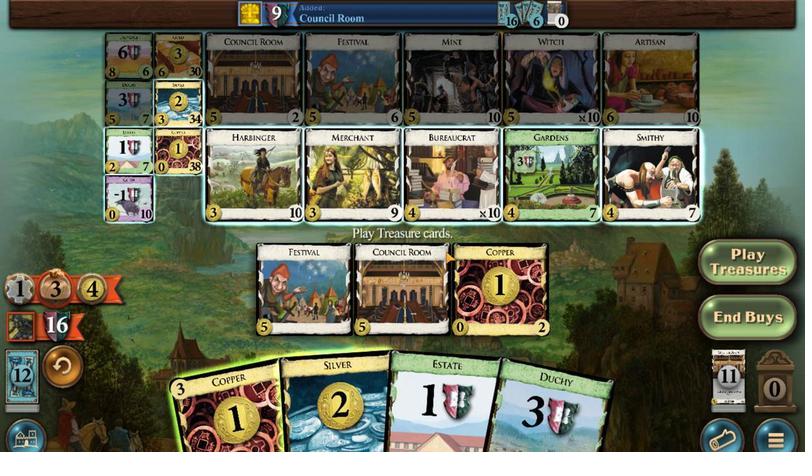 
Action: Mouse pressed left at (299, 342)
Screenshot: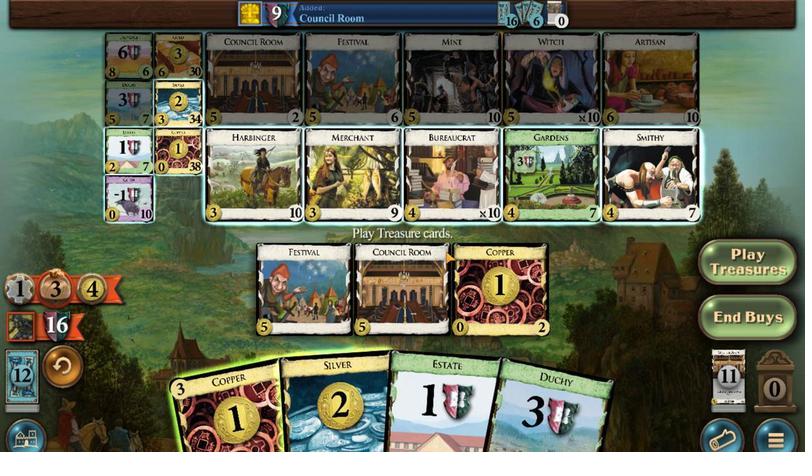 
Action: Mouse moved to (279, 342)
Screenshot: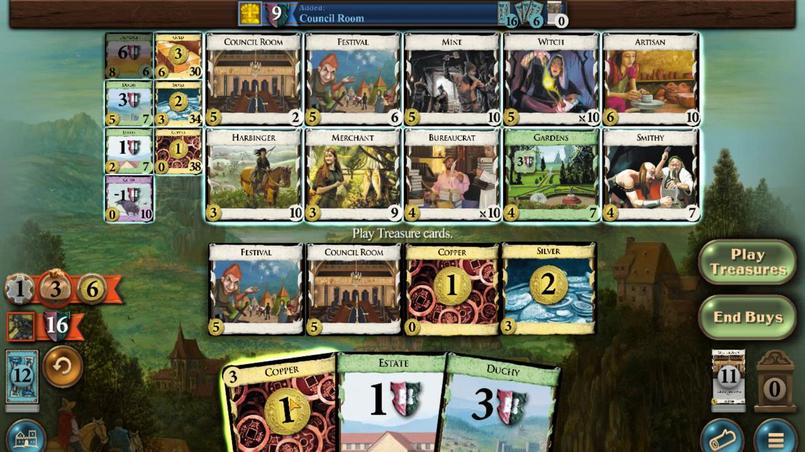 
Action: Mouse pressed left at (279, 342)
Screenshot: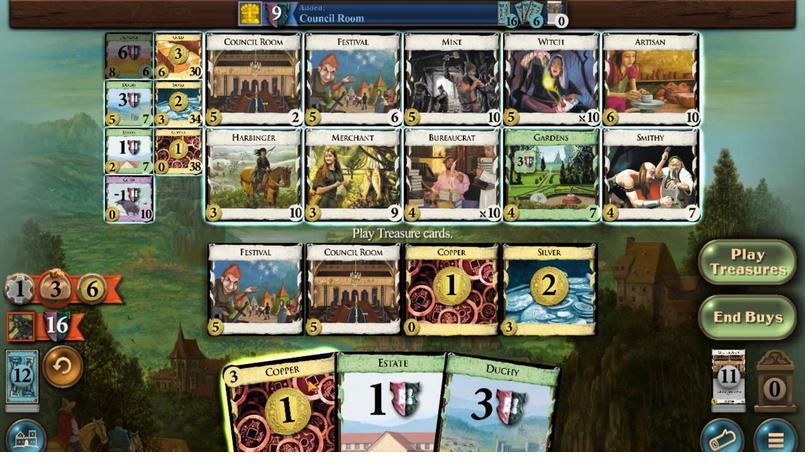 
Action: Mouse moved to (284, 342)
Screenshot: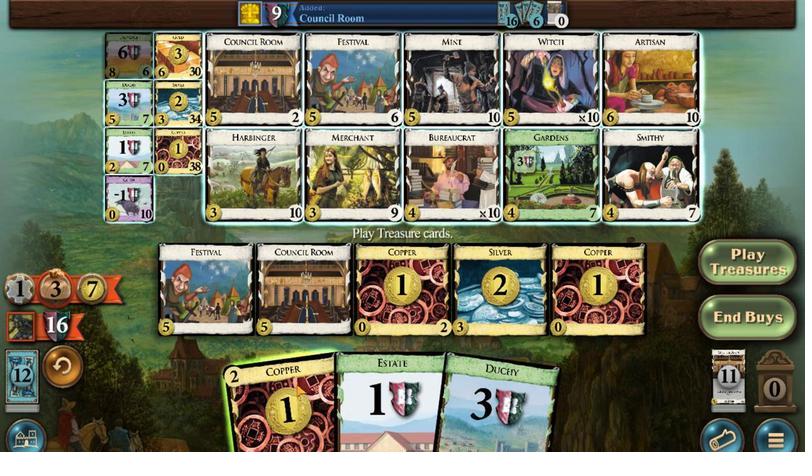 
Action: Mouse pressed left at (284, 342)
Screenshot: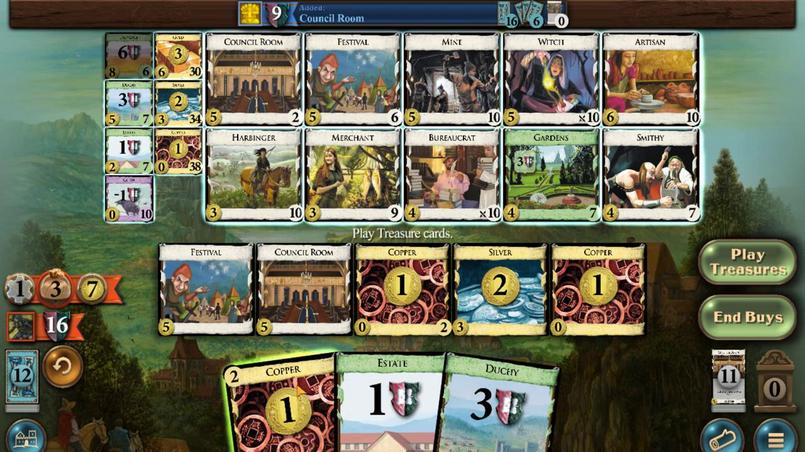 
Action: Mouse moved to (91, 332)
Screenshot: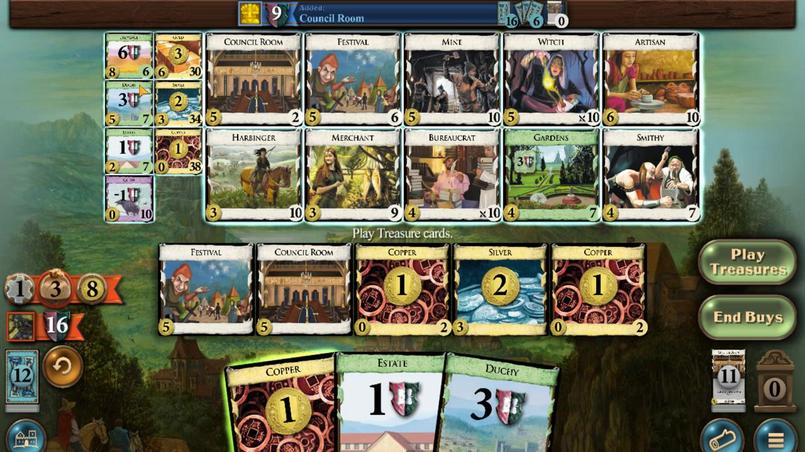 
Action: Mouse pressed left at (91, 332)
Screenshot: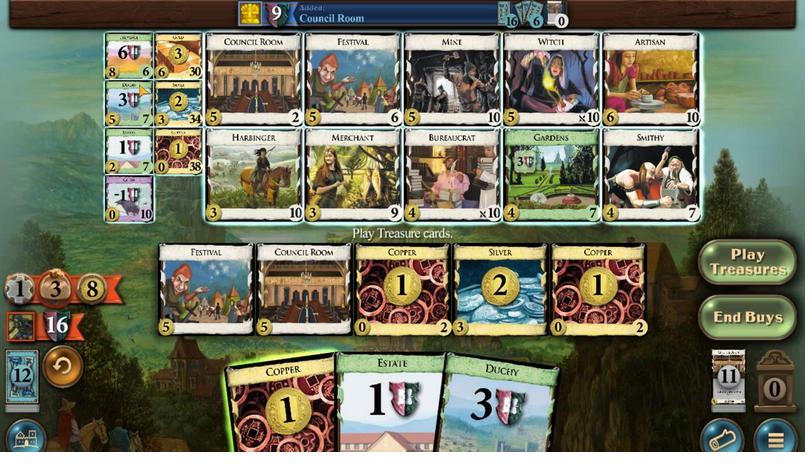
Action: Mouse moved to (136, 335)
Screenshot: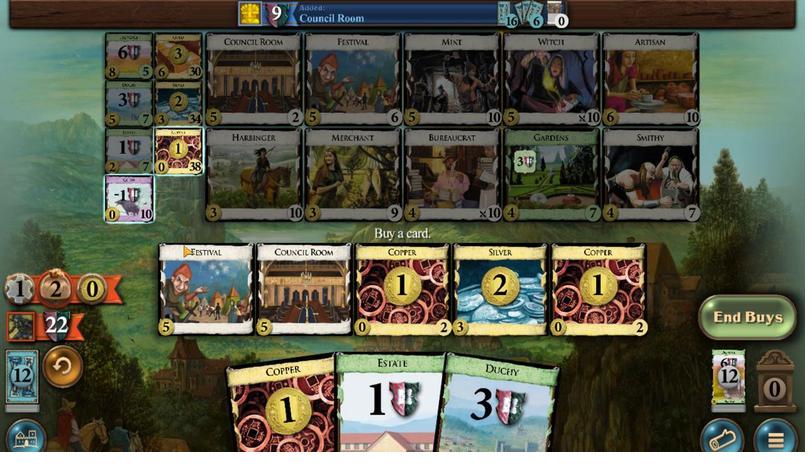 
Action: Mouse pressed left at (136, 335)
Screenshot: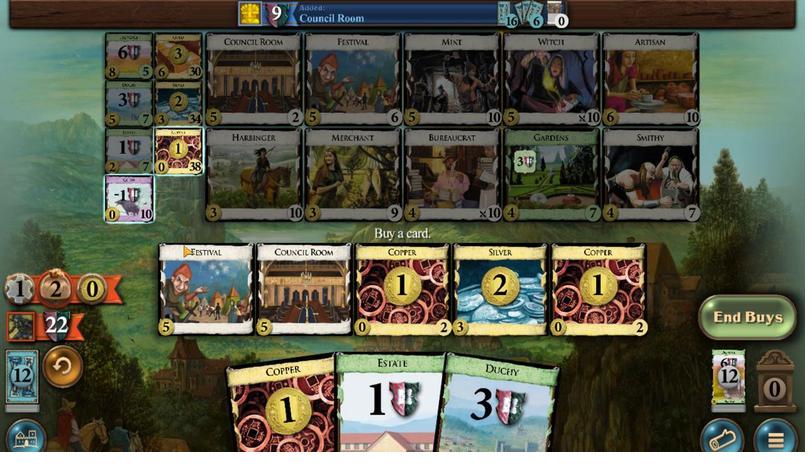 
Action: Mouse moved to (149, 335)
Screenshot: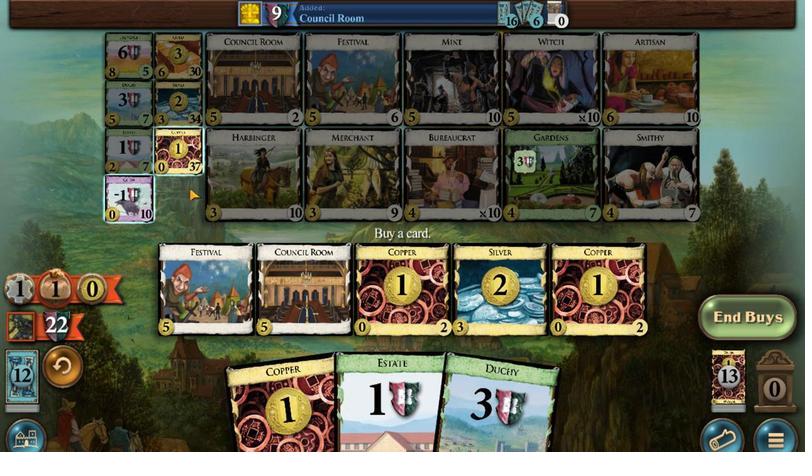 
Action: Mouse pressed left at (149, 335)
Screenshot: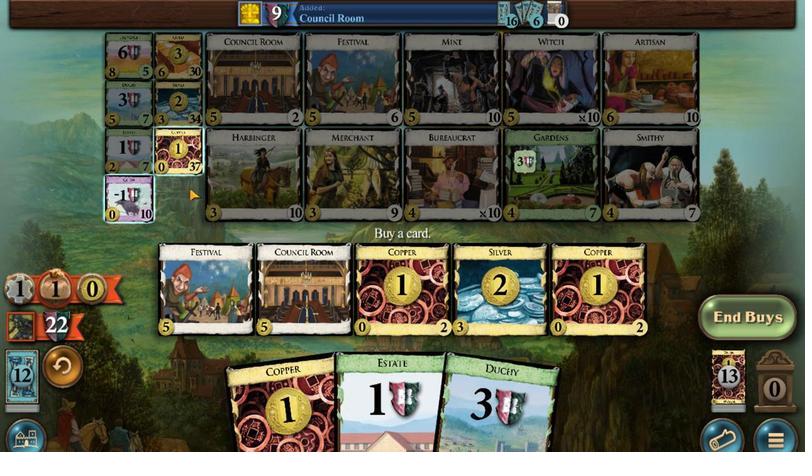 
Action: Mouse moved to (530, 343)
Screenshot: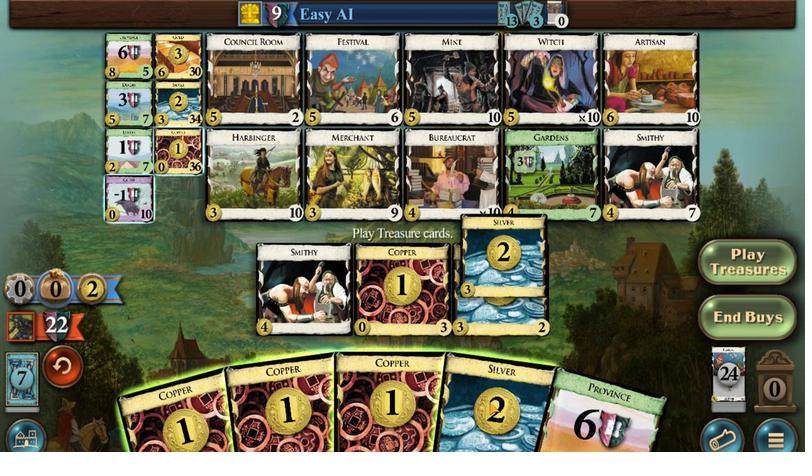
Action: Mouse pressed left at (530, 343)
Screenshot: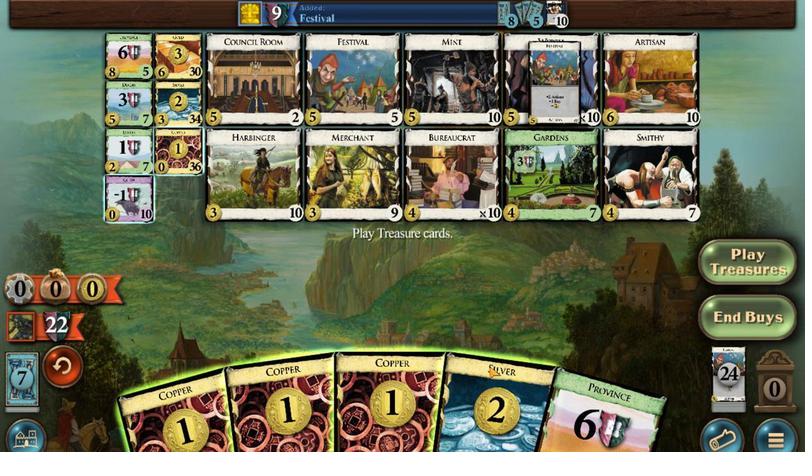 
Action: Mouse moved to (422, 344)
Screenshot: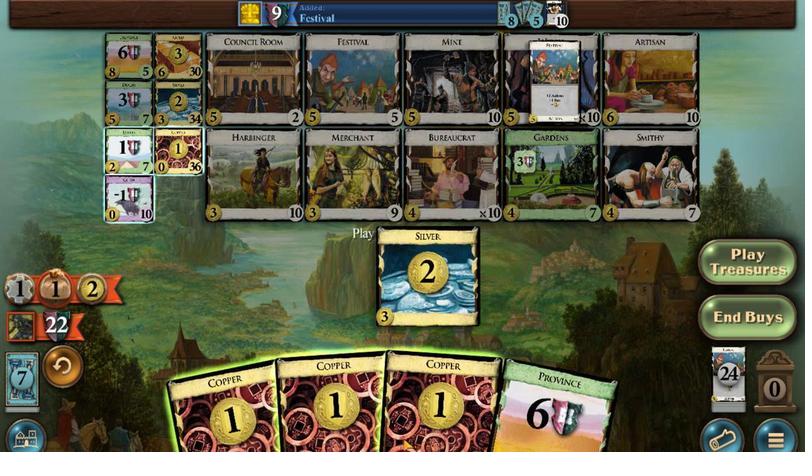 
Action: Mouse pressed left at (422, 344)
Screenshot: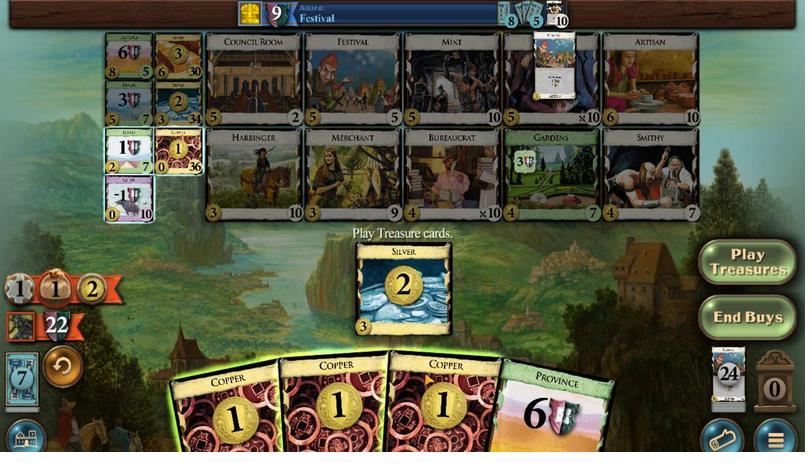
Action: Mouse moved to (368, 344)
Screenshot: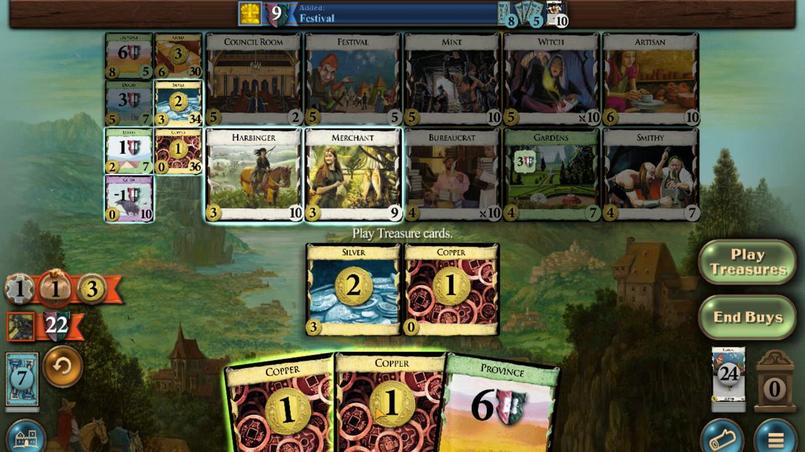 
Action: Mouse pressed left at (368, 344)
Screenshot: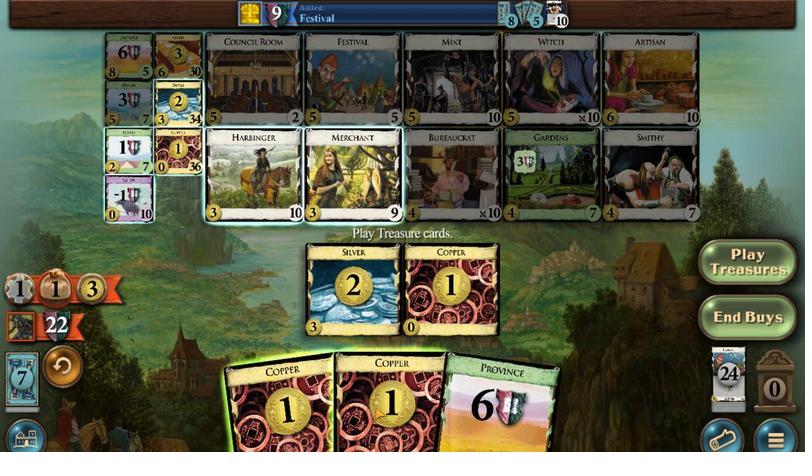 
Action: Mouse moved to (327, 344)
Screenshot: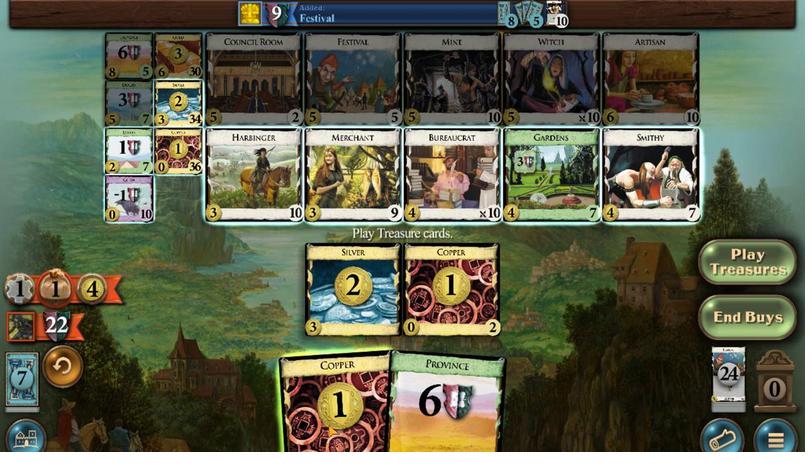 
Action: Mouse pressed left at (327, 344)
Screenshot: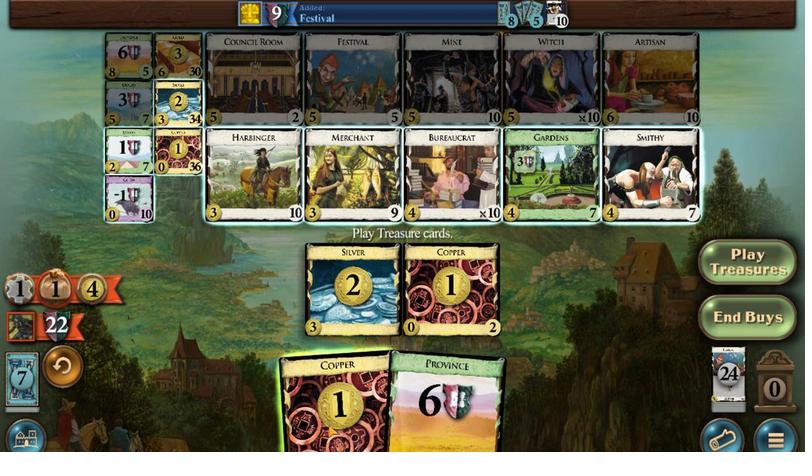 
Action: Mouse moved to (365, 332)
Screenshot: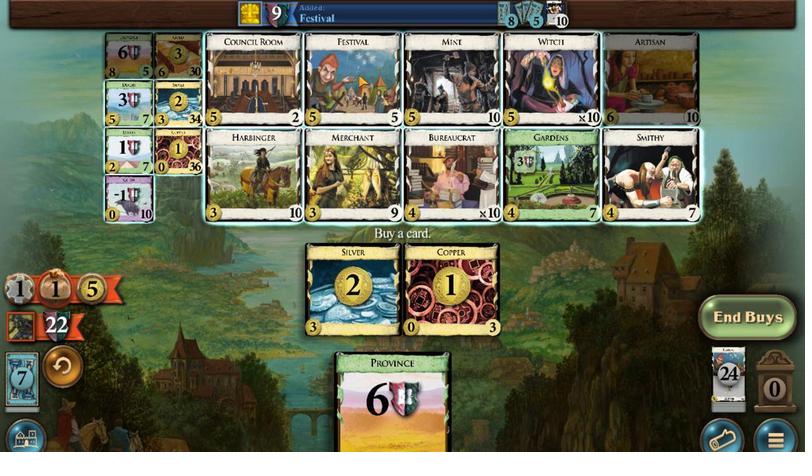 
Action: Mouse pressed left at (365, 332)
Screenshot: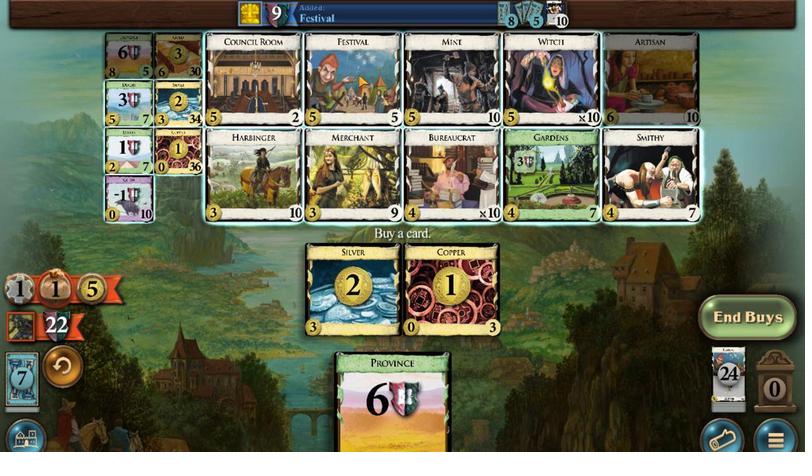 
Action: Mouse moved to (334, 344)
Screenshot: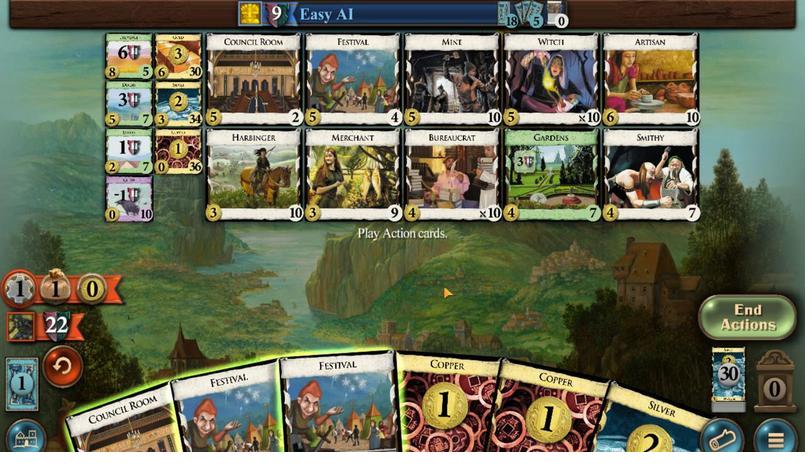 
Action: Mouse pressed left at (334, 344)
Screenshot: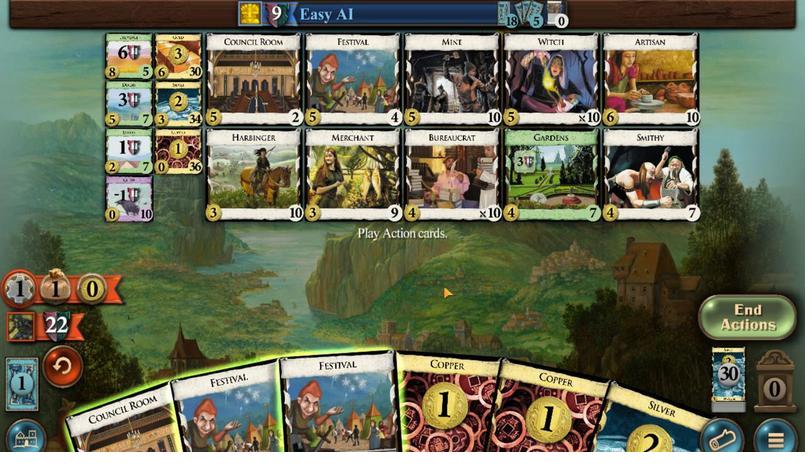 
Action: Mouse moved to (284, 342)
Screenshot: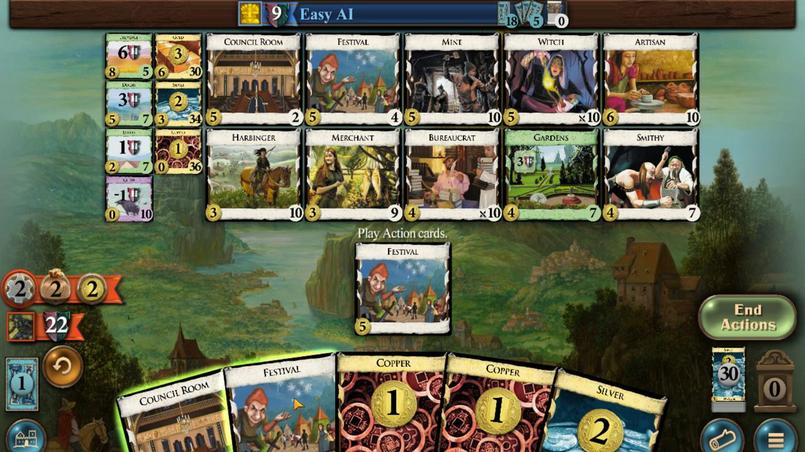 
Action: Mouse pressed left at (284, 342)
Screenshot: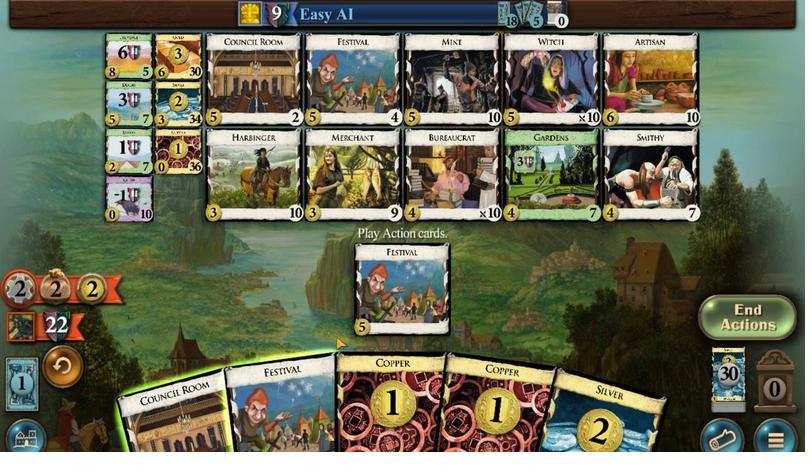 
Action: Mouse moved to (157, 343)
Screenshot: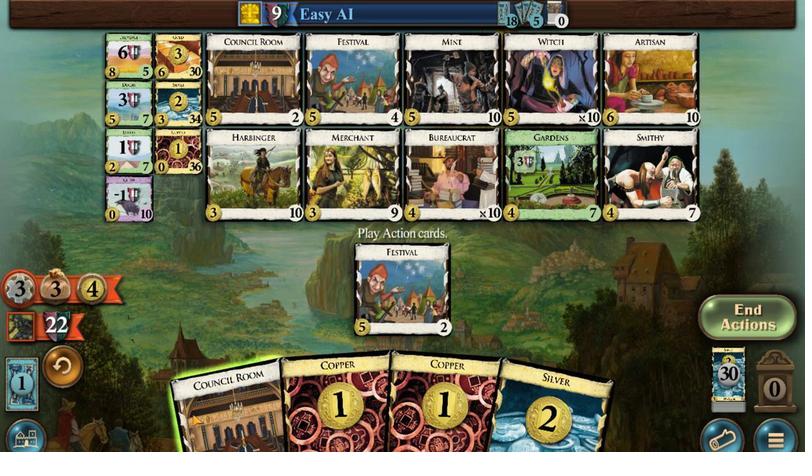
Action: Mouse pressed left at (157, 343)
Screenshot: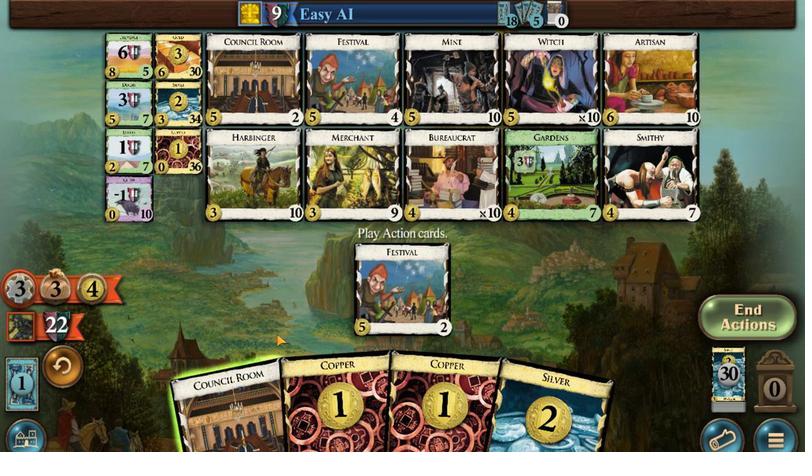 
Action: Mouse moved to (83, 343)
Screenshot: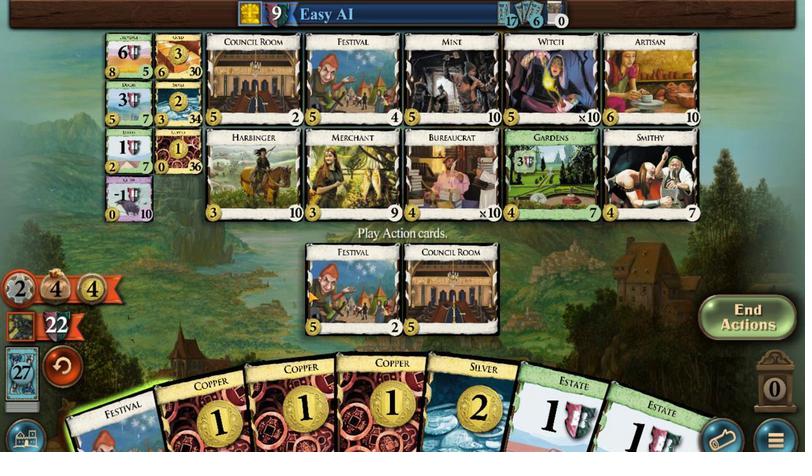 
Action: Mouse pressed left at (83, 343)
Screenshot: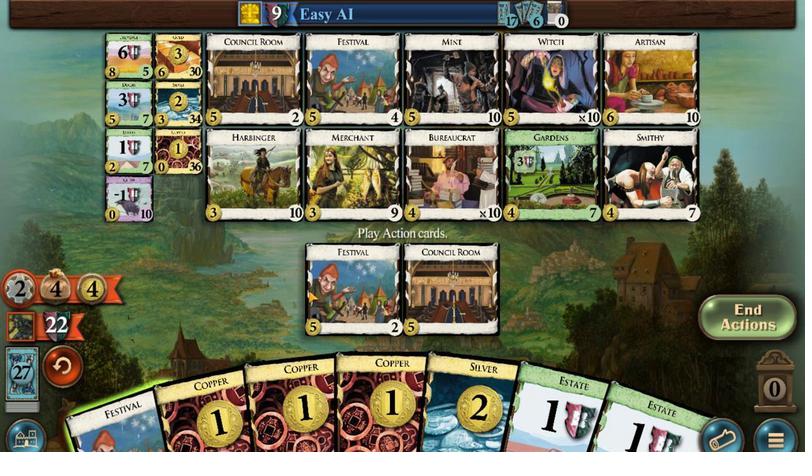 
Action: Mouse moved to (313, 344)
Screenshot: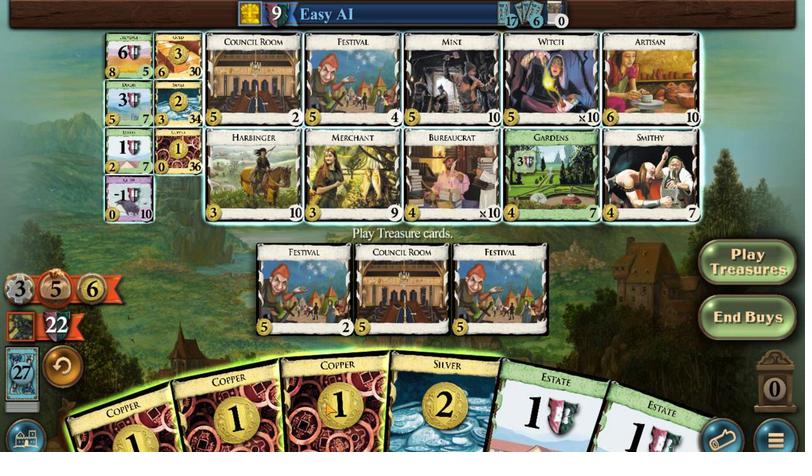 
Action: Mouse pressed left at (313, 344)
Screenshot: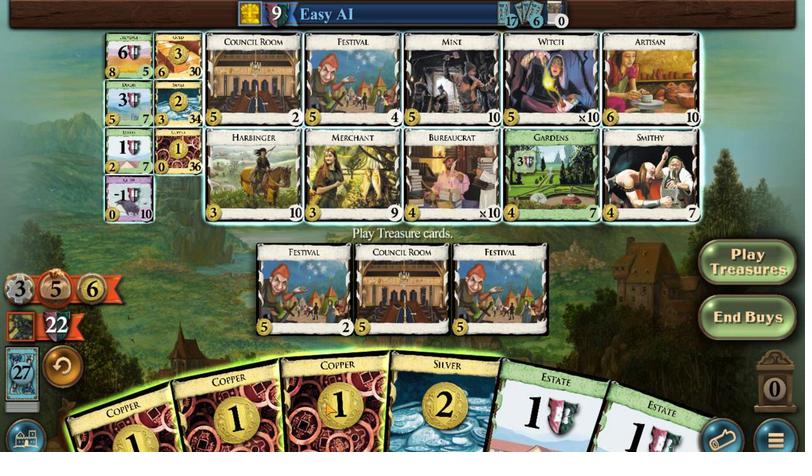 
Action: Mouse moved to (257, 344)
Screenshot: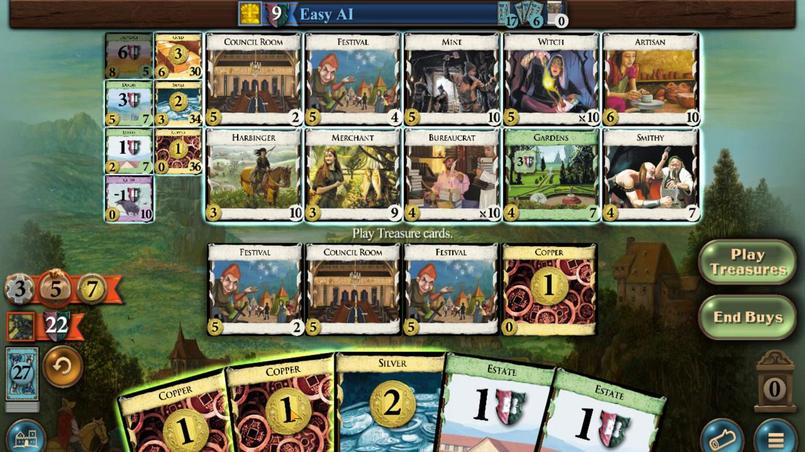 
Action: Mouse pressed left at (257, 344)
Screenshot: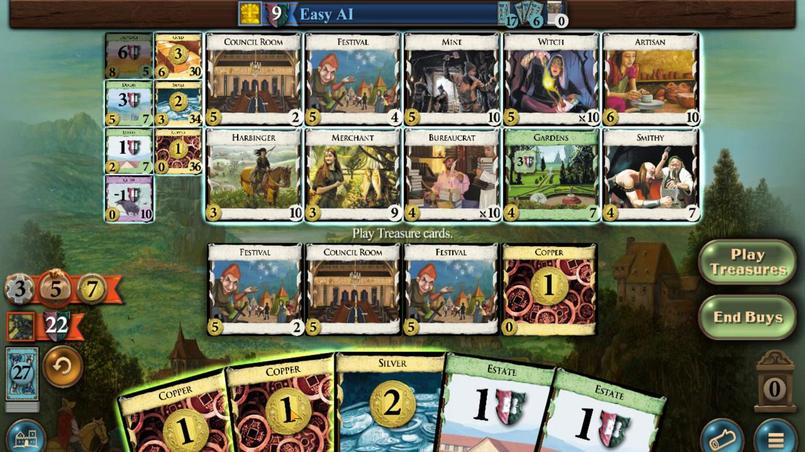 
Action: Mouse moved to (81, 332)
Screenshot: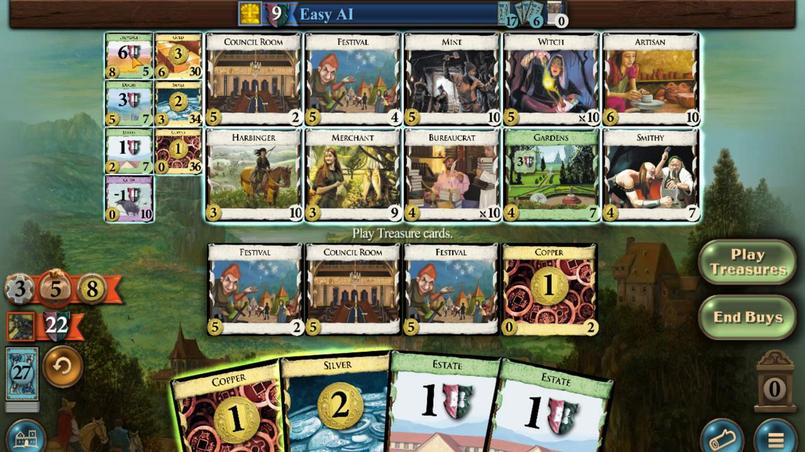
Action: Mouse pressed left at (81, 332)
Screenshot: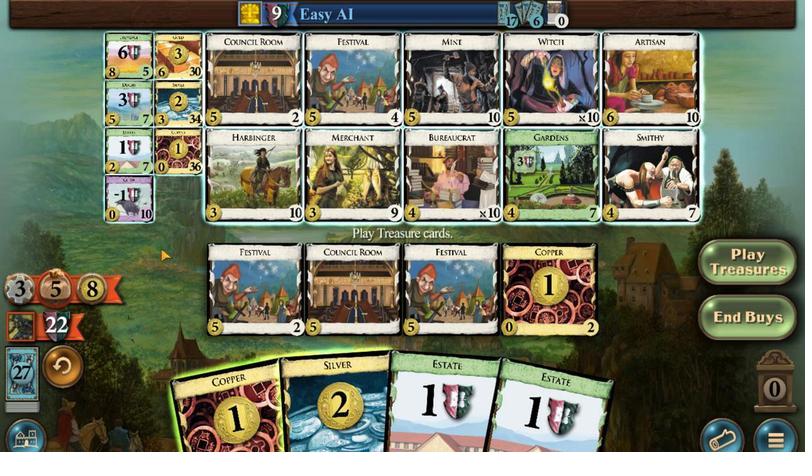 
Action: Mouse moved to (136, 335)
Screenshot: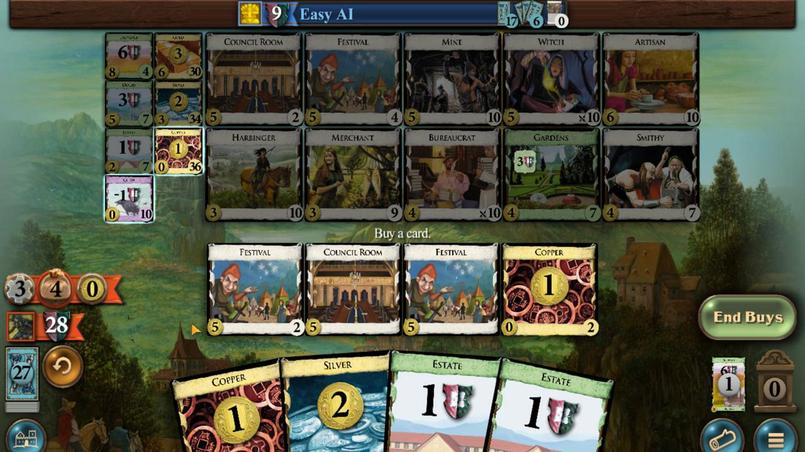 
Action: Mouse pressed left at (136, 335)
Screenshot: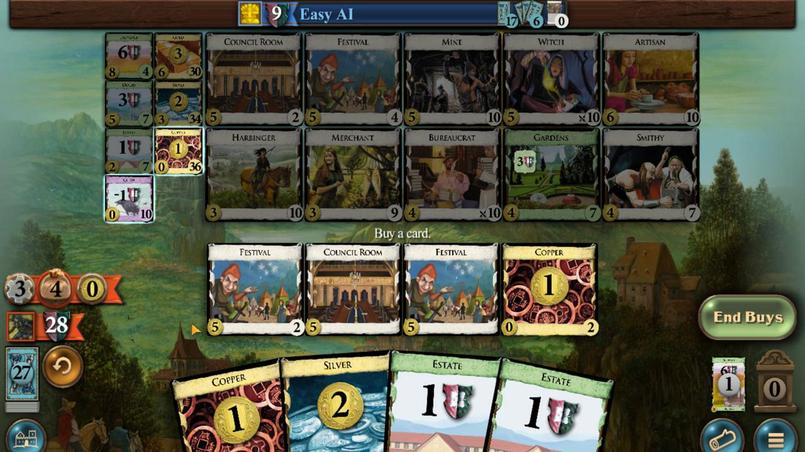 
Action: Mouse moved to (152, 335)
Screenshot: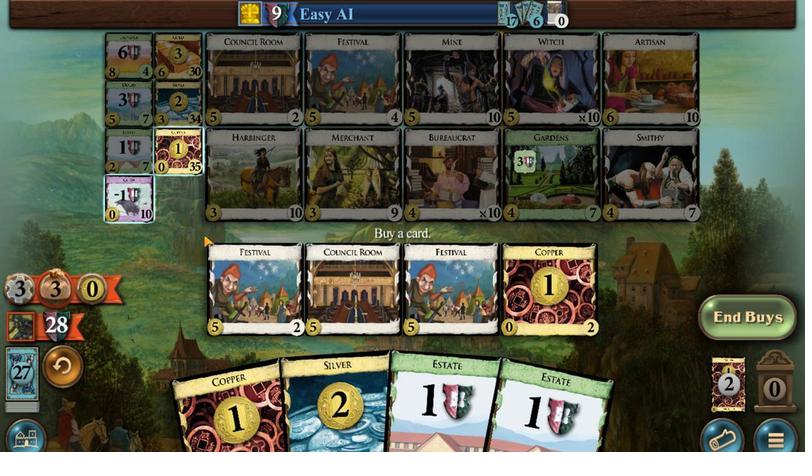 
Action: Mouse pressed left at (152, 335)
Screenshot: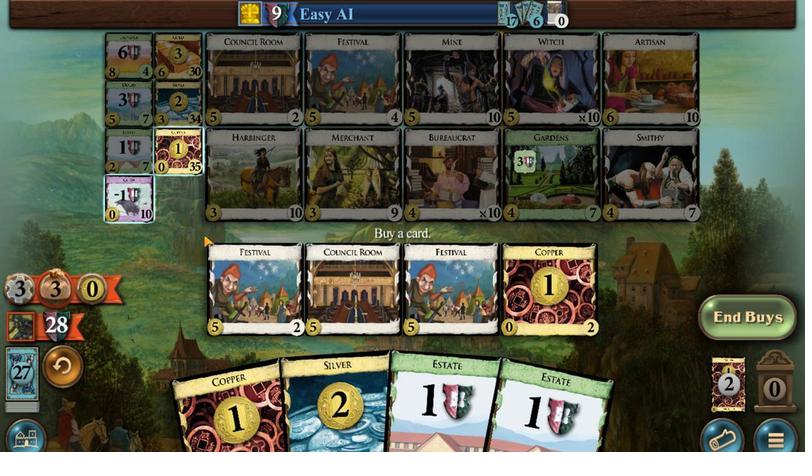 
Action: Mouse moved to (157, 335)
Screenshot: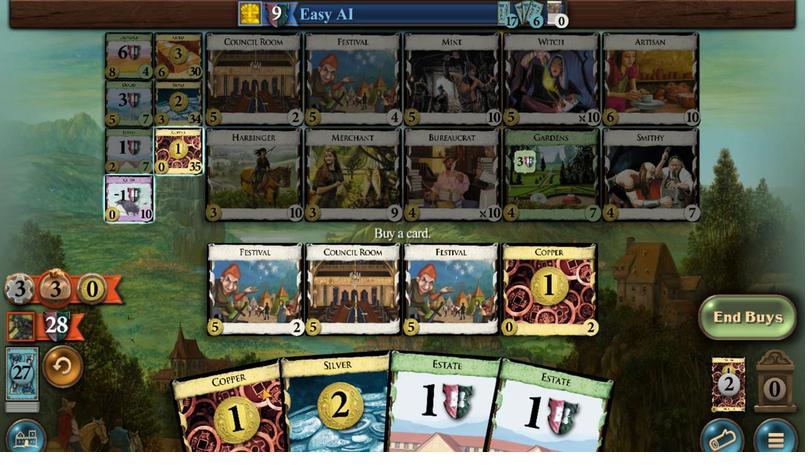 
Action: Mouse pressed left at (157, 335)
Screenshot: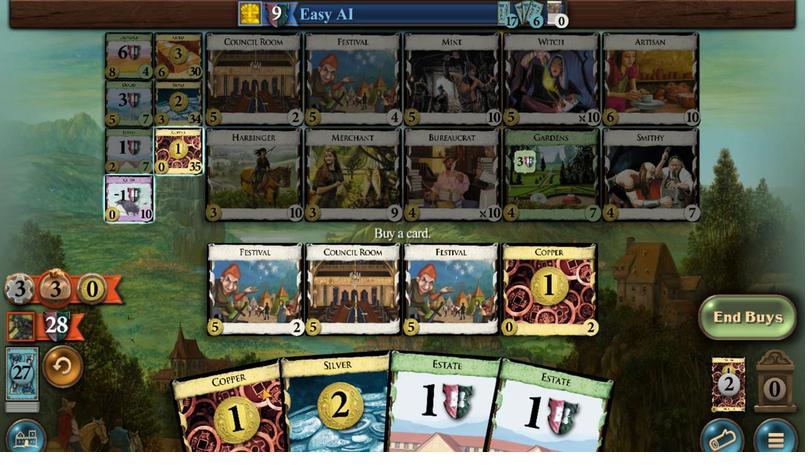 
Action: Mouse moved to (152, 335)
Screenshot: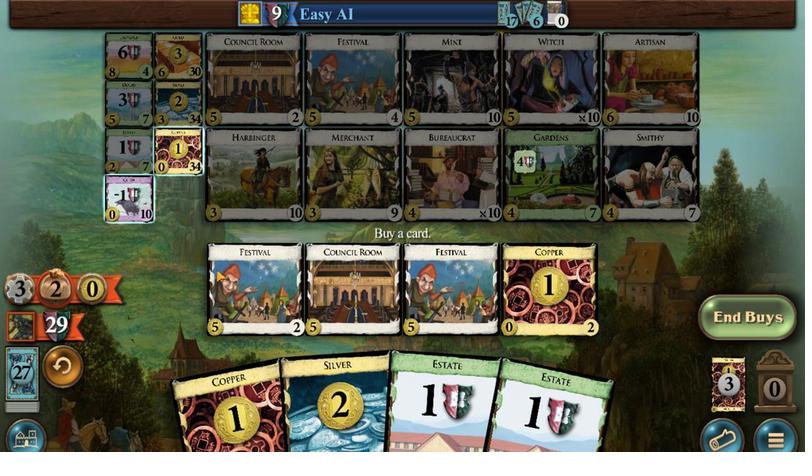 
Action: Mouse pressed left at (152, 335)
Screenshot: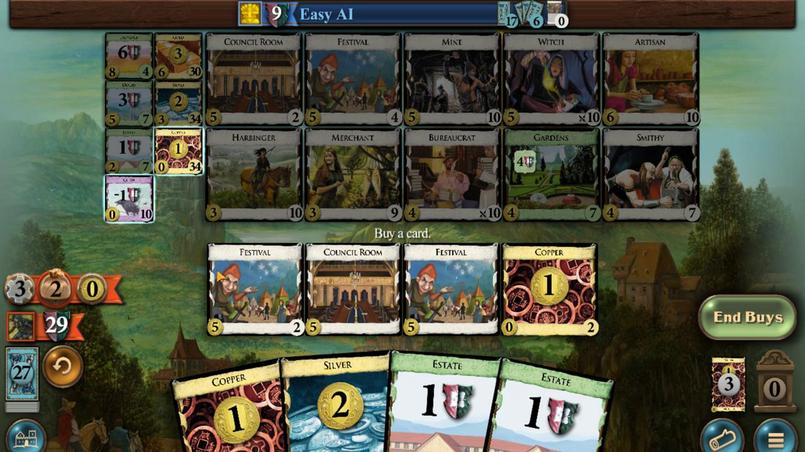 
Action: Mouse moved to (148, 335)
Screenshot: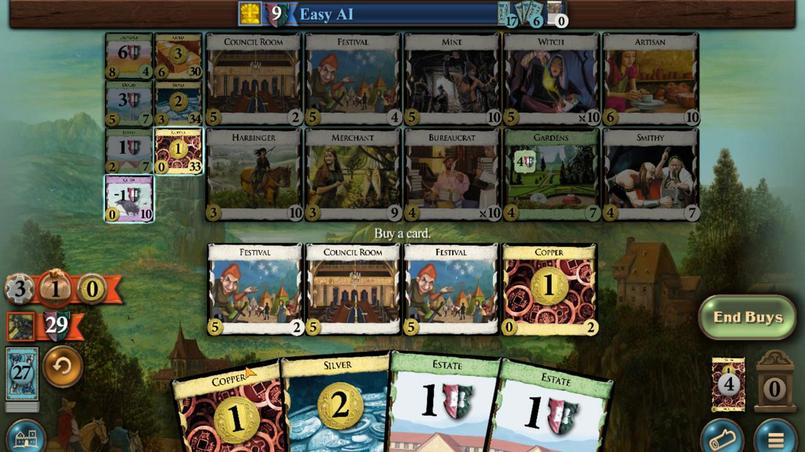 
Action: Mouse pressed left at (148, 335)
Screenshot: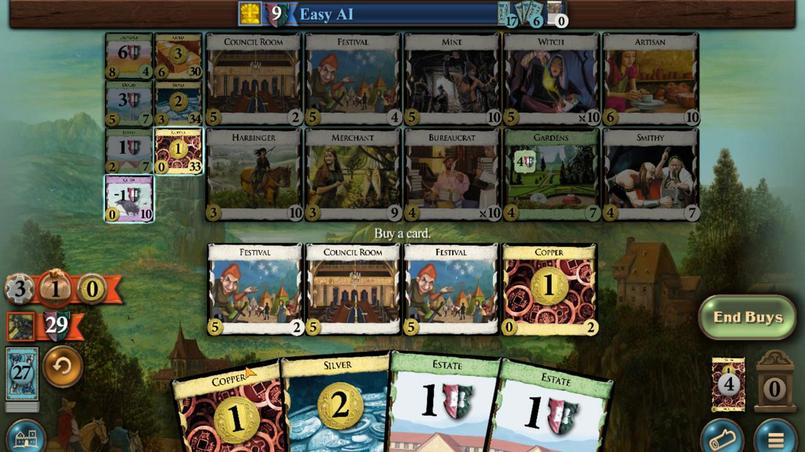 
Action: Mouse moved to (409, 344)
Screenshot: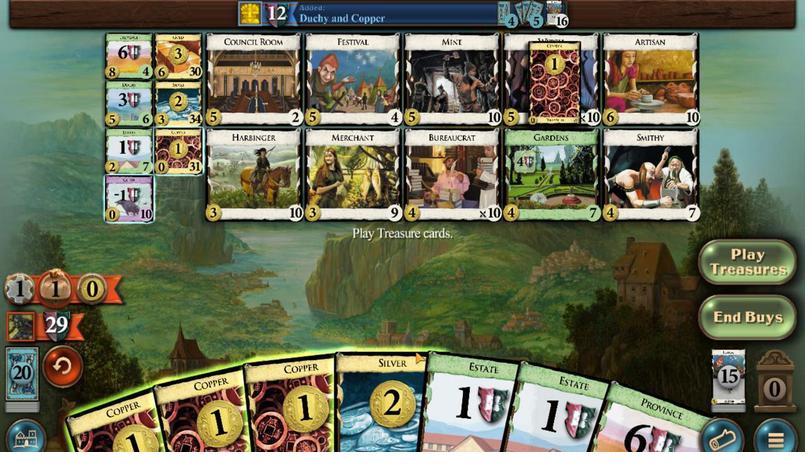 
Action: Mouse pressed left at (409, 344)
Screenshot: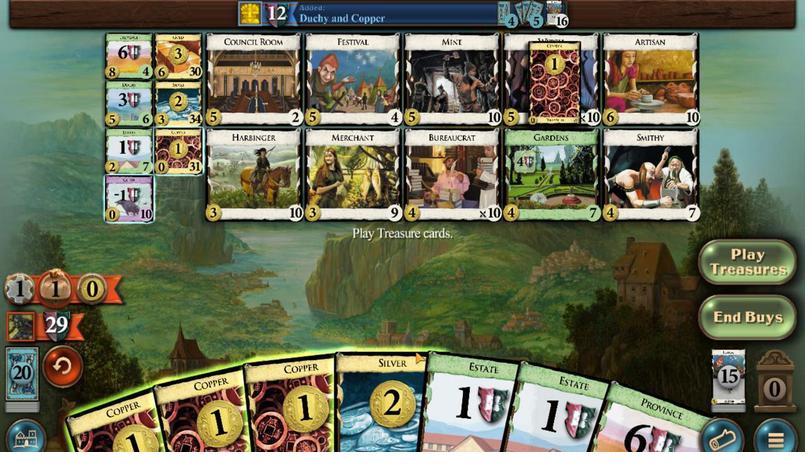 
Action: Mouse moved to (334, 342)
Screenshot: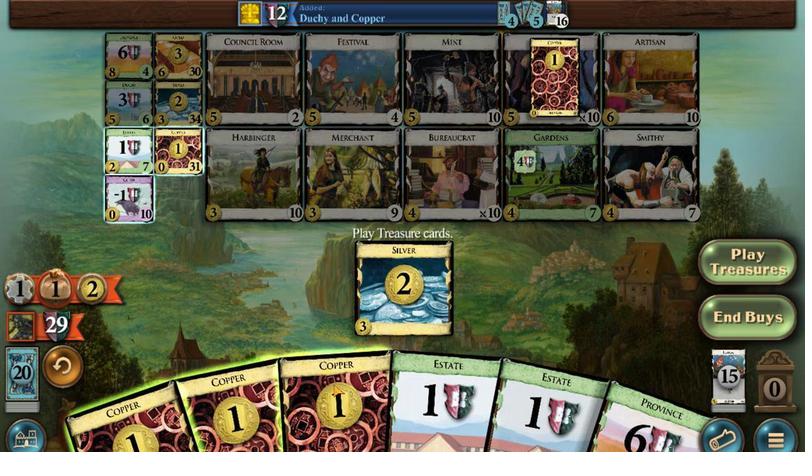
Action: Mouse pressed left at (334, 342)
Screenshot: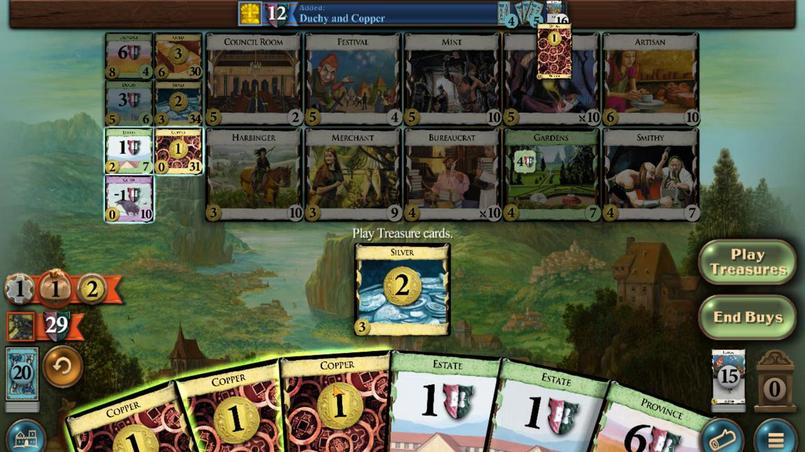 
Action: Mouse moved to (277, 342)
Screenshot: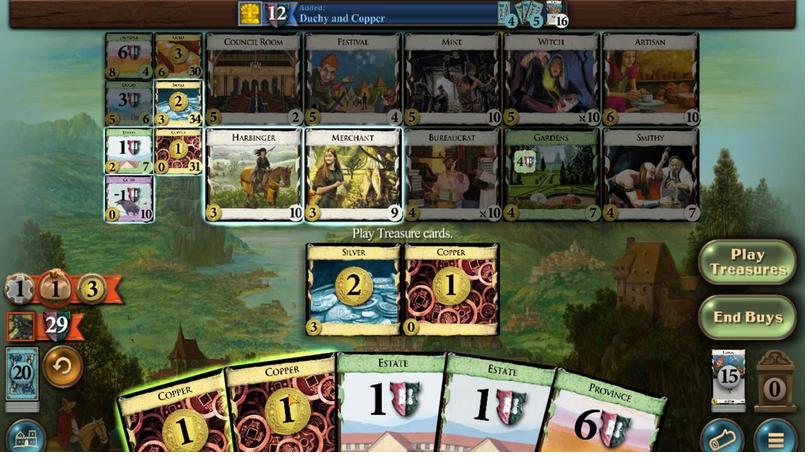 
Action: Mouse pressed left at (277, 342)
Screenshot: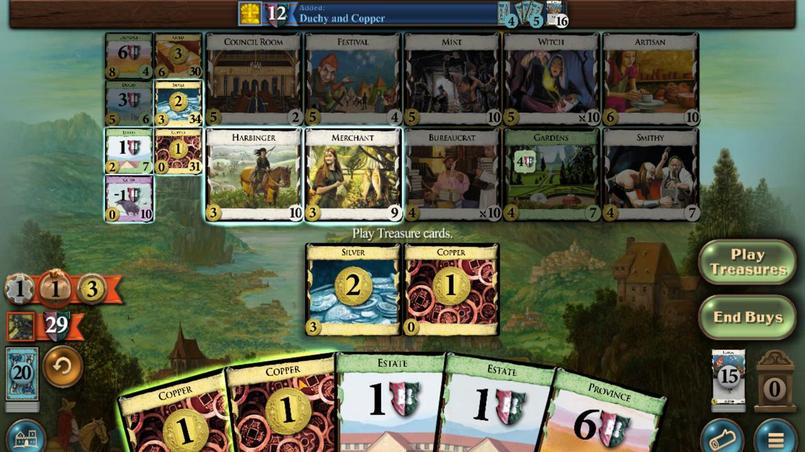 
Action: Mouse moved to (213, 343)
Screenshot: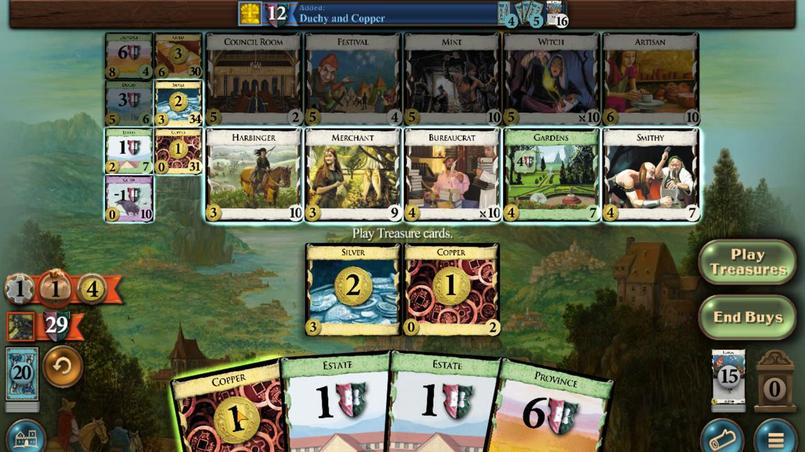 
Action: Mouse pressed left at (213, 343)
Screenshot: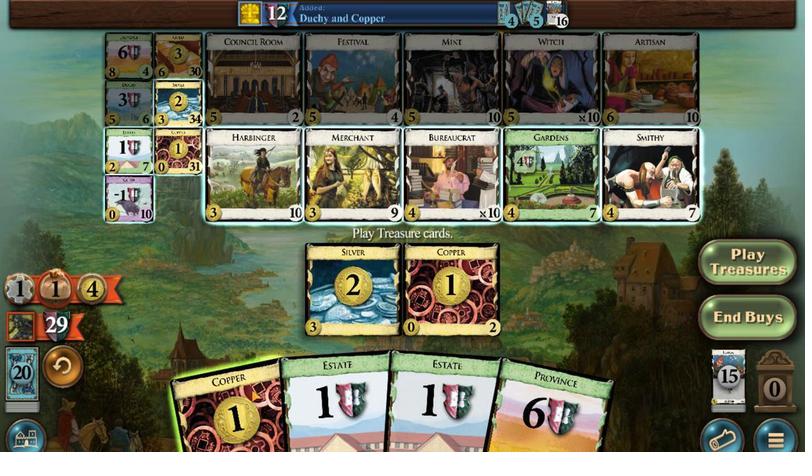 
Action: Mouse moved to (370, 333)
Screenshot: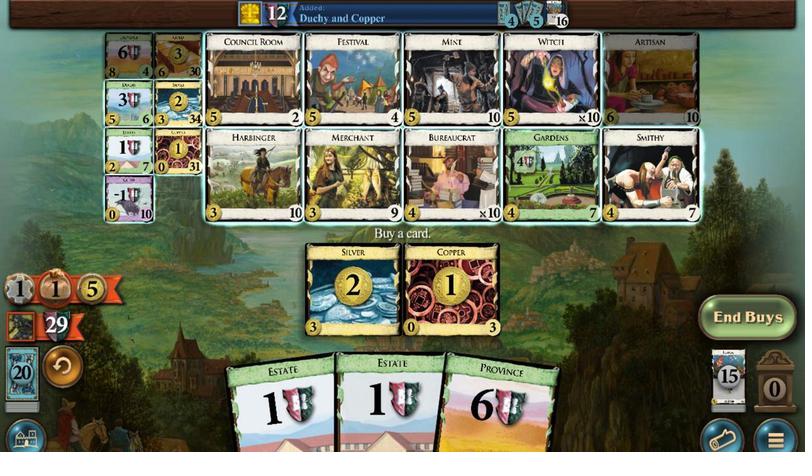 
Action: Mouse pressed left at (370, 333)
Screenshot: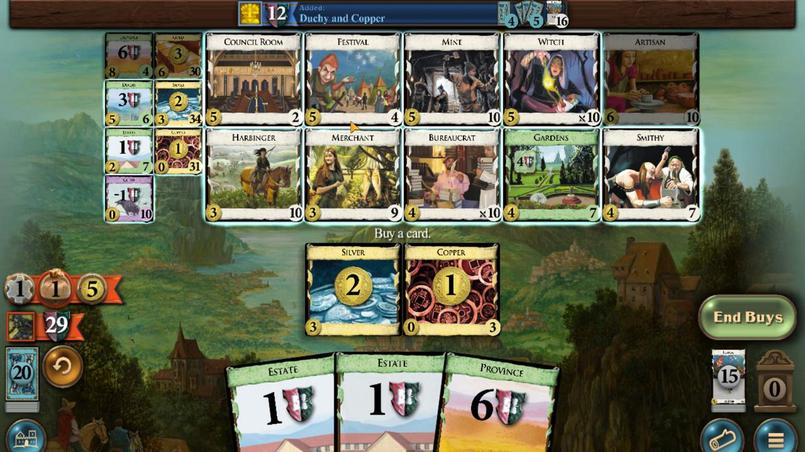 
Action: Mouse moved to (512, 342)
Screenshot: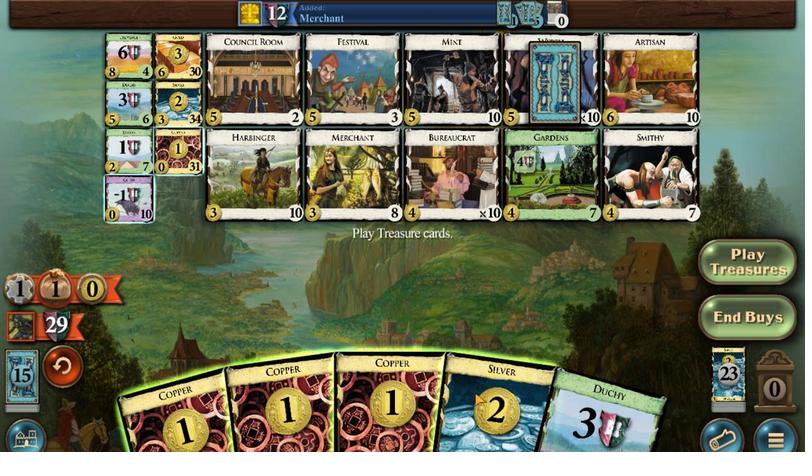 
Action: Mouse pressed left at (512, 342)
Screenshot: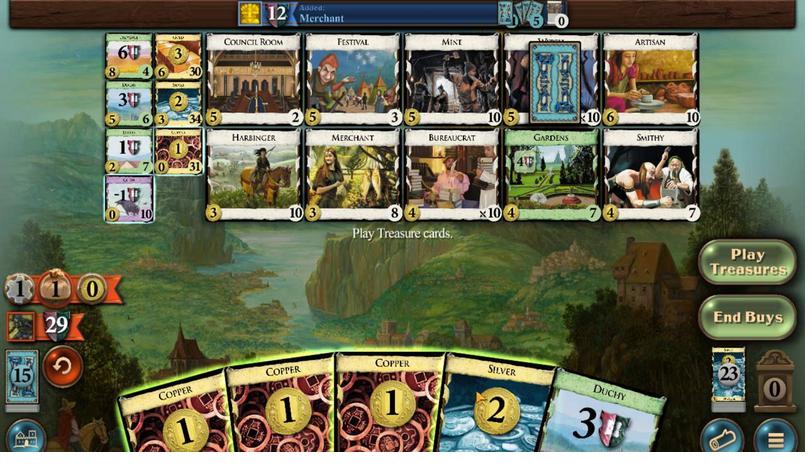 
Action: Mouse moved to (436, 343)
Screenshot: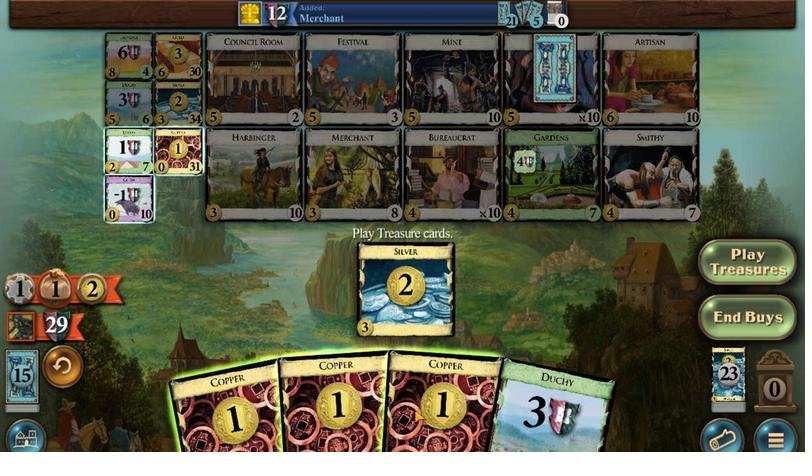 
Action: Mouse pressed left at (436, 343)
Screenshot: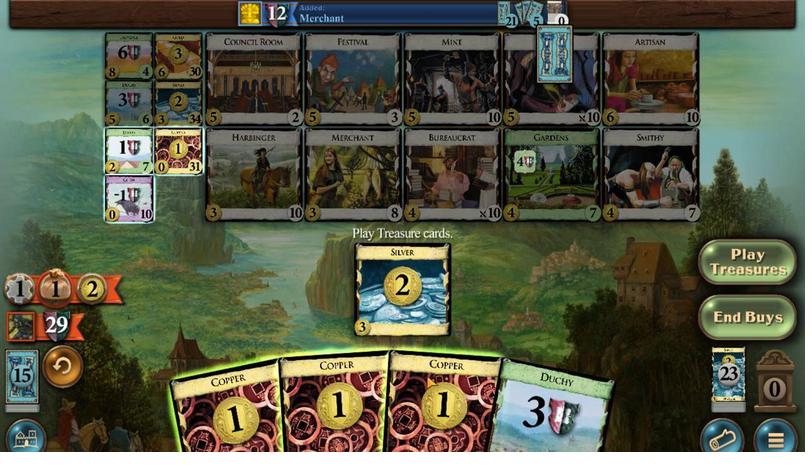 
Action: Mouse moved to (401, 342)
Screenshot: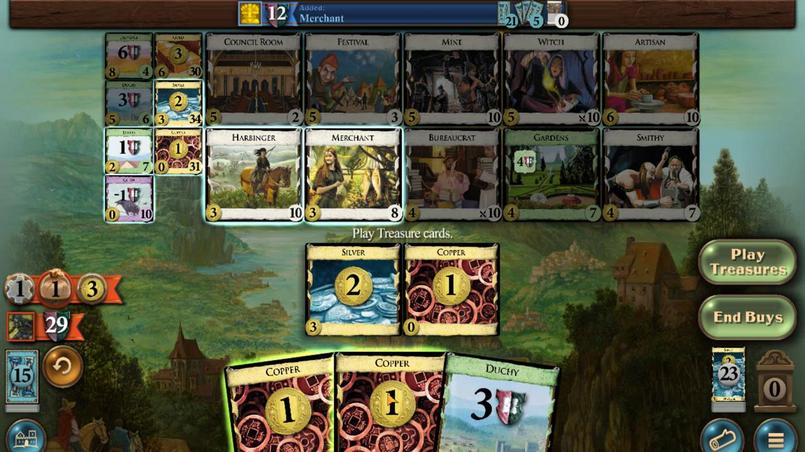
Action: Mouse pressed left at (401, 342)
Screenshot: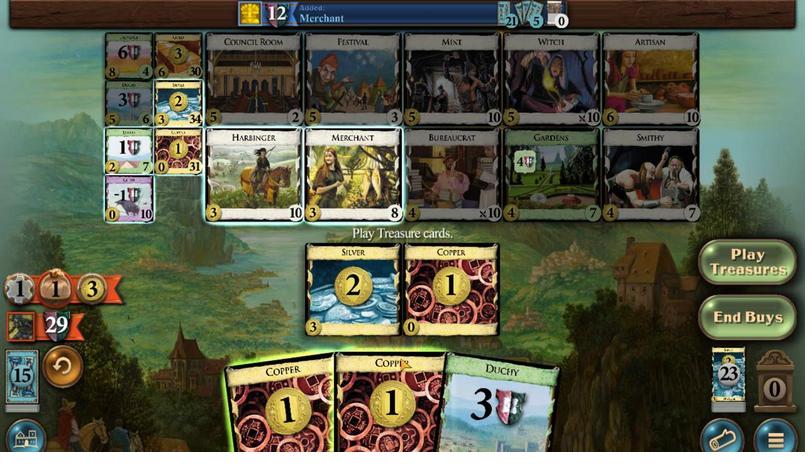 
Action: Mouse moved to (657, 335)
Screenshot: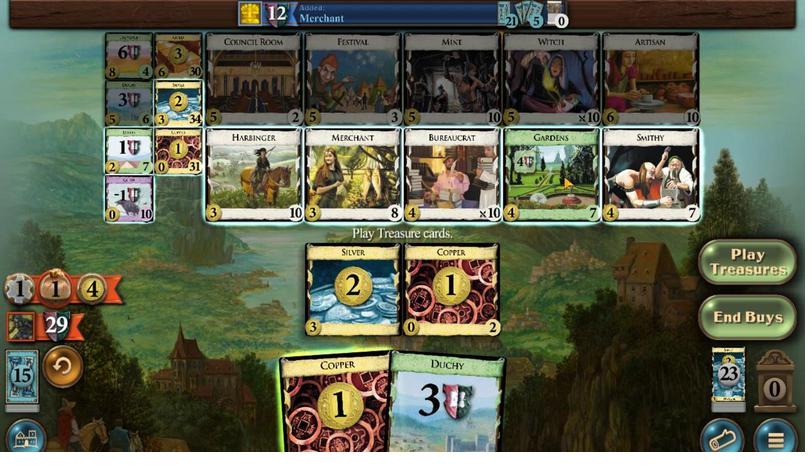 
Action: Mouse pressed left at (657, 335)
Screenshot: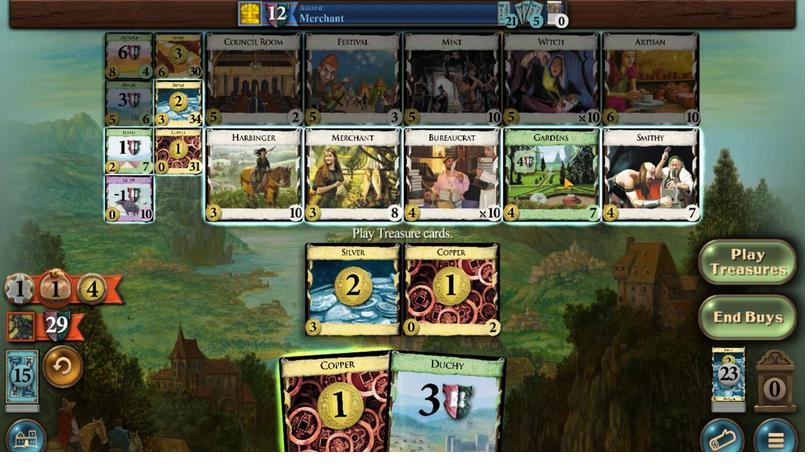 
Action: Mouse moved to (220, 343)
Screenshot: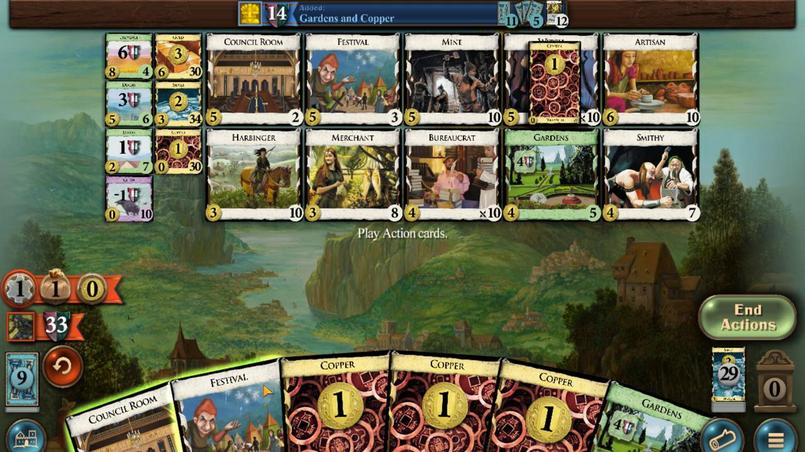 
Action: Mouse pressed left at (220, 343)
Screenshot: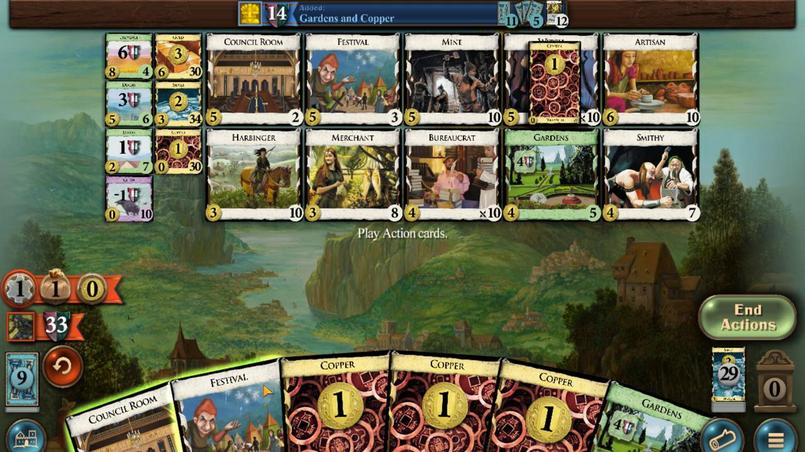
Action: Mouse moved to (112, 344)
Screenshot: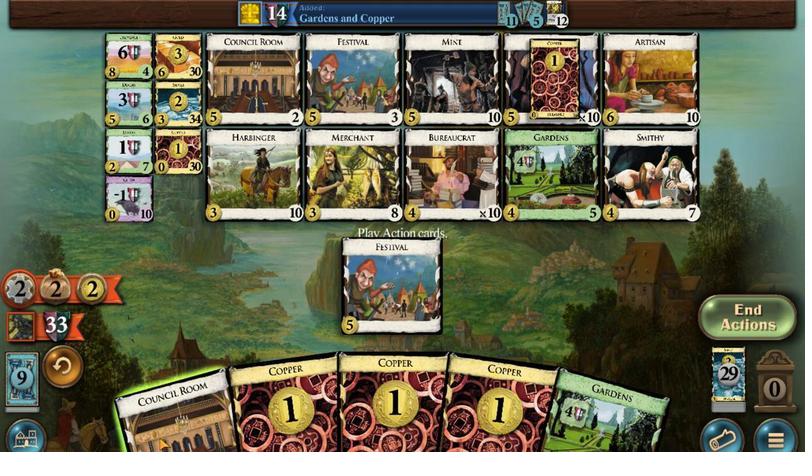 
Action: Mouse pressed left at (112, 344)
Screenshot: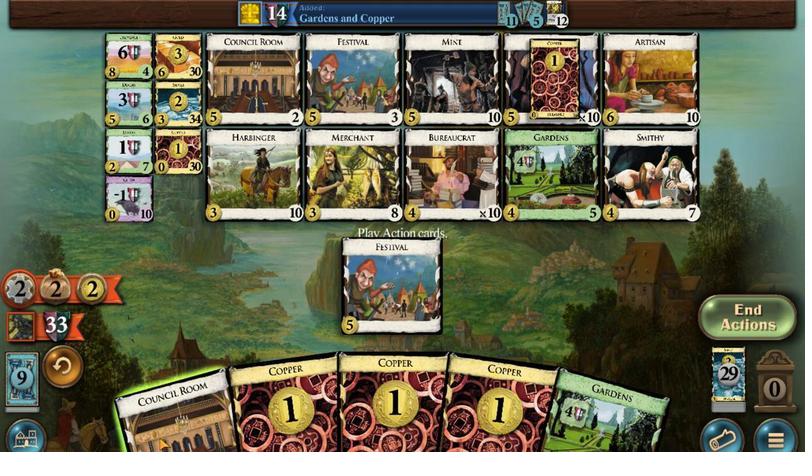 
Action: Mouse moved to (215, 344)
Screenshot: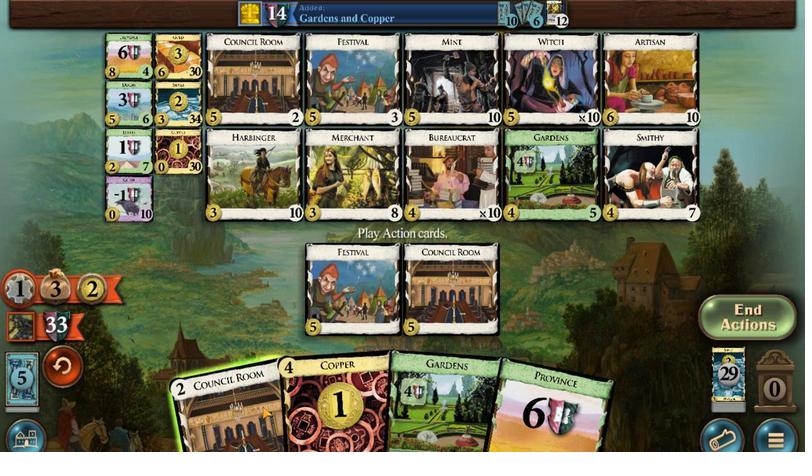 
Action: Mouse pressed left at (215, 344)
Screenshot: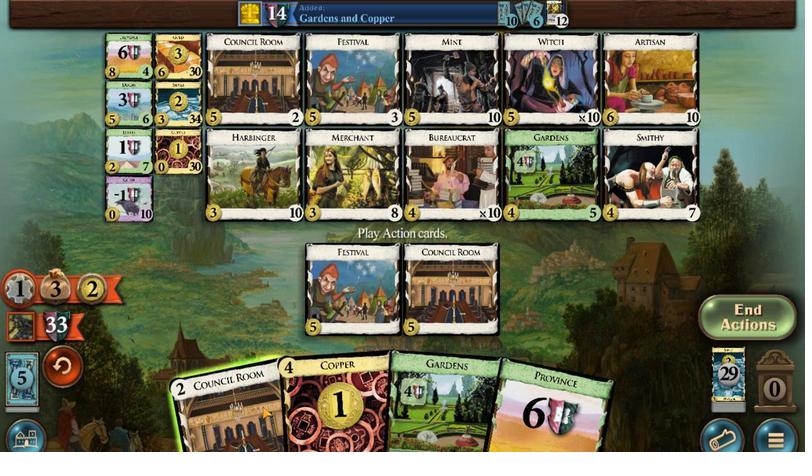 
Action: Mouse moved to (264, 344)
Screenshot: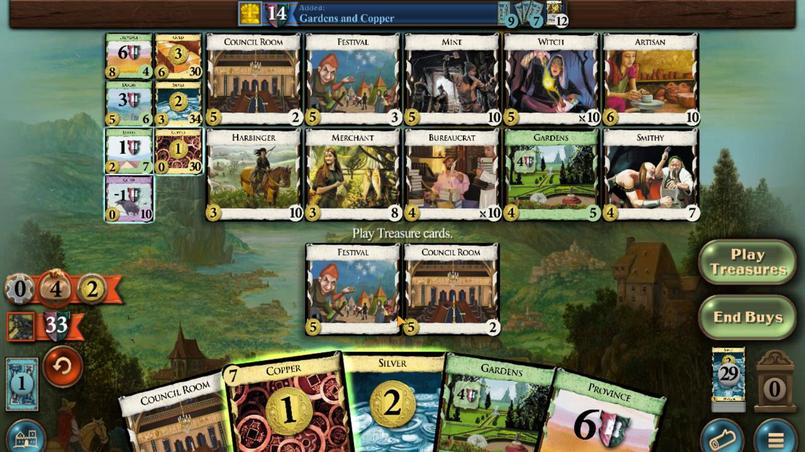 
Action: Mouse pressed left at (264, 344)
Screenshot: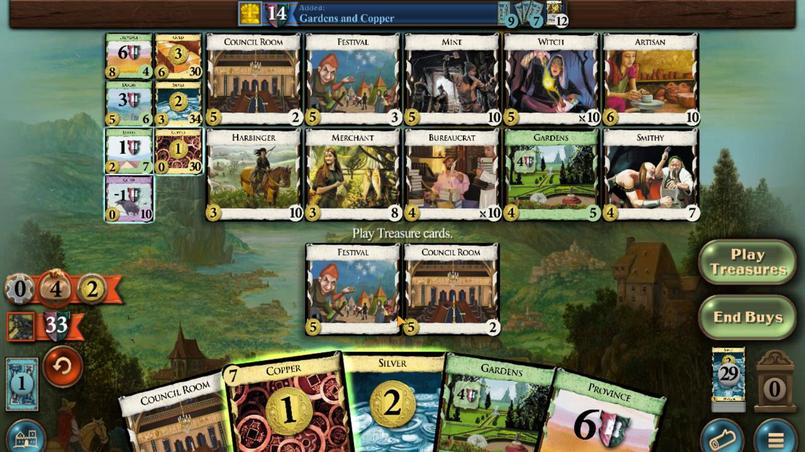 
Action: Mouse moved to (276, 343)
Screenshot: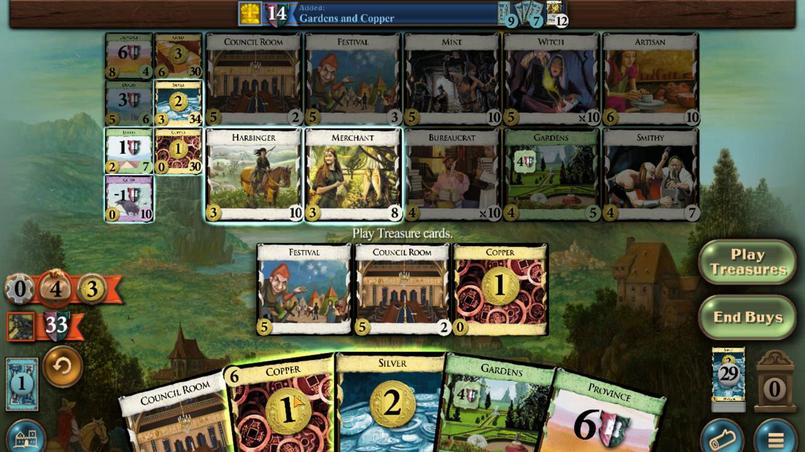 
Action: Mouse pressed left at (276, 343)
